 Task: Find a hotel in Kuwait for 8 guests from 12-16 July with a price range of ₹10,000 to ₹16,000, including WiFi and free parking, and self check-in option.
Action: Mouse moved to (503, 114)
Screenshot: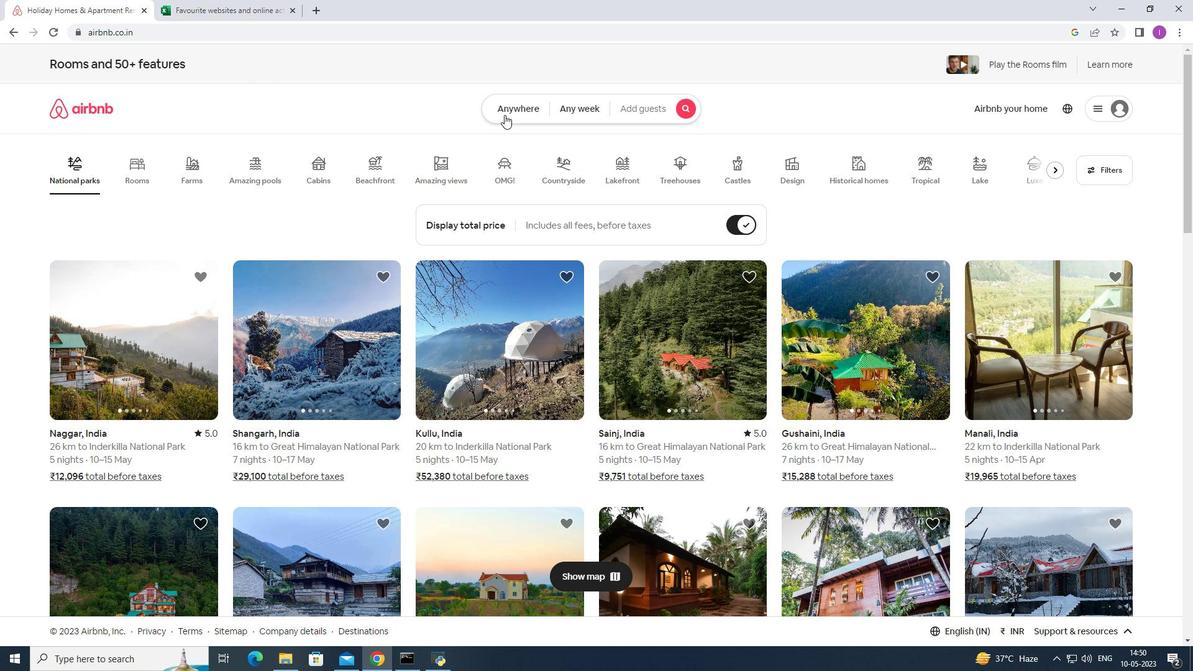 
Action: Mouse pressed left at (503, 114)
Screenshot: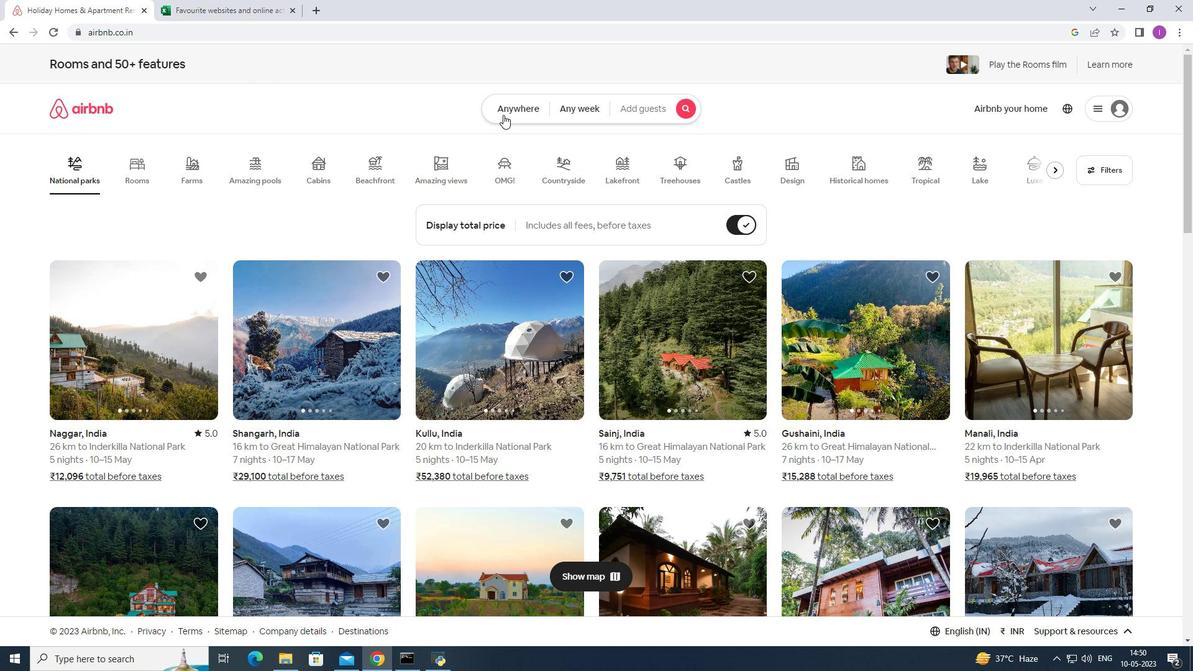 
Action: Mouse moved to (397, 159)
Screenshot: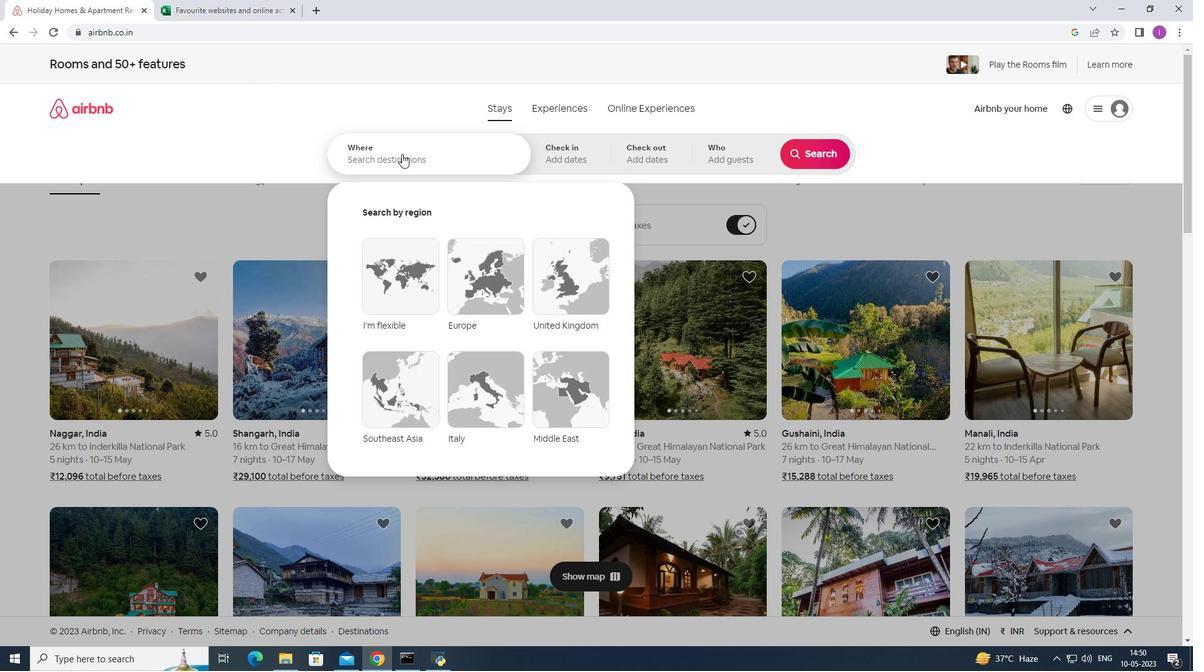 
Action: Mouse pressed left at (397, 159)
Screenshot: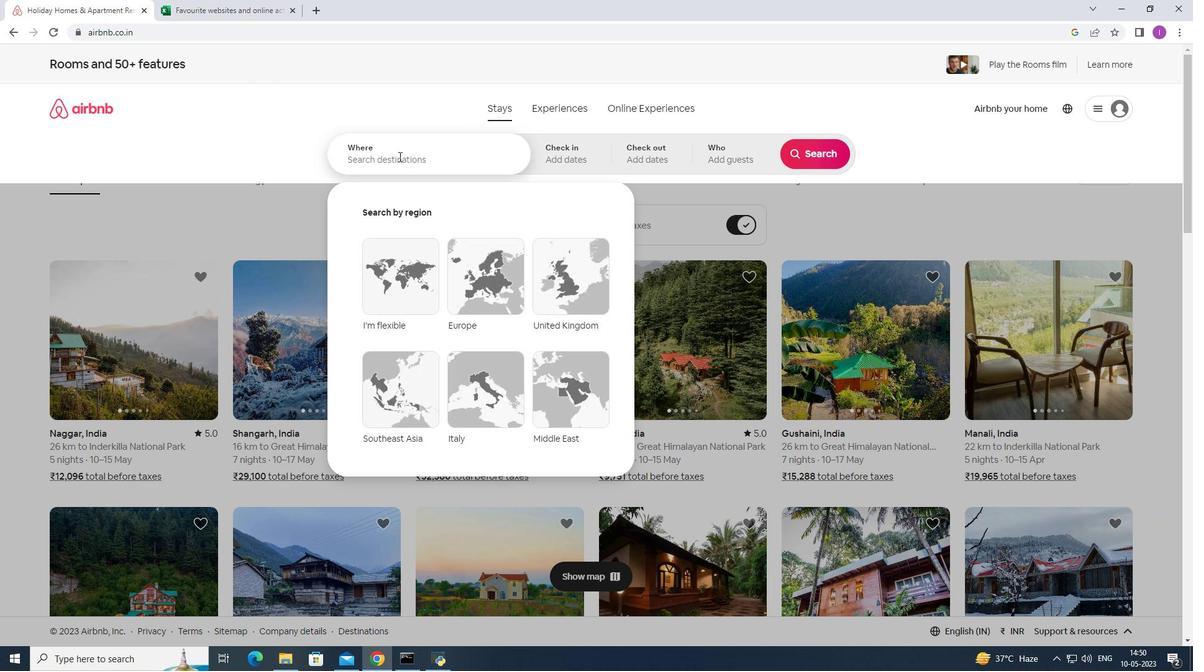 
Action: Mouse moved to (420, 154)
Screenshot: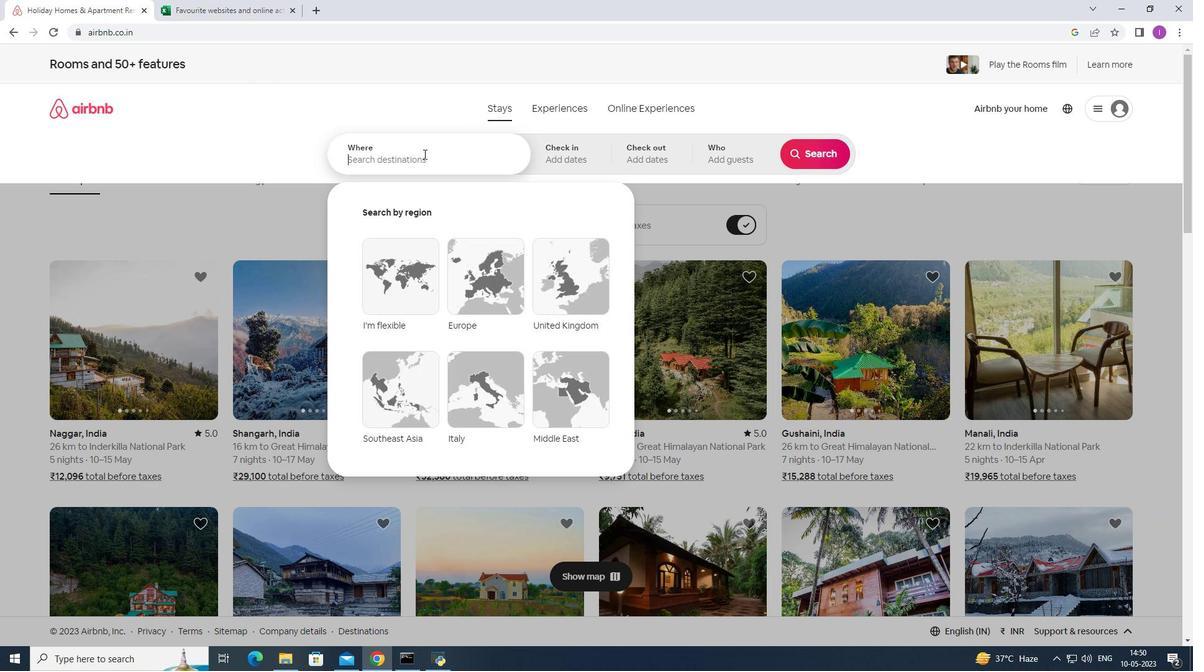
Action: Key pressed <Key.shift>Fa<Key.shift>?a/<Key.shift><Key.shift><Key.shift><Key.shift><Key.shift><Key.shift><Key.shift><Key.shift>Il<Key.backspace><Key.backspace><Key.backspace><Key.shift>?<Key.shift>I<Key.shift>L,<Key.shift>Kuwait
Screenshot: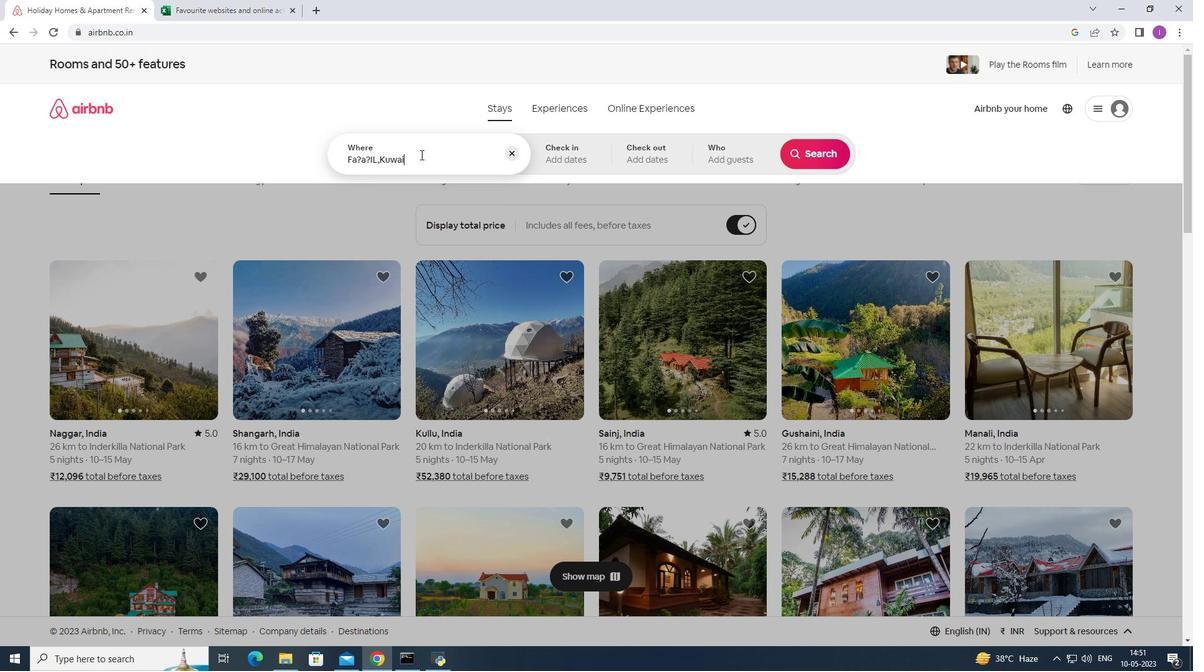 
Action: Mouse moved to (578, 167)
Screenshot: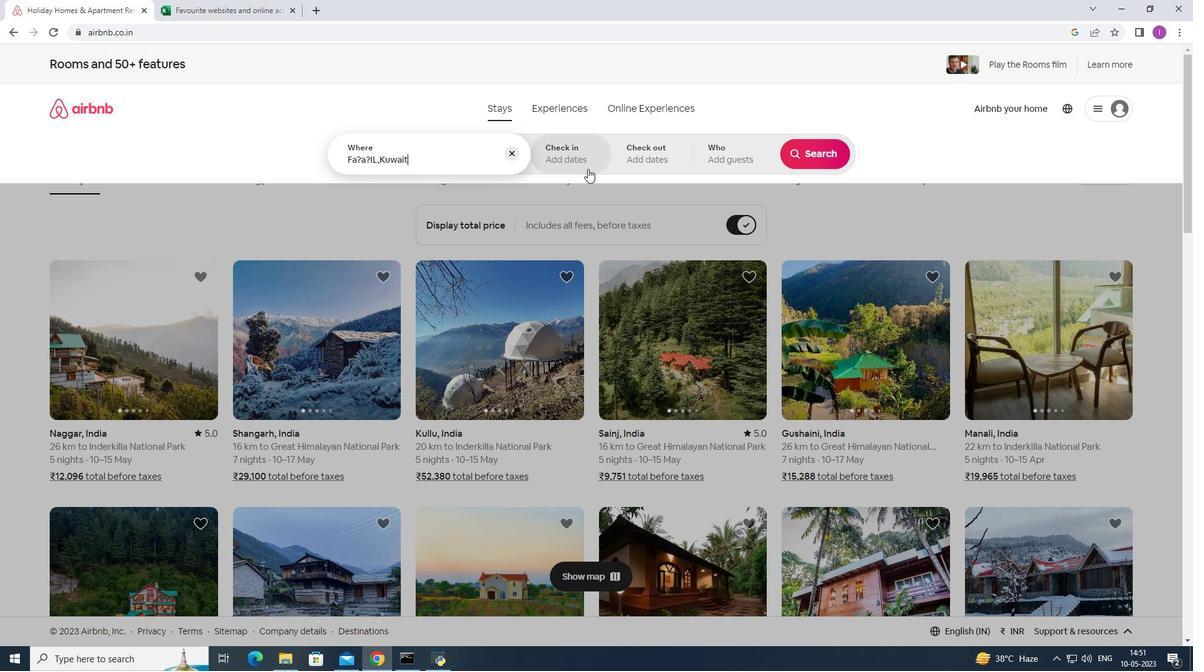 
Action: Mouse pressed left at (578, 167)
Screenshot: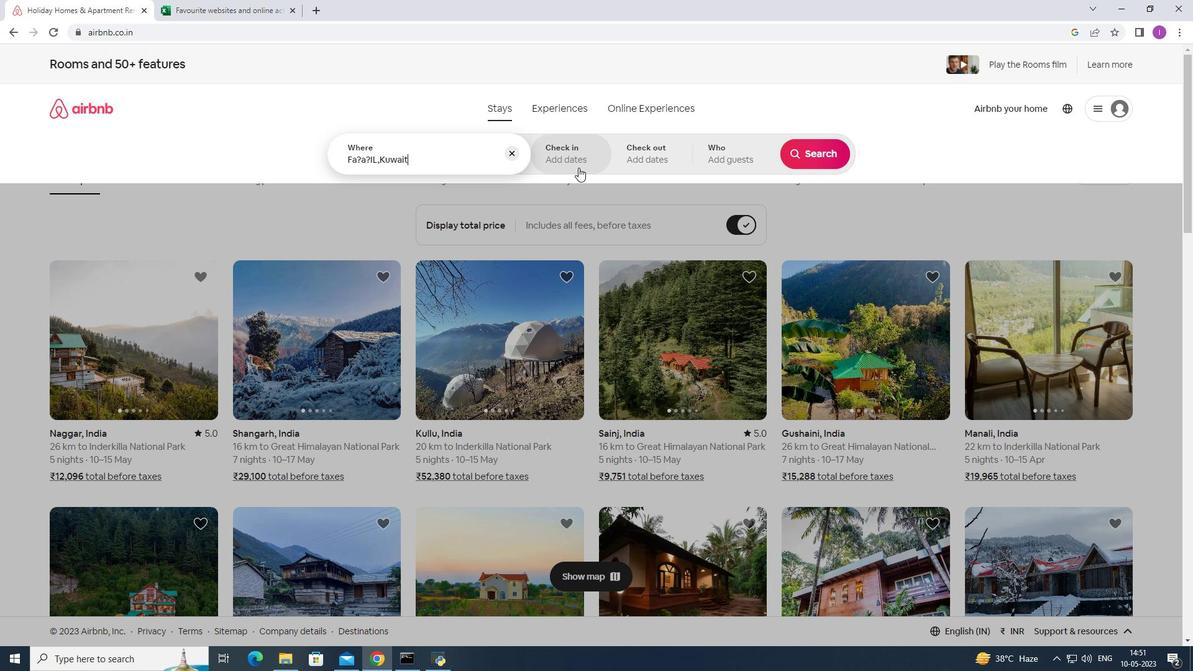 
Action: Mouse moved to (811, 253)
Screenshot: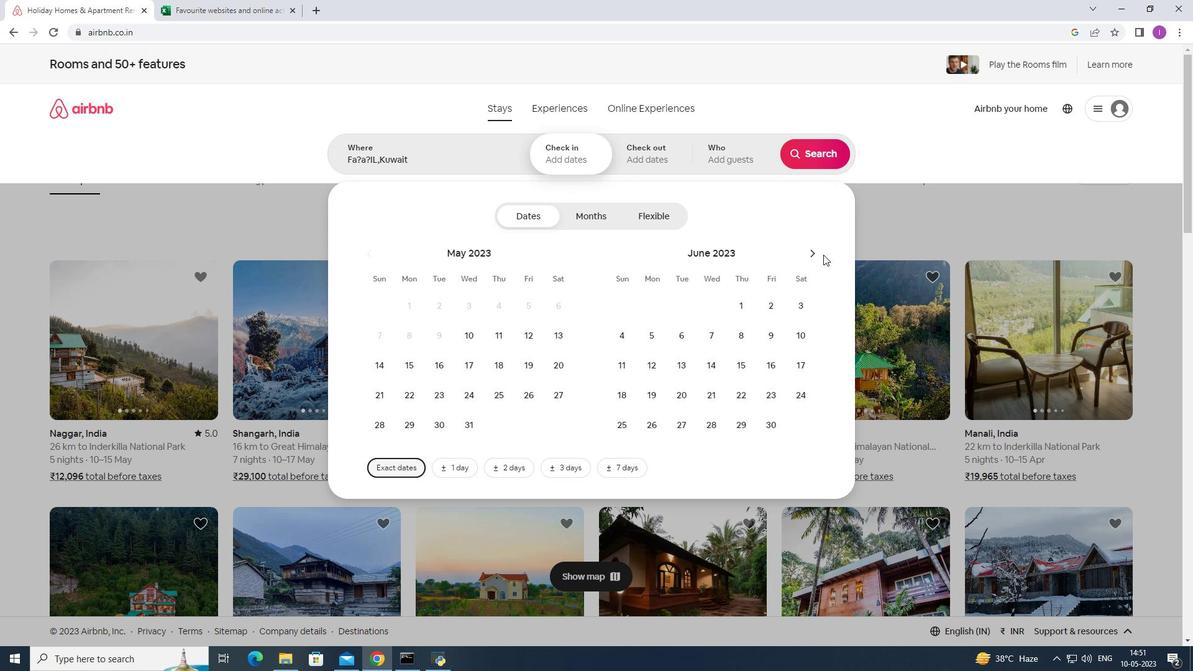 
Action: Mouse pressed left at (811, 253)
Screenshot: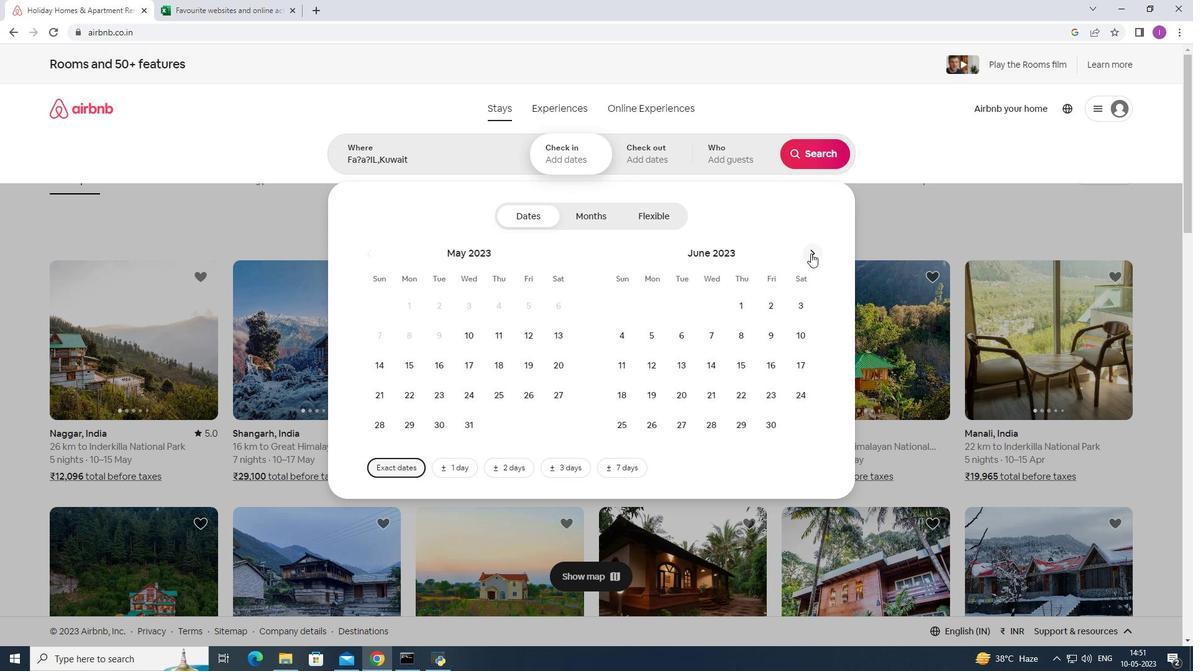 
Action: Mouse moved to (709, 368)
Screenshot: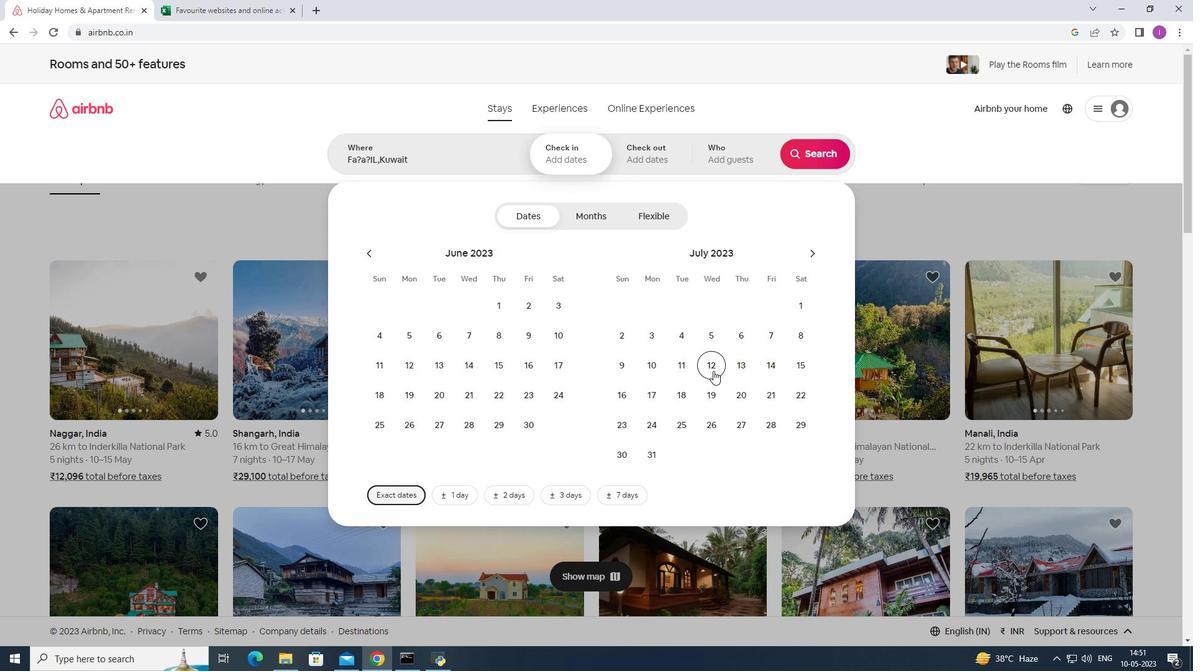 
Action: Mouse pressed left at (709, 368)
Screenshot: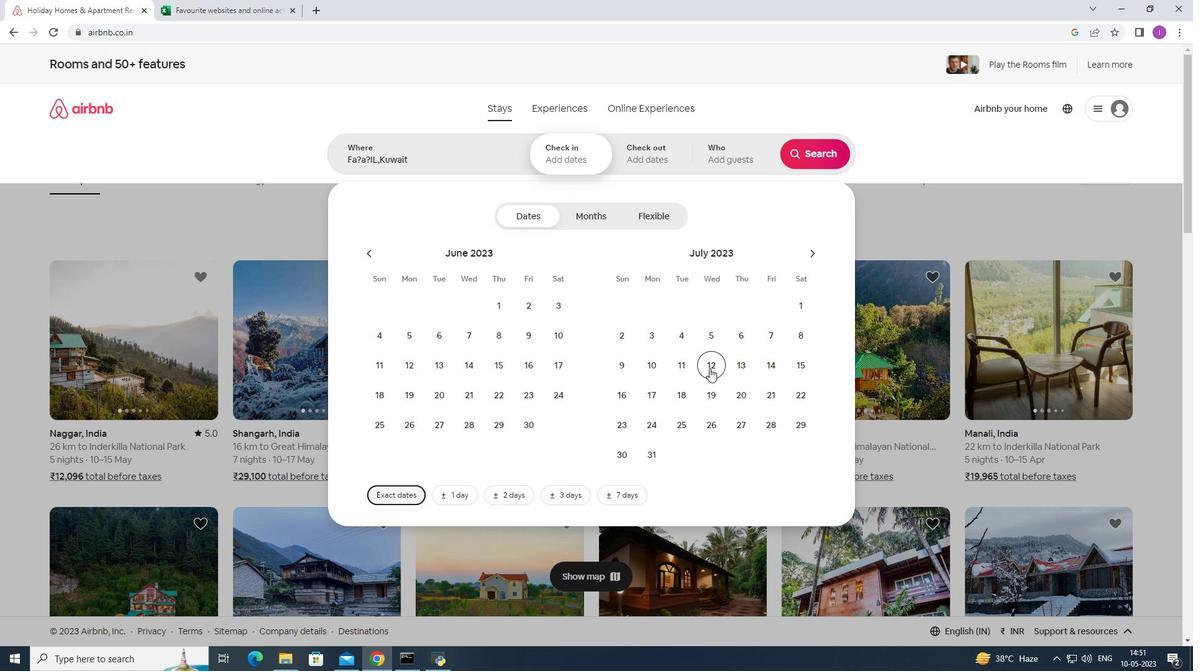 
Action: Mouse moved to (622, 394)
Screenshot: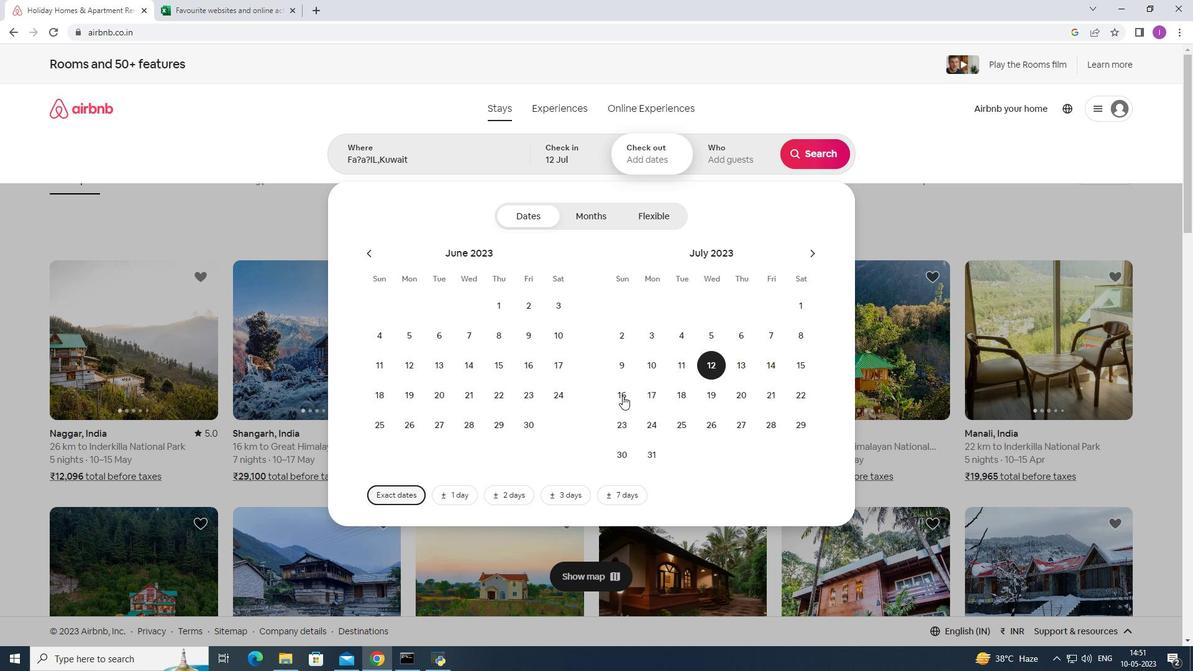 
Action: Mouse pressed left at (622, 394)
Screenshot: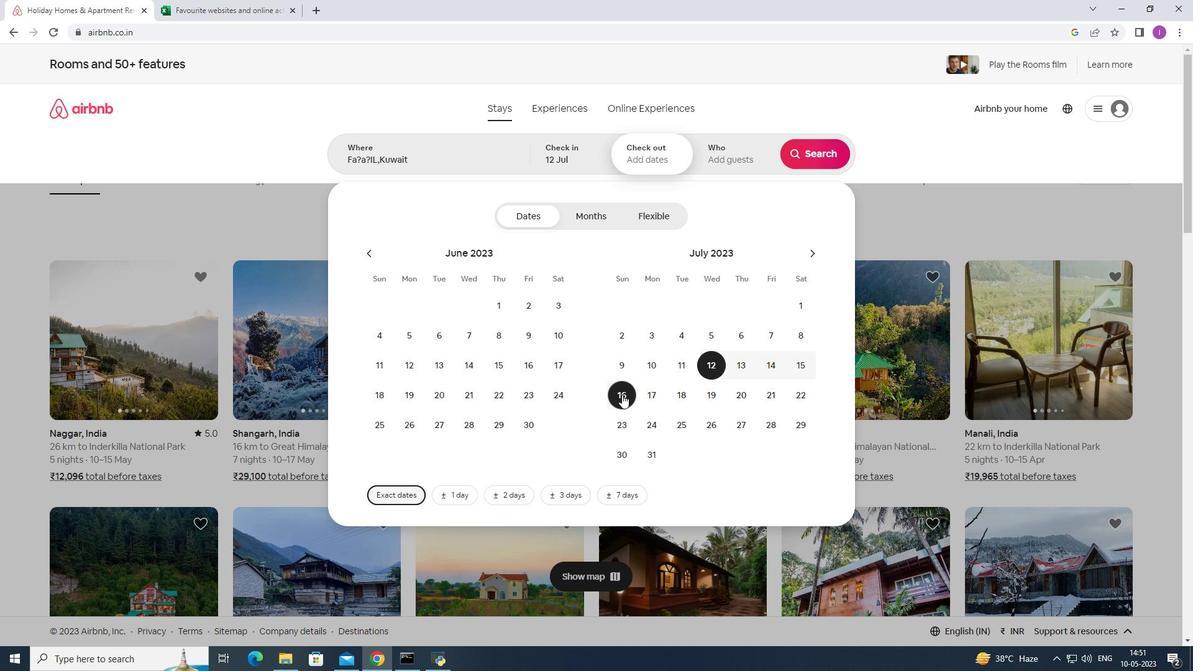 
Action: Mouse moved to (720, 165)
Screenshot: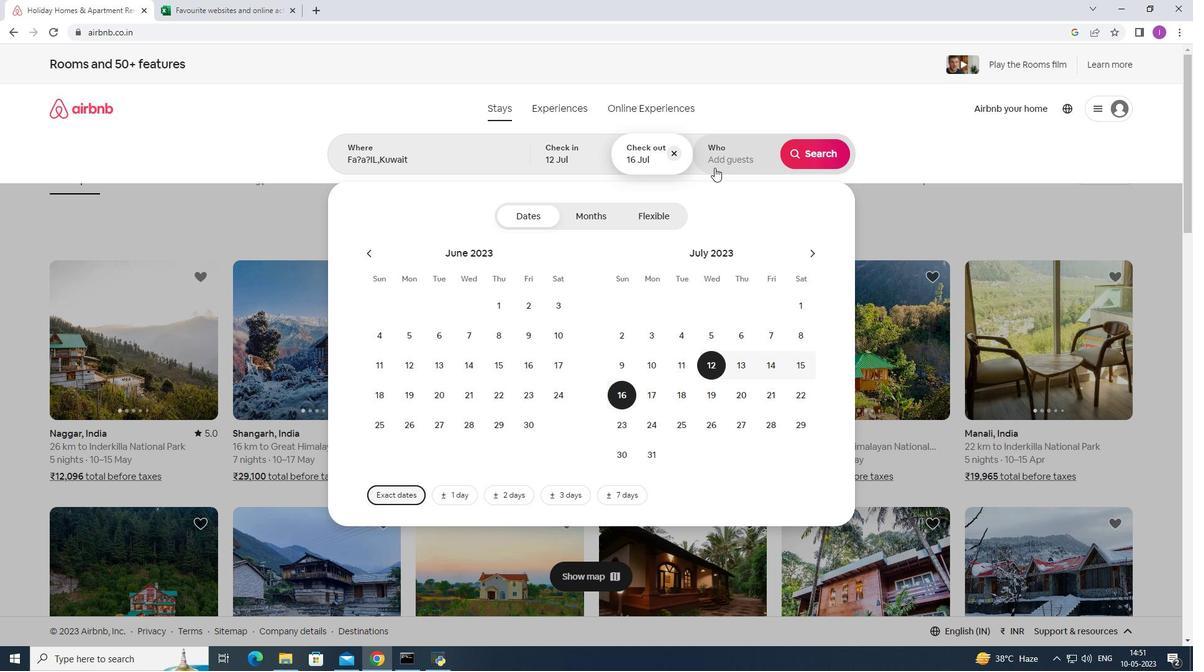 
Action: Mouse pressed left at (720, 165)
Screenshot: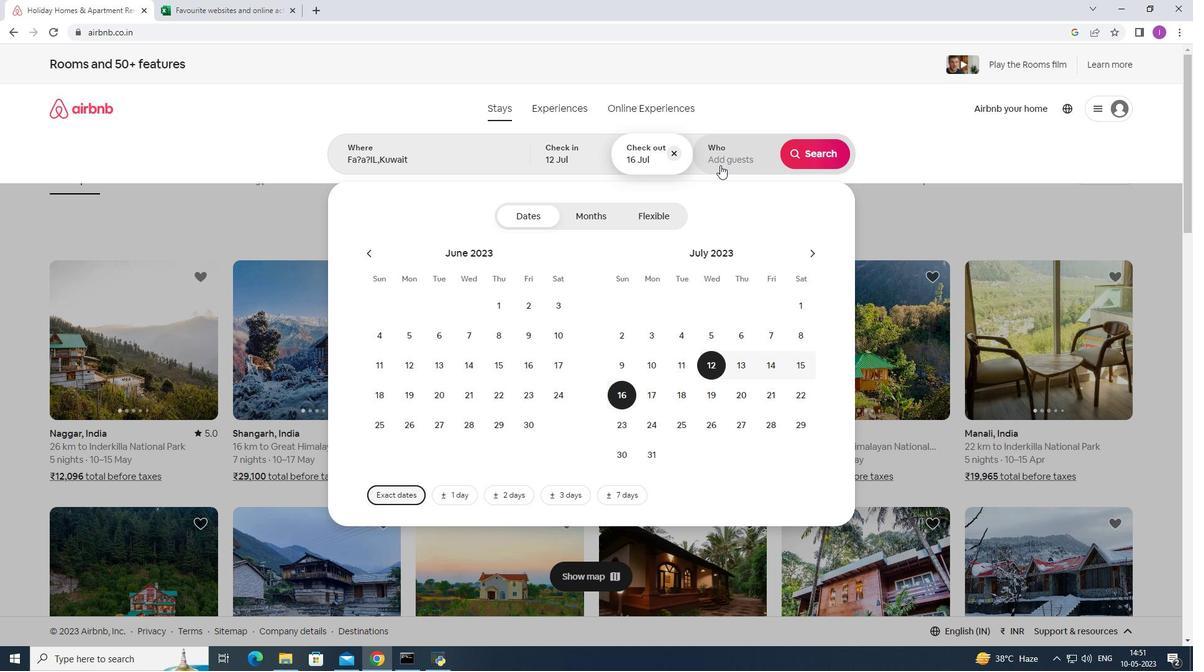 
Action: Mouse moved to (819, 220)
Screenshot: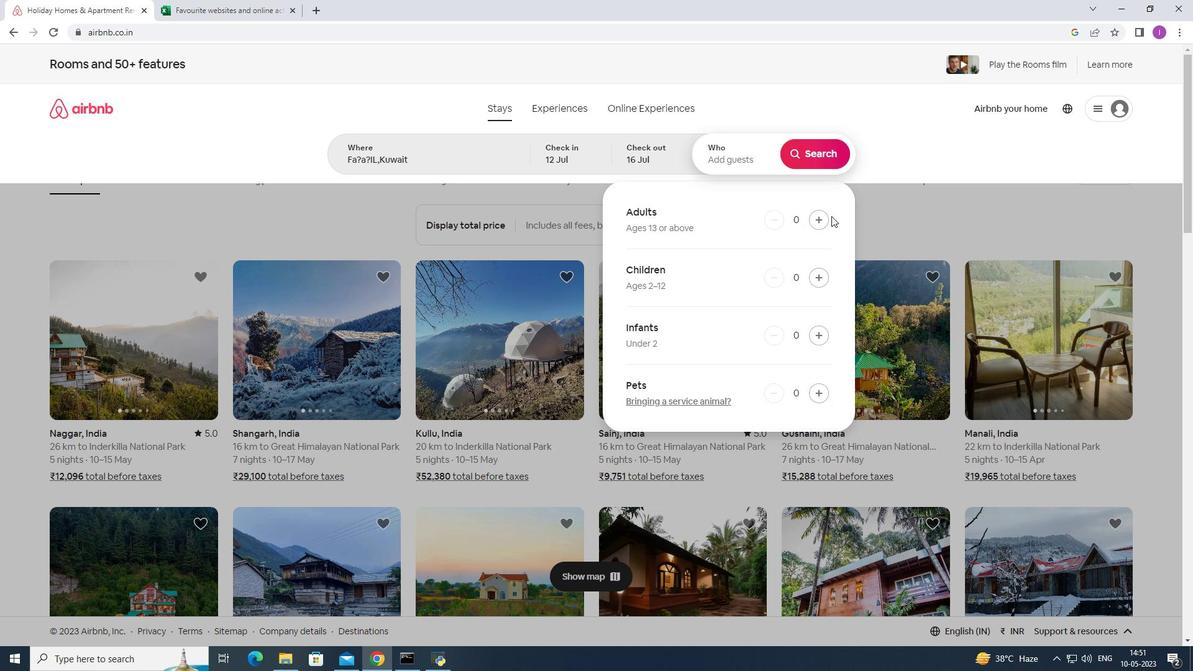 
Action: Mouse pressed left at (819, 220)
Screenshot: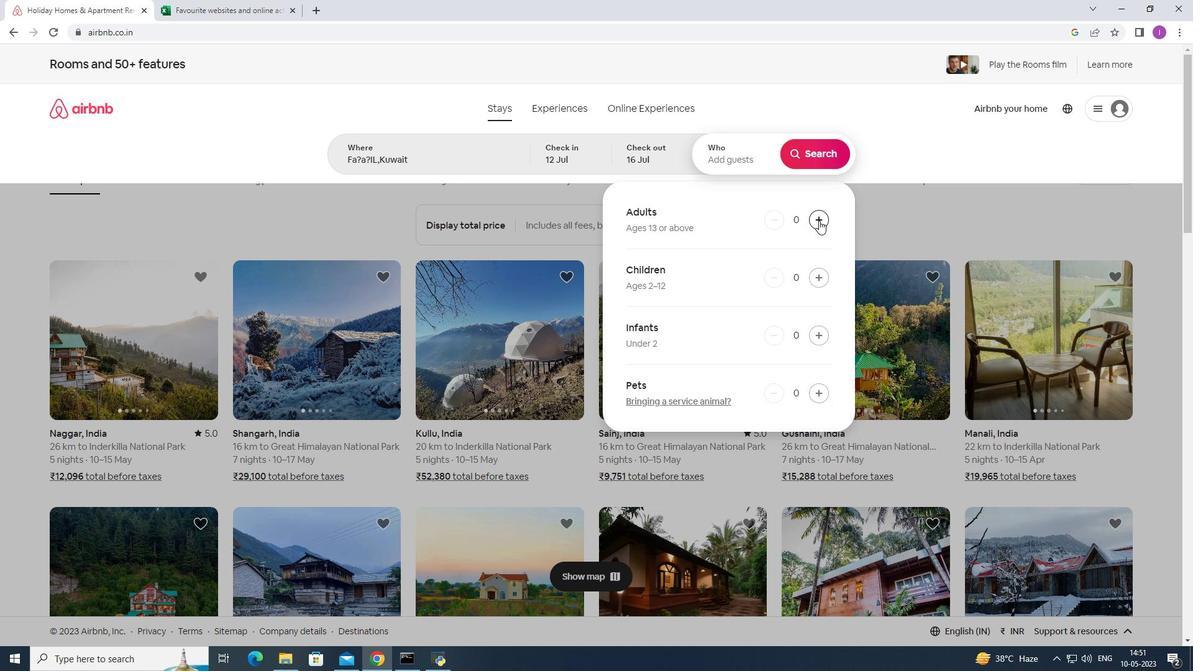 
Action: Mouse moved to (819, 224)
Screenshot: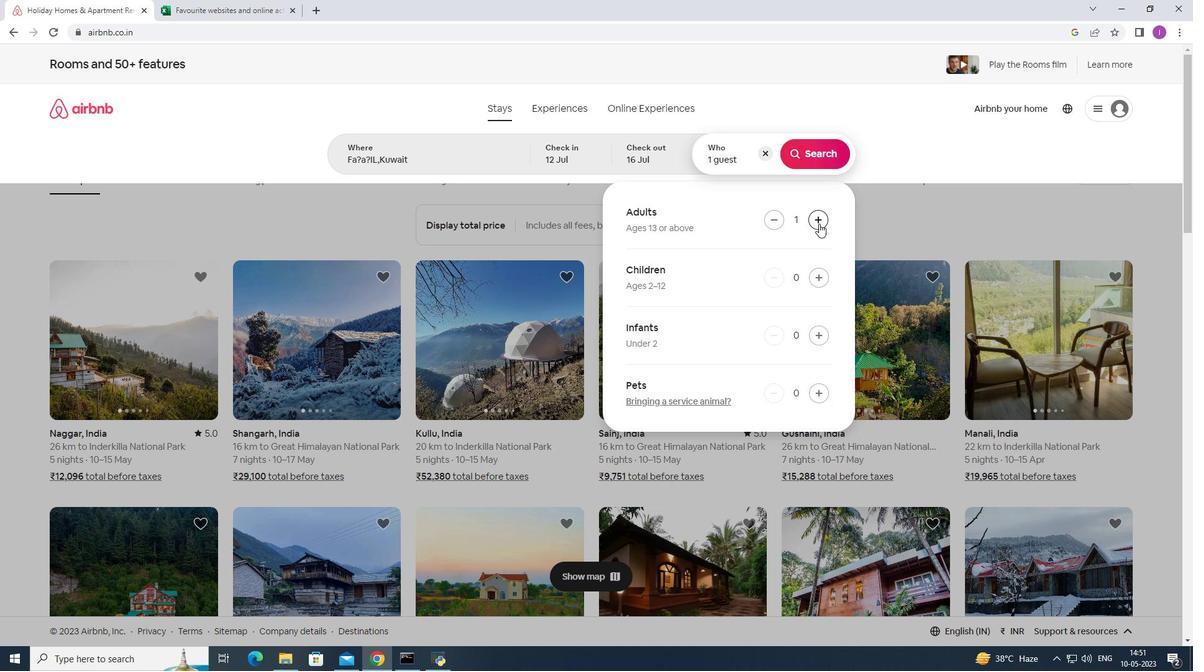 
Action: Mouse pressed left at (819, 224)
Screenshot: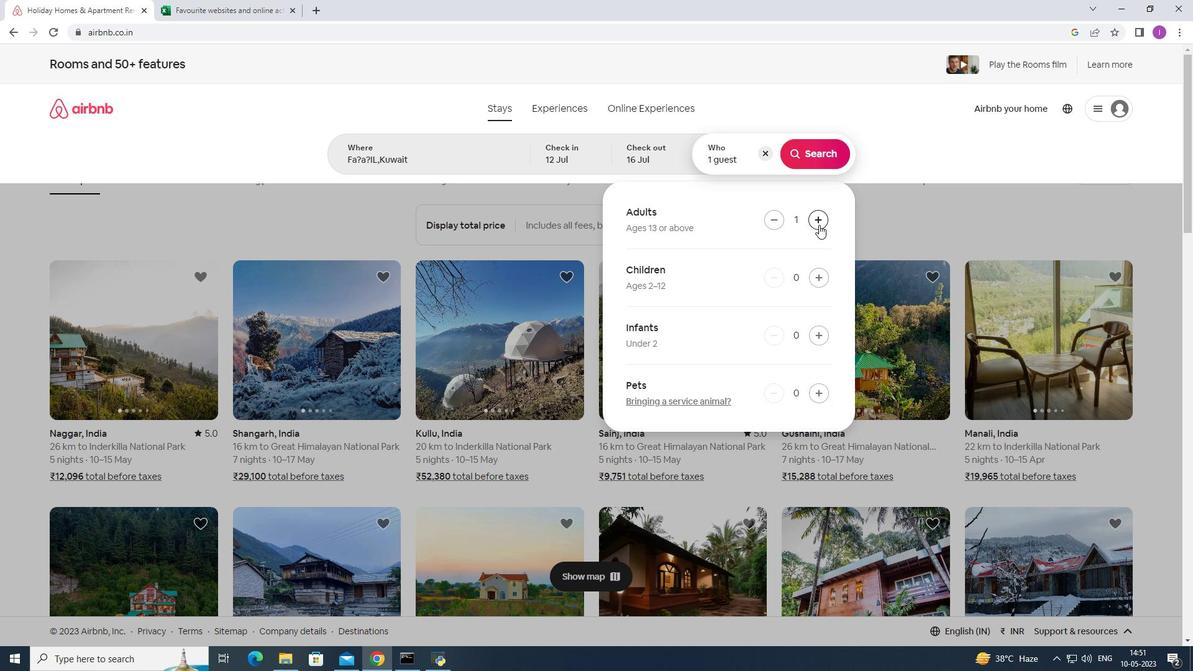 
Action: Mouse pressed left at (819, 224)
Screenshot: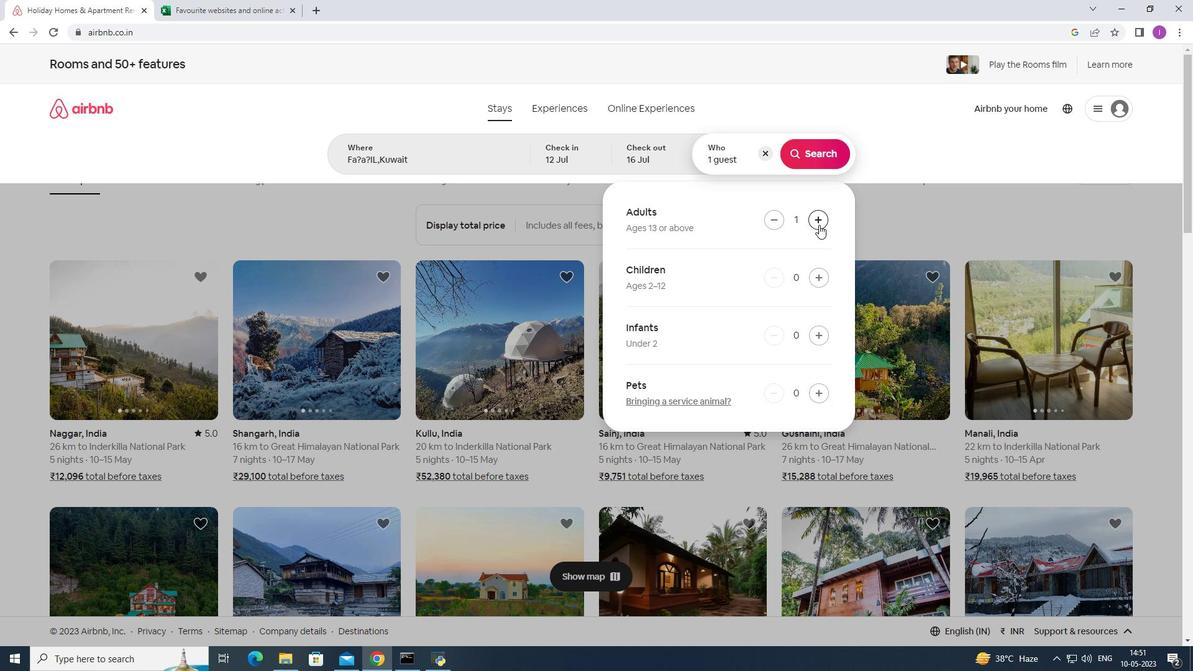 
Action: Mouse pressed left at (819, 224)
Screenshot: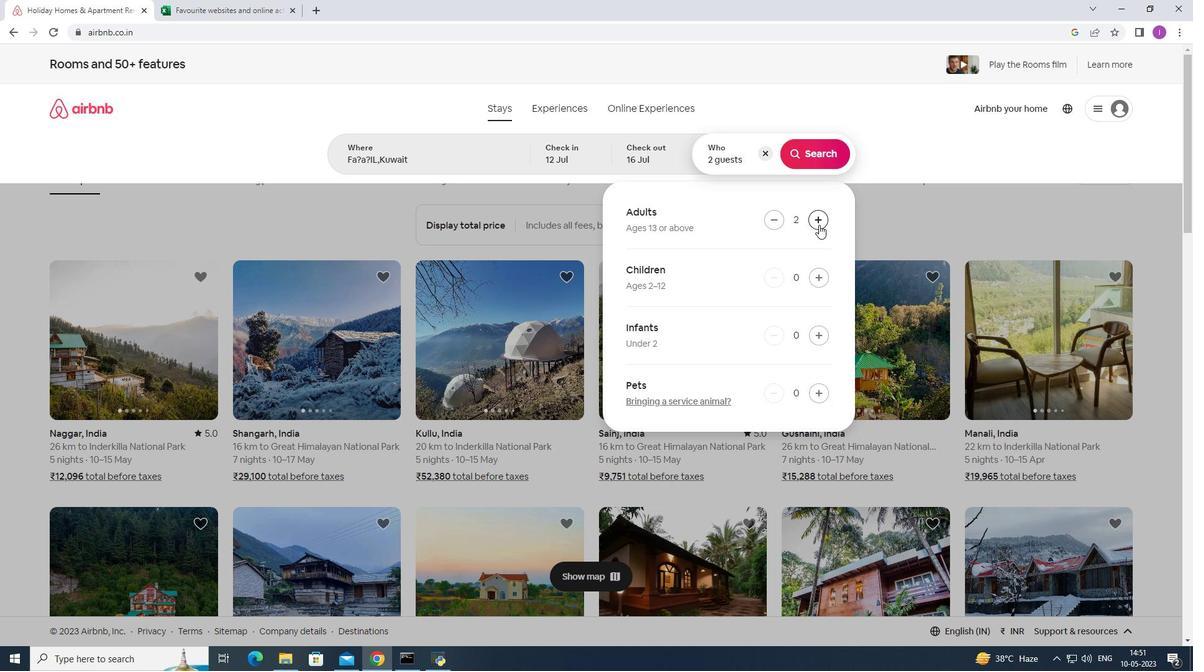 
Action: Mouse pressed left at (819, 224)
Screenshot: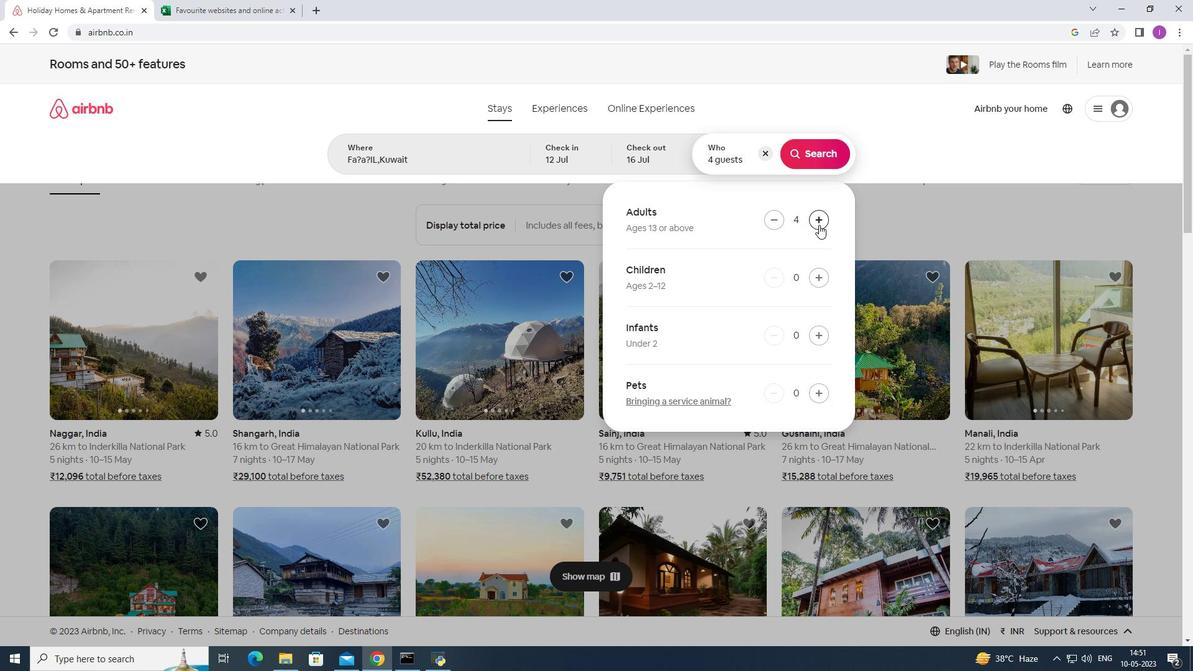 
Action: Mouse pressed left at (819, 224)
Screenshot: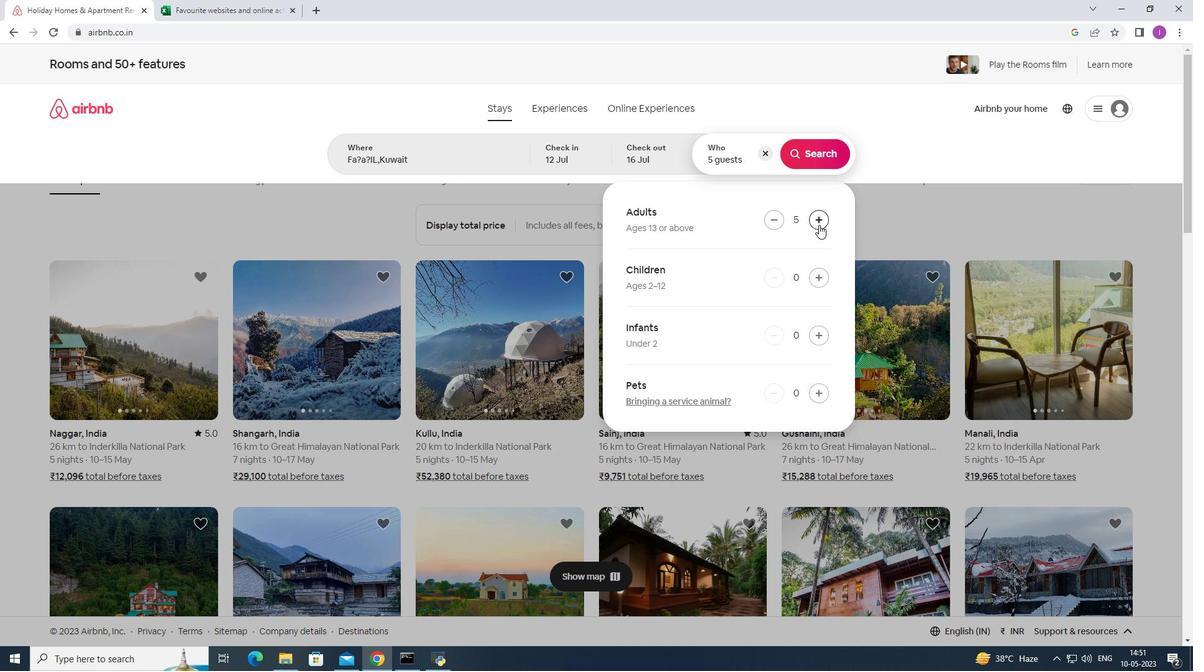 
Action: Mouse pressed left at (819, 224)
Screenshot: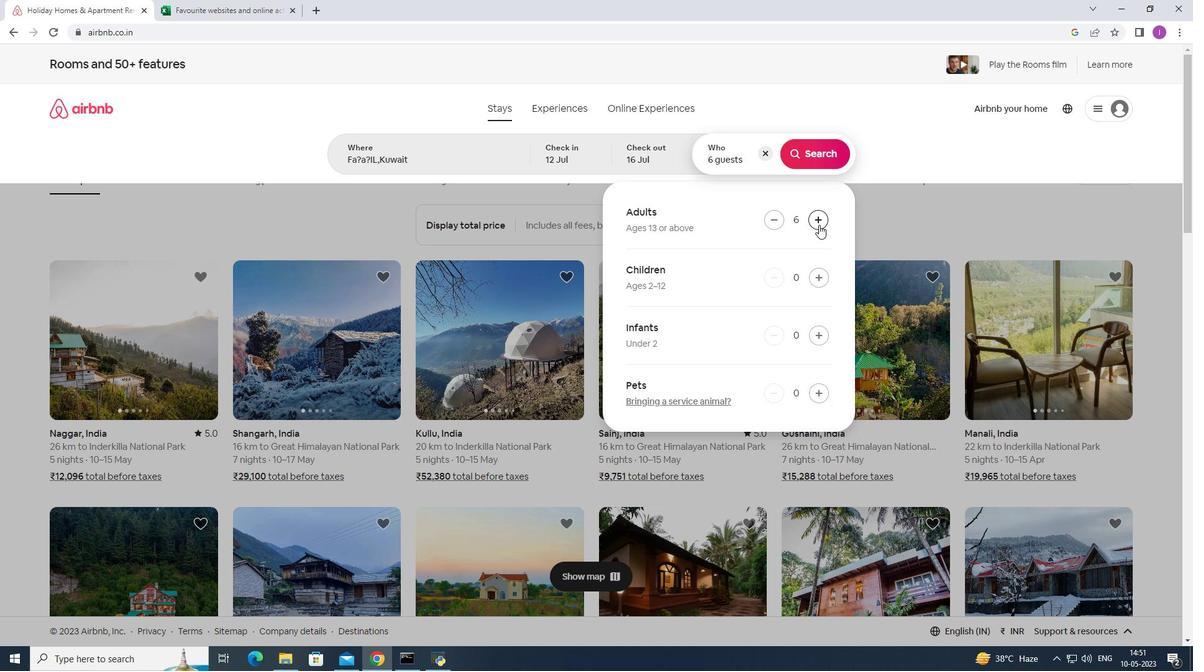 
Action: Mouse moved to (819, 217)
Screenshot: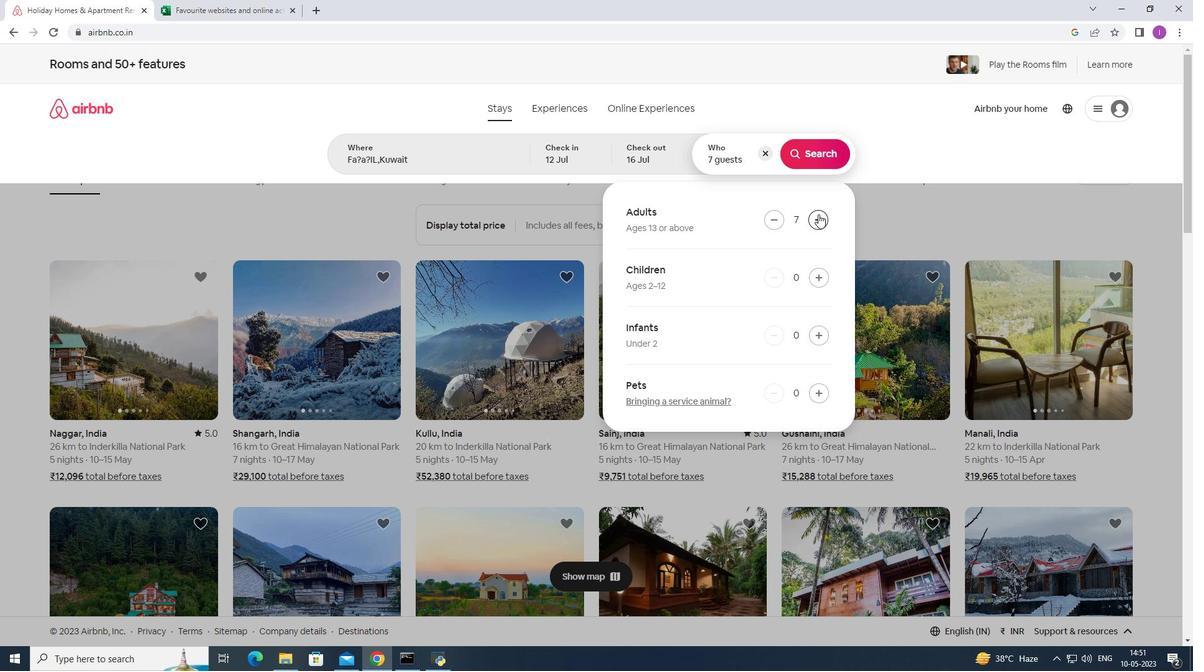 
Action: Mouse pressed left at (819, 217)
Screenshot: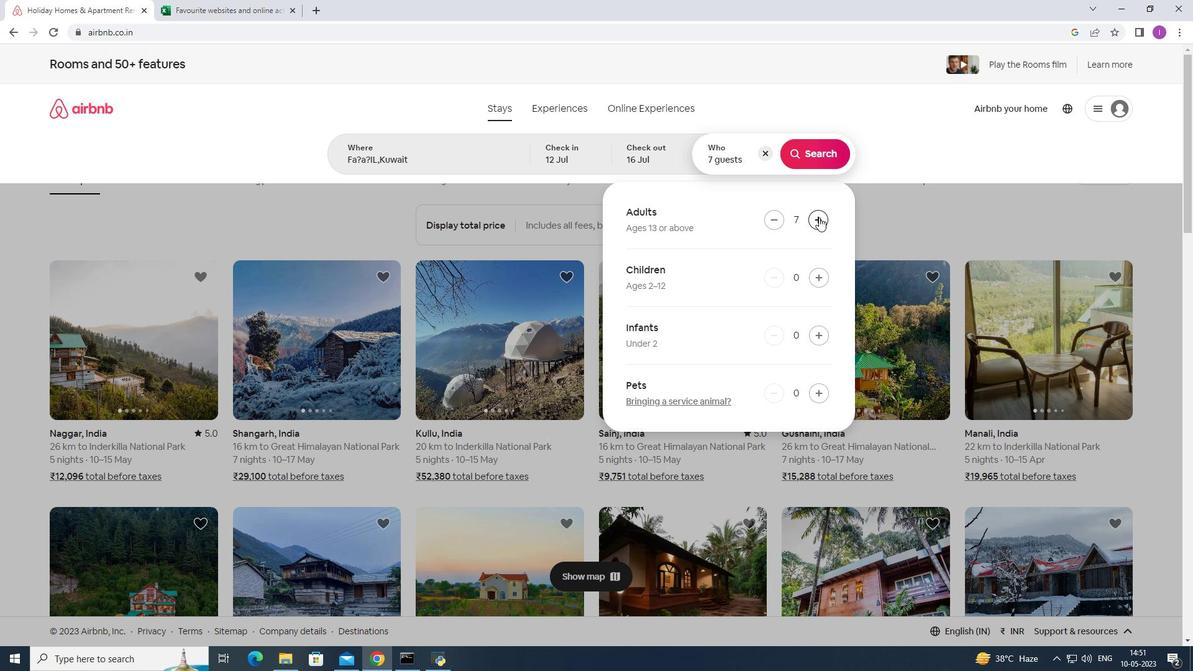 
Action: Mouse moved to (809, 146)
Screenshot: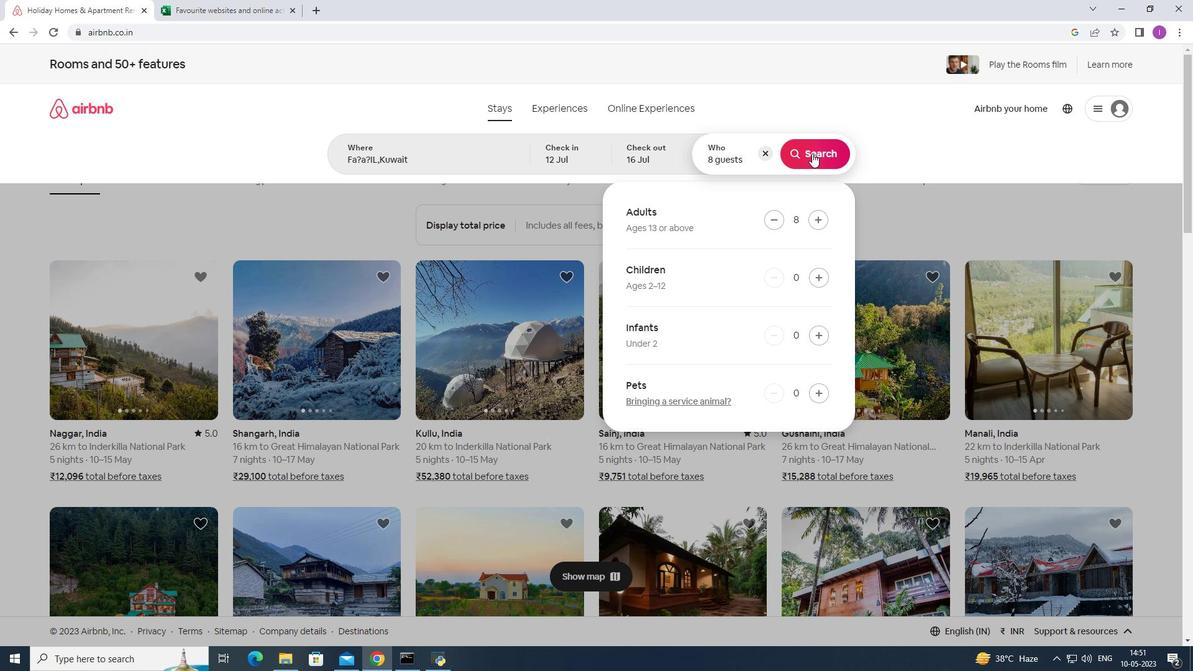 
Action: Mouse pressed left at (809, 146)
Screenshot: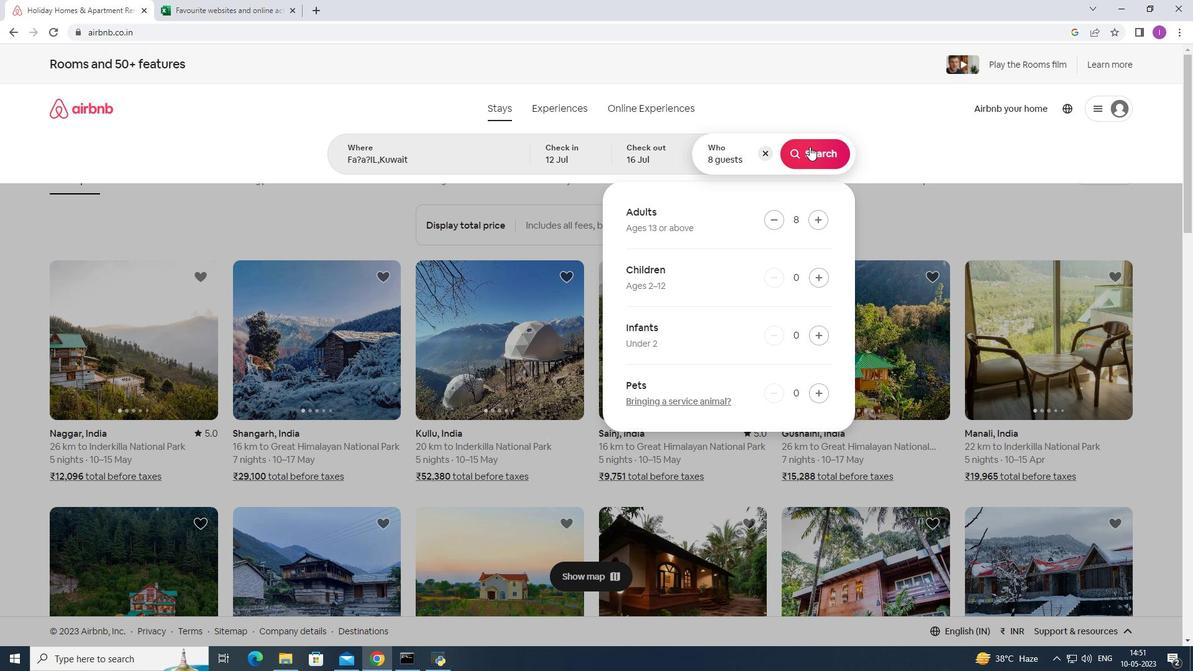 
Action: Mouse moved to (1139, 122)
Screenshot: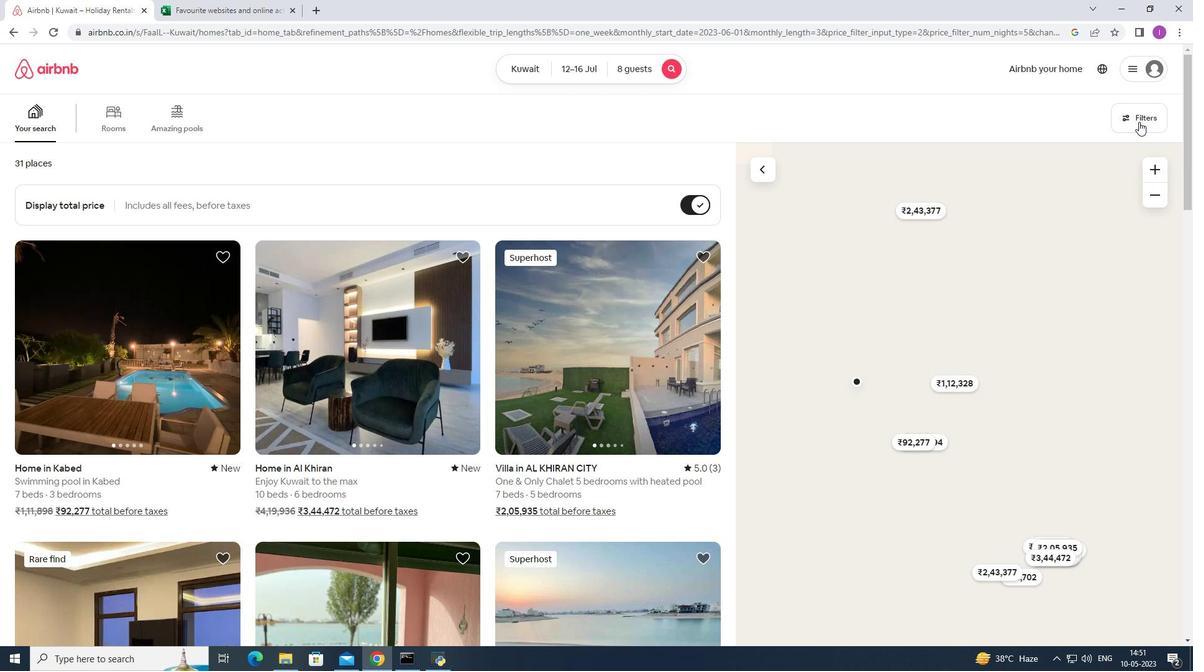 
Action: Mouse pressed left at (1139, 122)
Screenshot: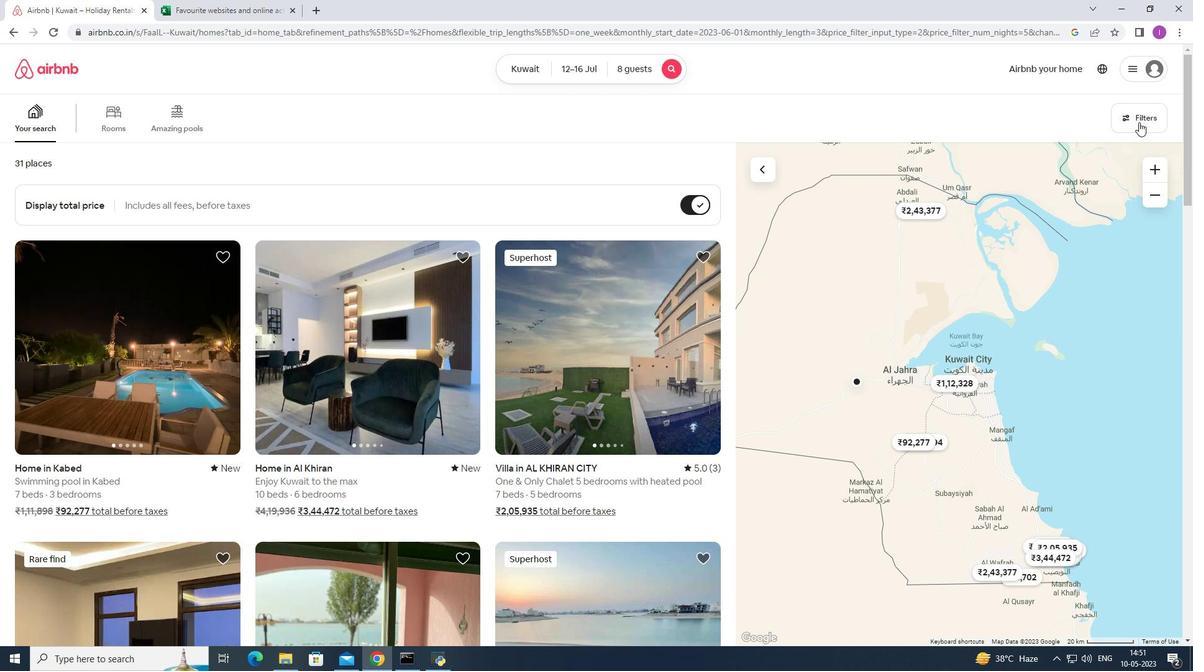 
Action: Mouse moved to (679, 420)
Screenshot: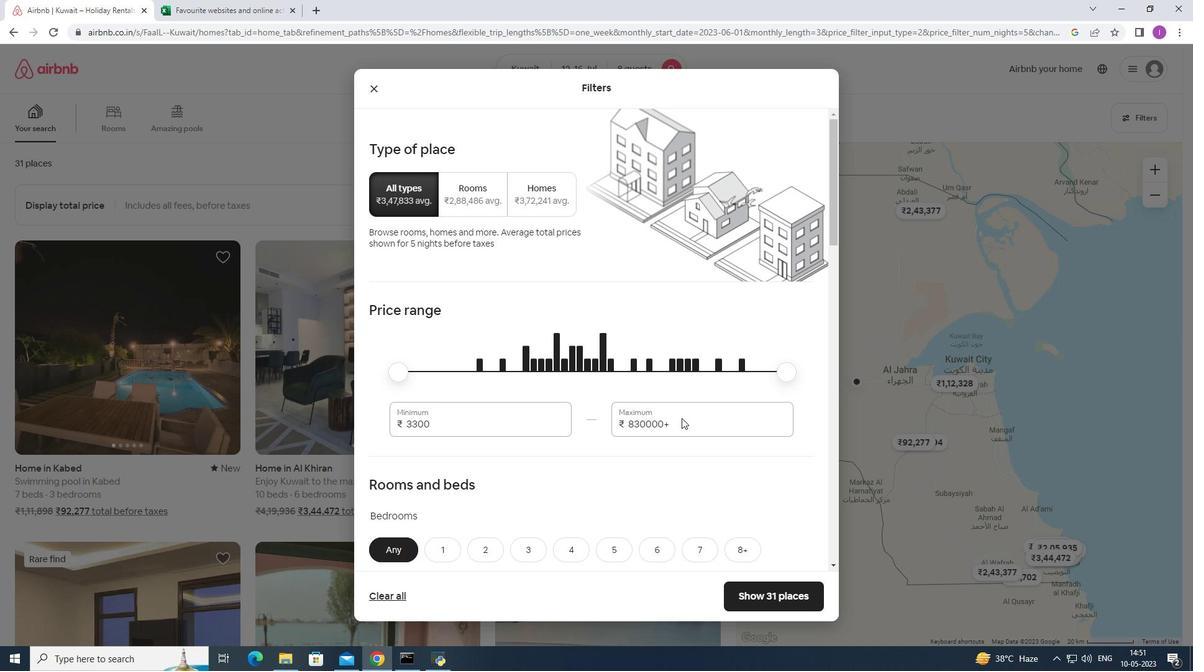 
Action: Mouse pressed left at (679, 420)
Screenshot: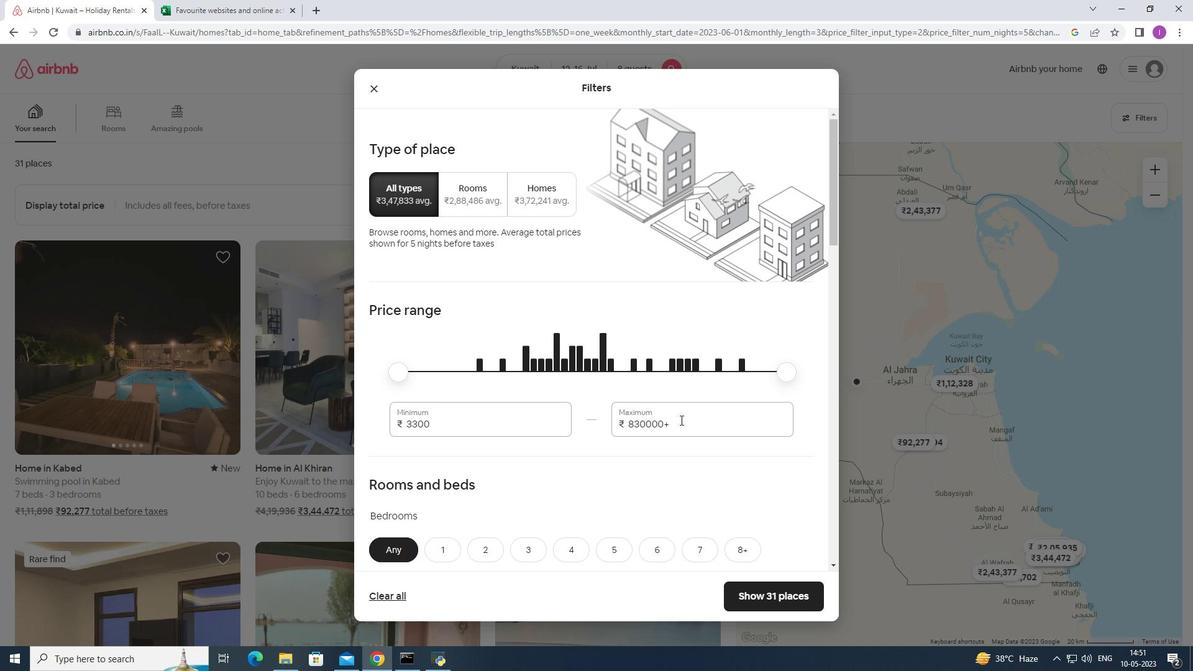
Action: Mouse moved to (639, 418)
Screenshot: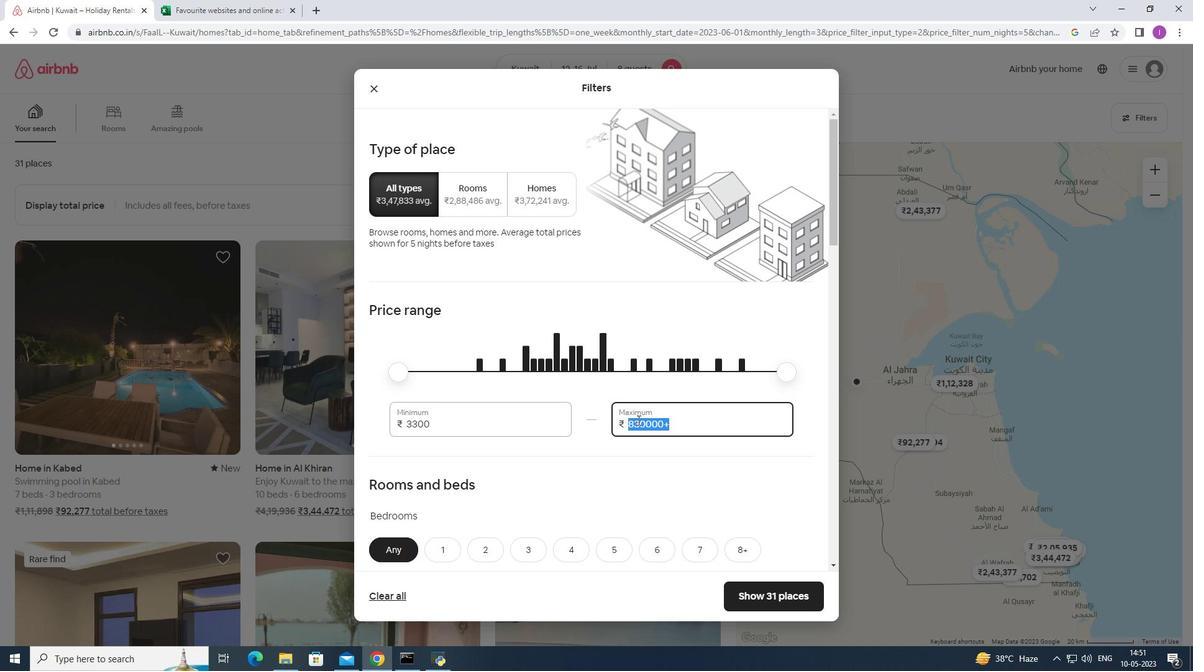 
Action: Key pressed 1
Screenshot: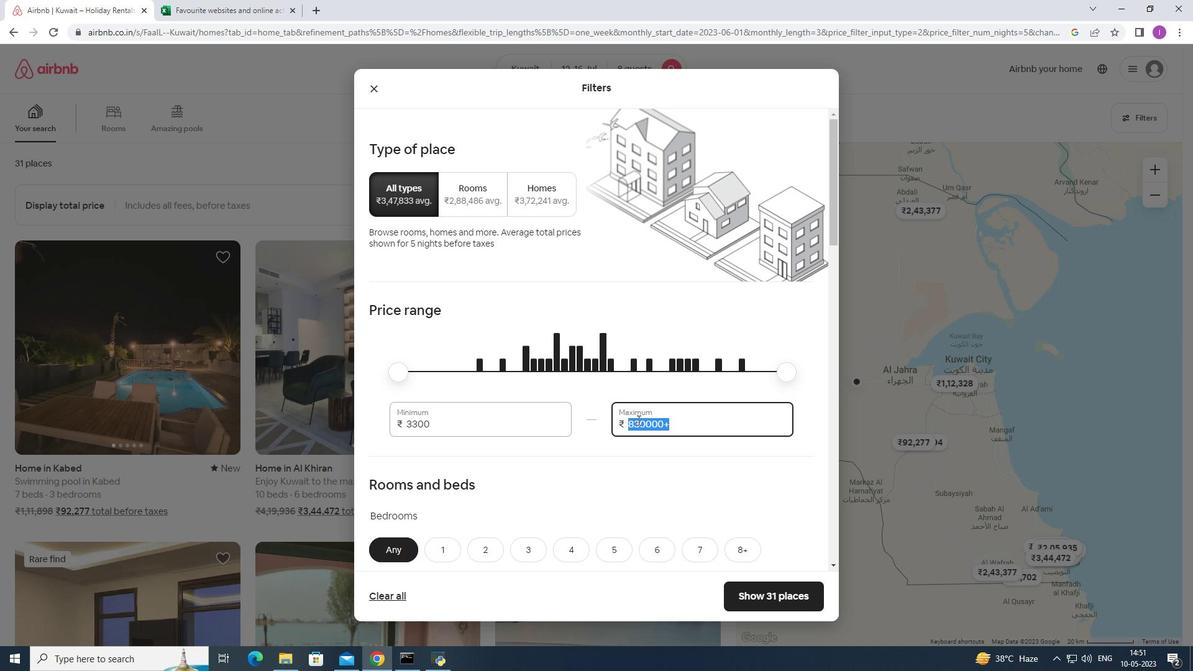 
Action: Mouse moved to (644, 415)
Screenshot: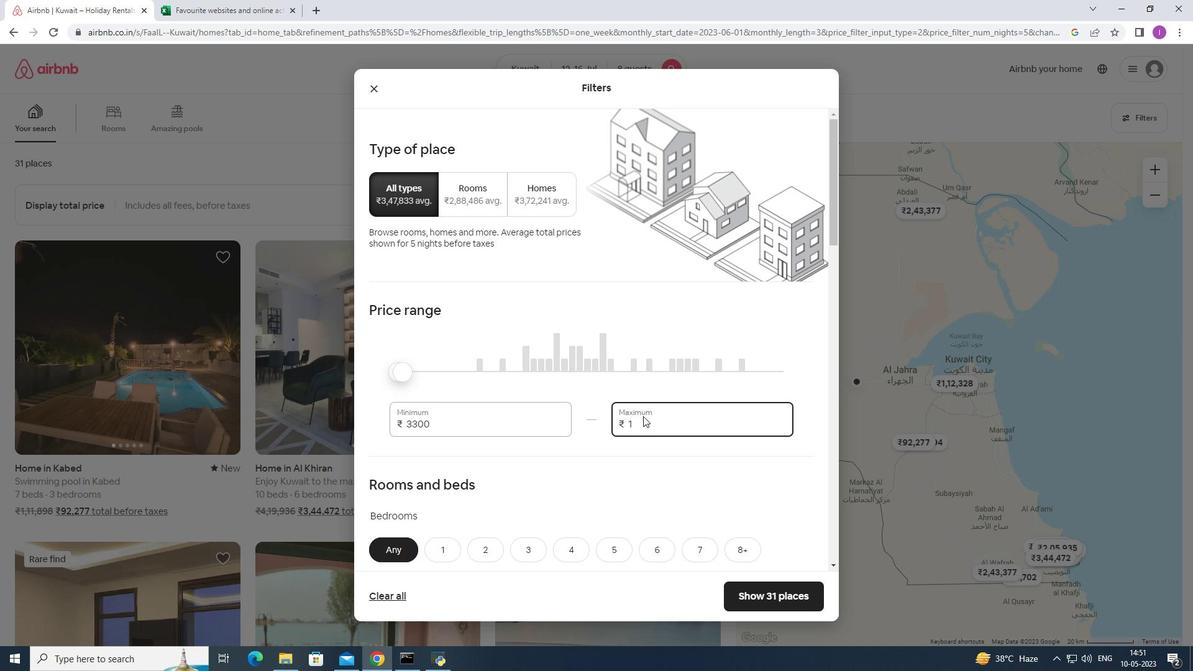 
Action: Key pressed 6
Screenshot: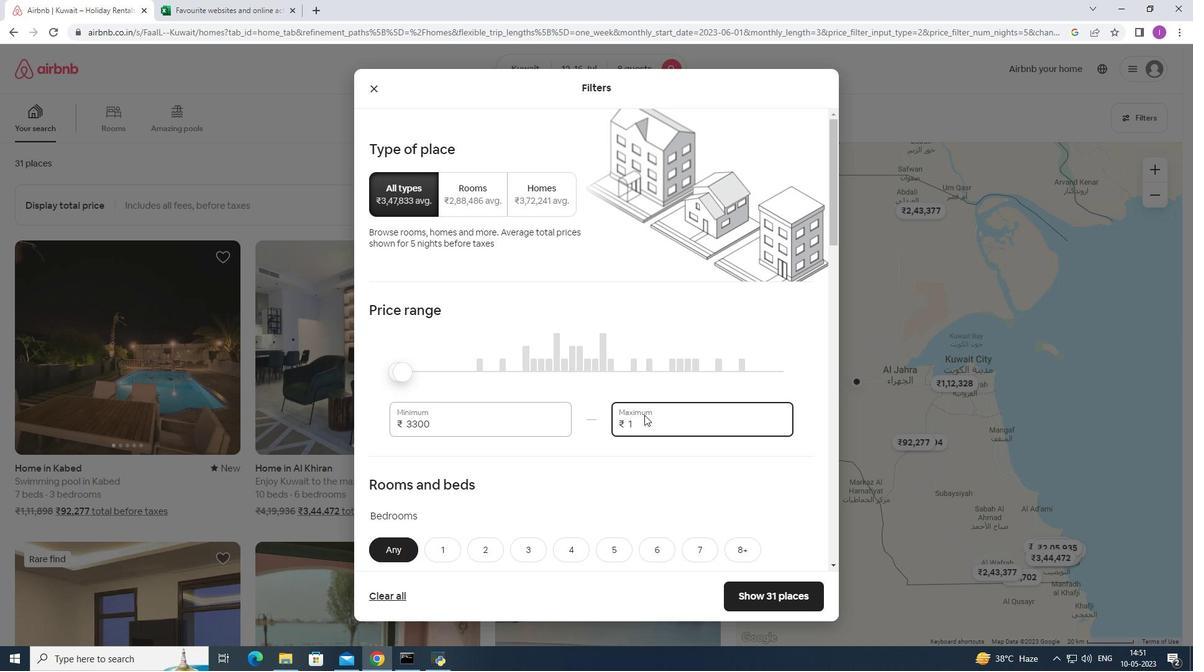 
Action: Mouse moved to (645, 414)
Screenshot: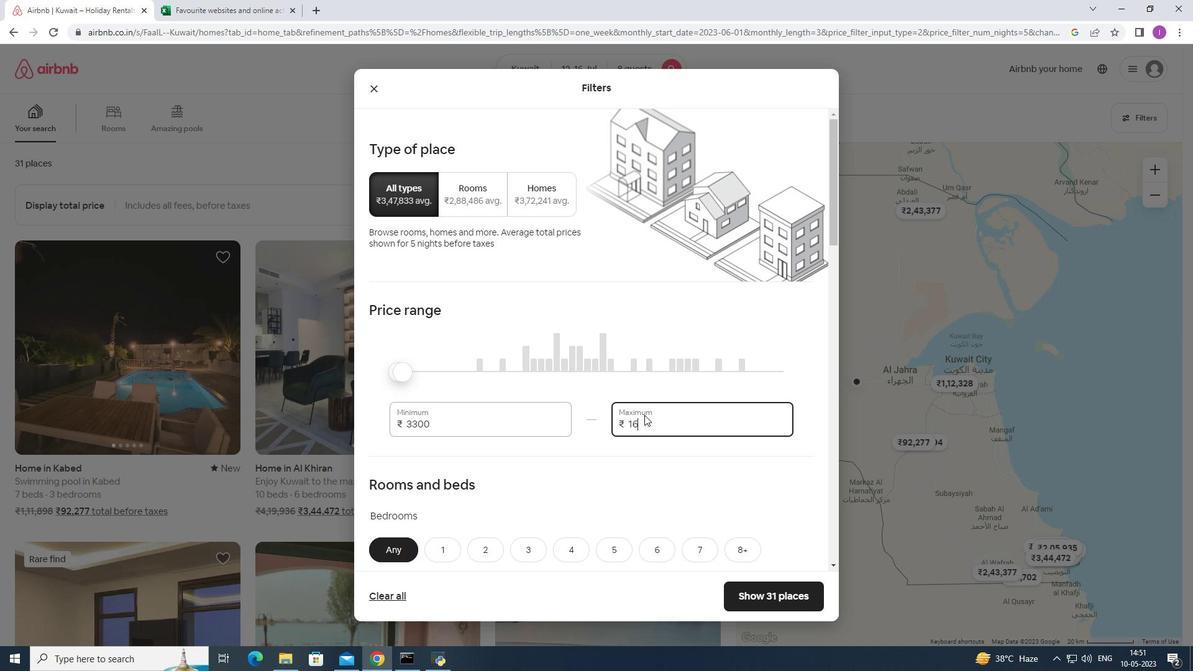 
Action: Key pressed 0
Screenshot: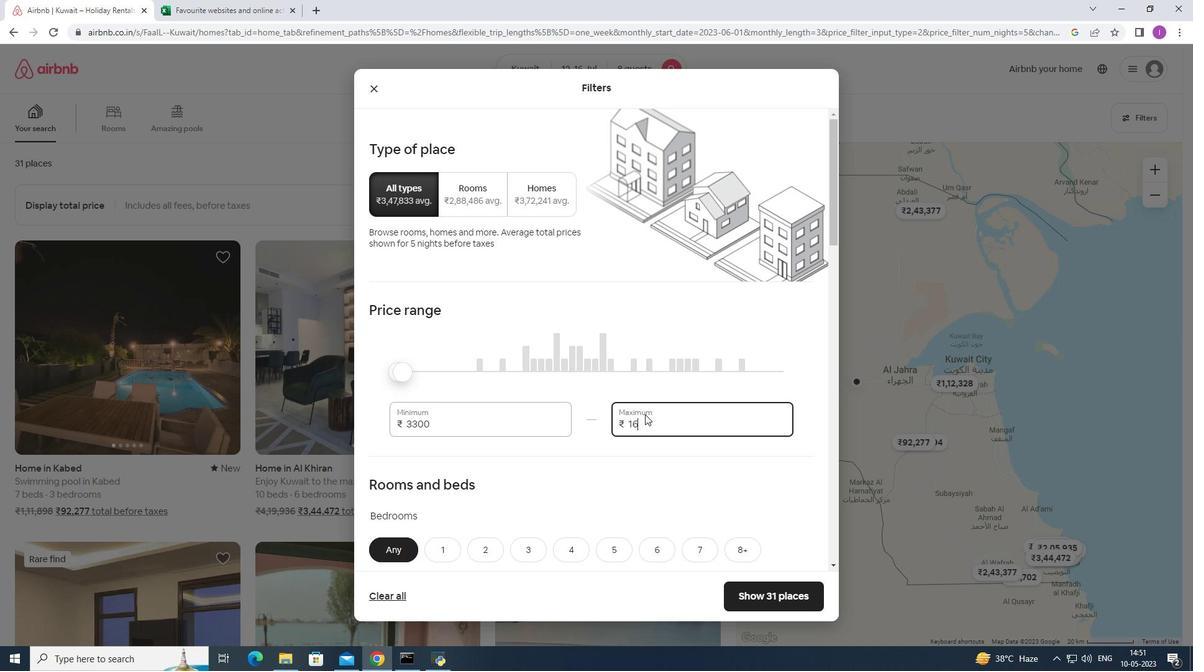 
Action: Mouse moved to (651, 412)
Screenshot: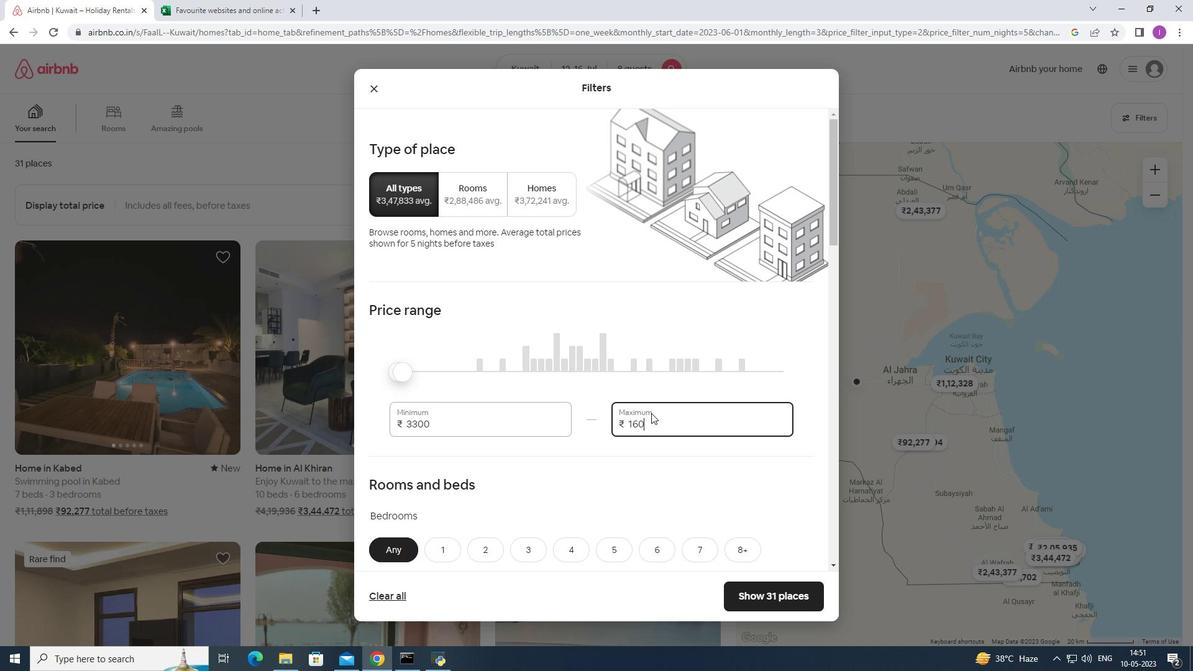 
Action: Key pressed 0
Screenshot: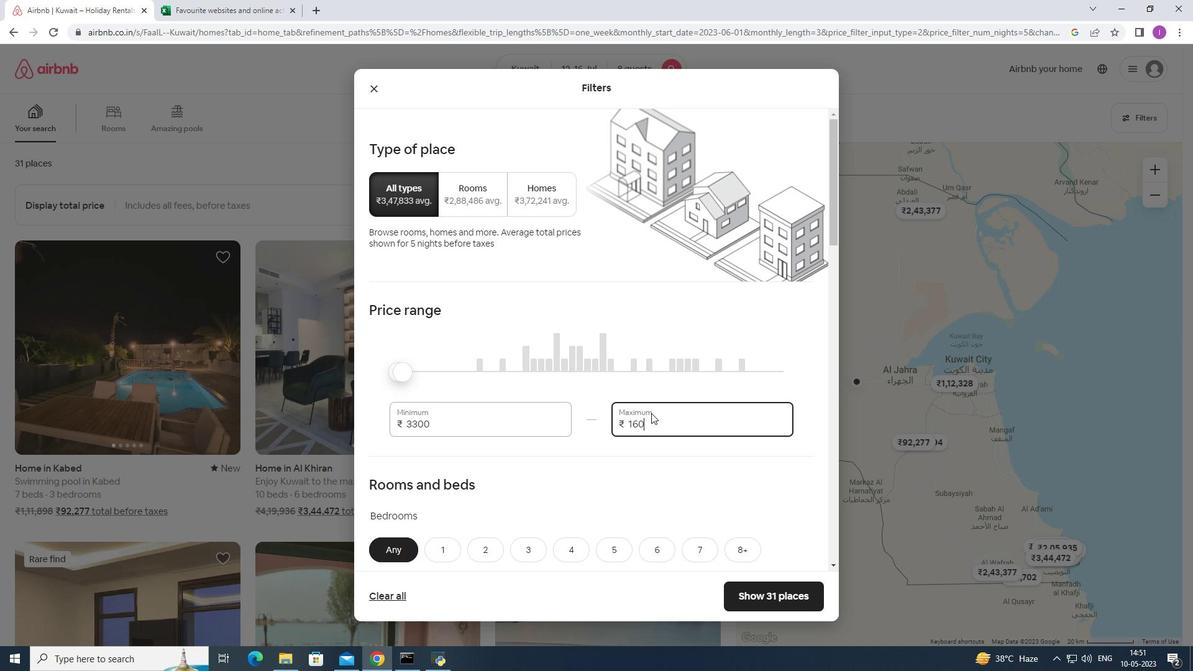 
Action: Mouse moved to (655, 414)
Screenshot: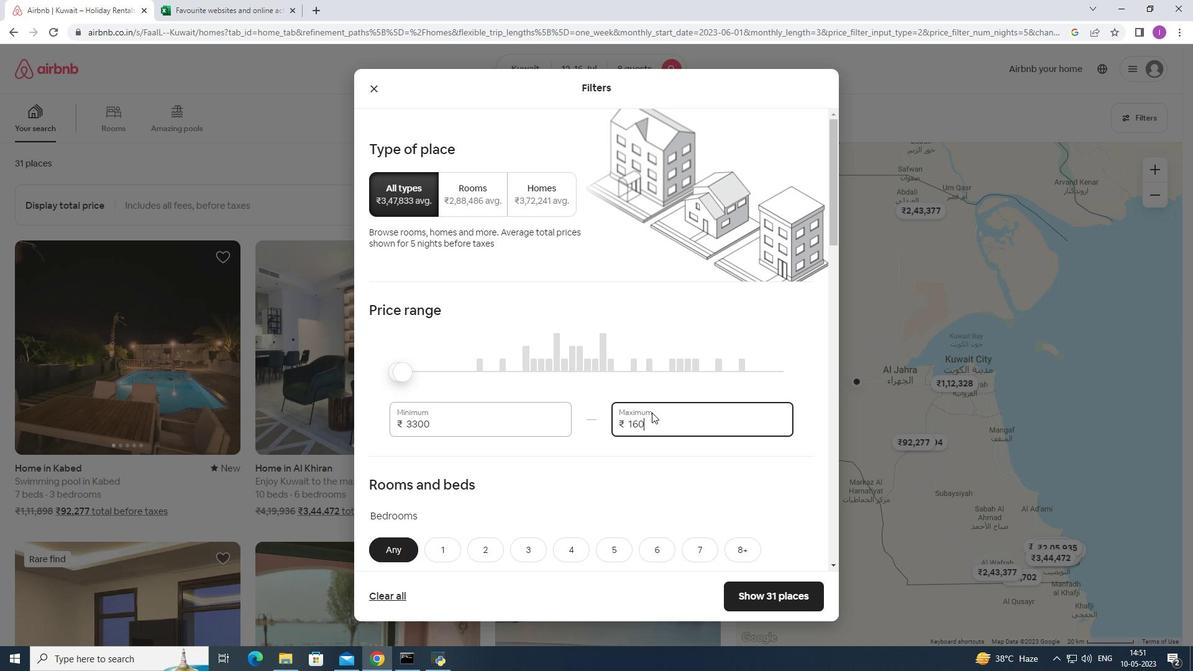 
Action: Key pressed 0
Screenshot: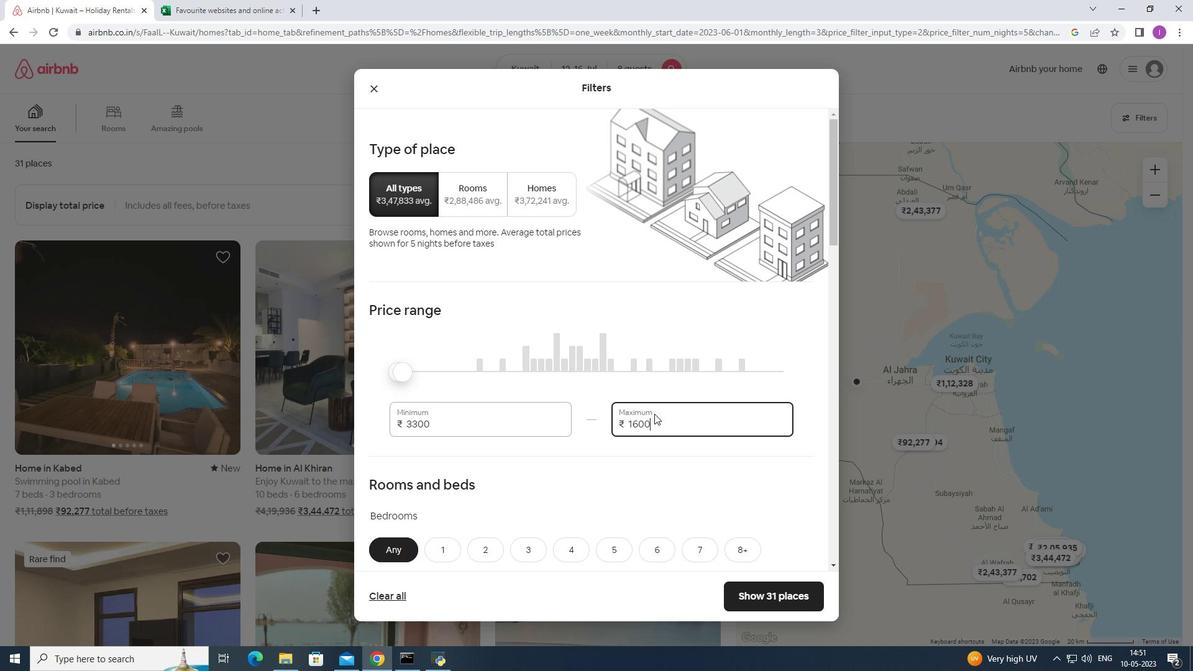 
Action: Mouse moved to (552, 456)
Screenshot: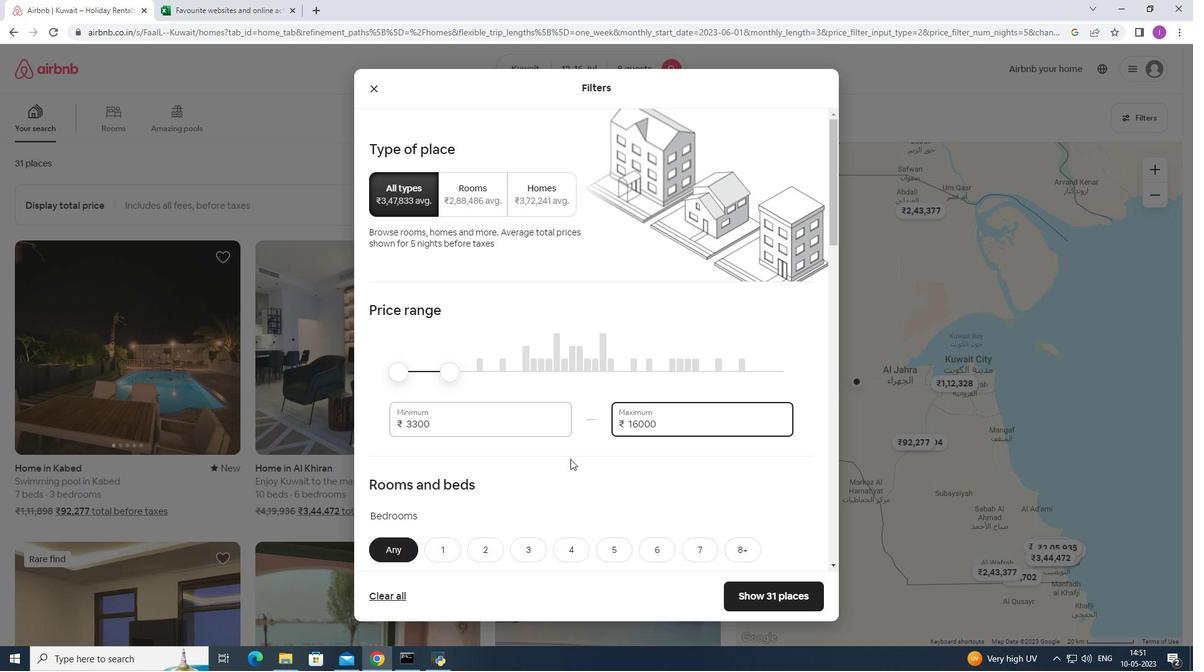 
Action: Mouse scrolled (552, 456) with delta (0, 0)
Screenshot: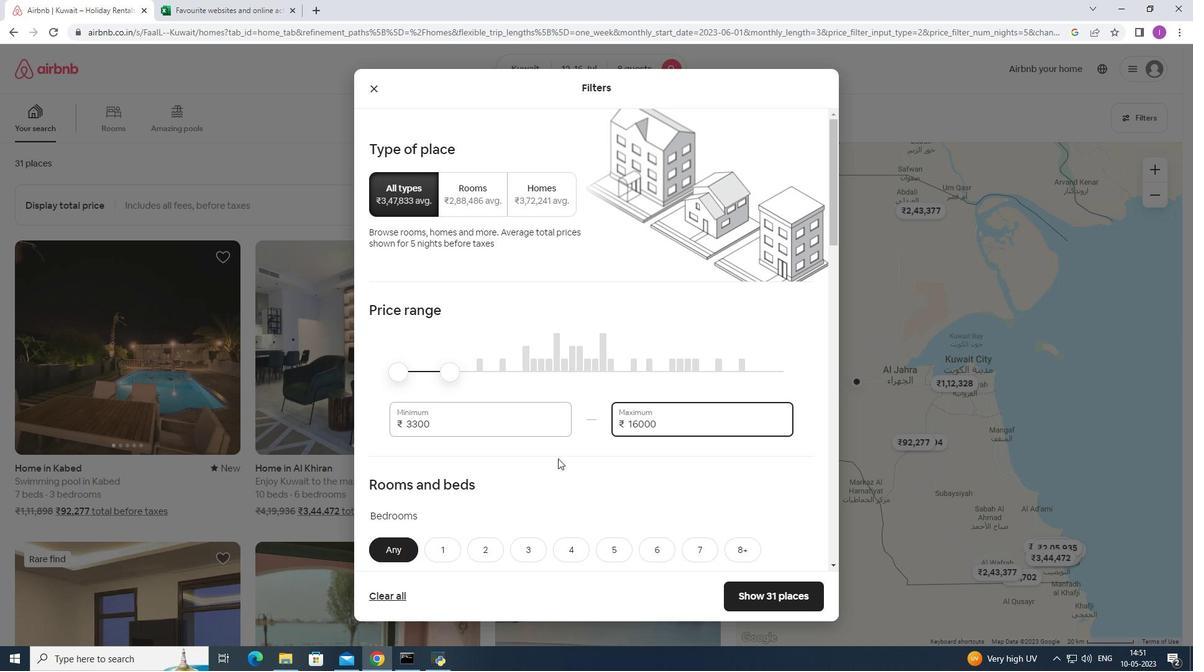 
Action: Mouse moved to (552, 456)
Screenshot: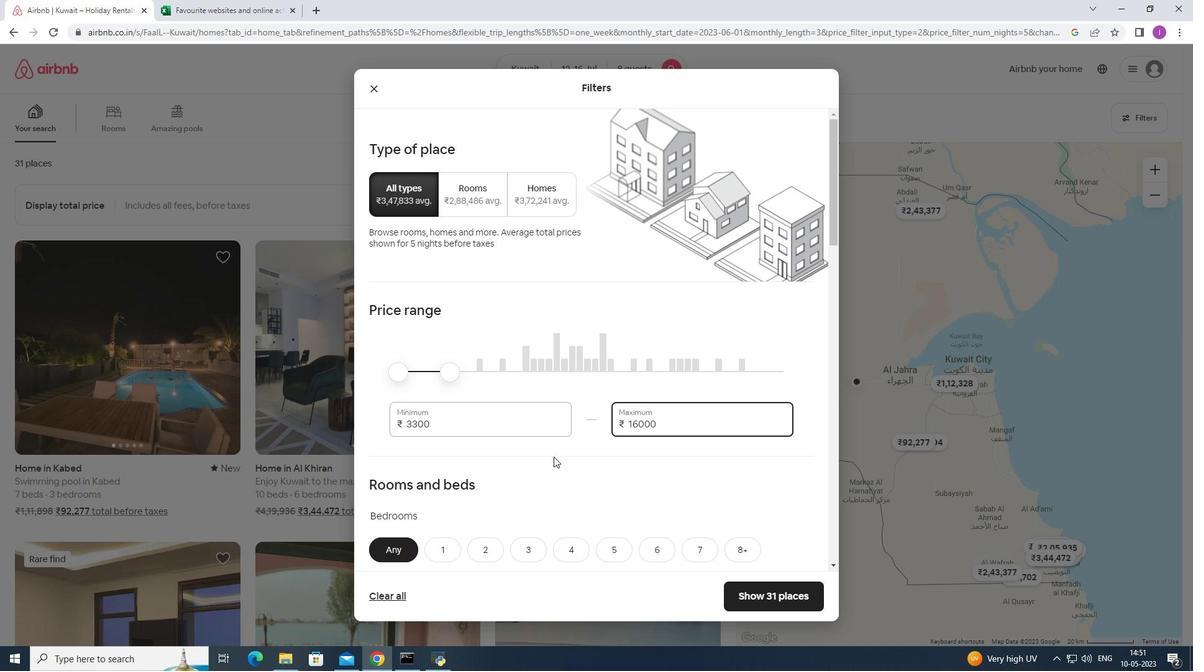 
Action: Mouse scrolled (552, 455) with delta (0, 0)
Screenshot: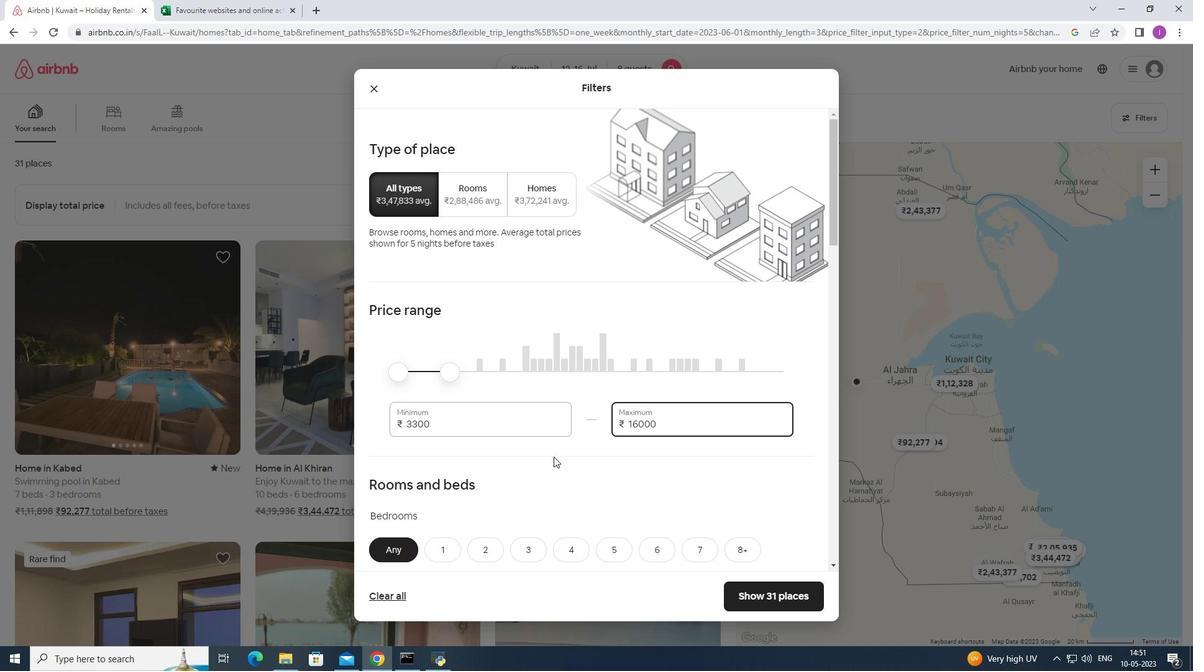 
Action: Mouse moved to (552, 454)
Screenshot: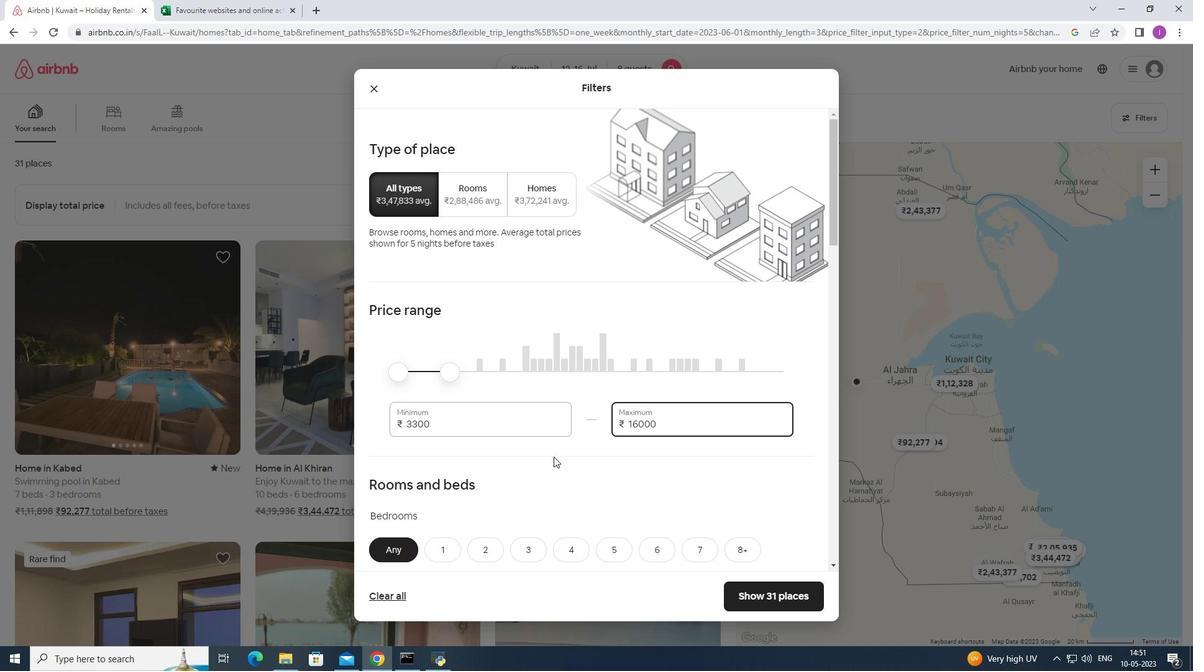 
Action: Mouse scrolled (552, 454) with delta (0, 0)
Screenshot: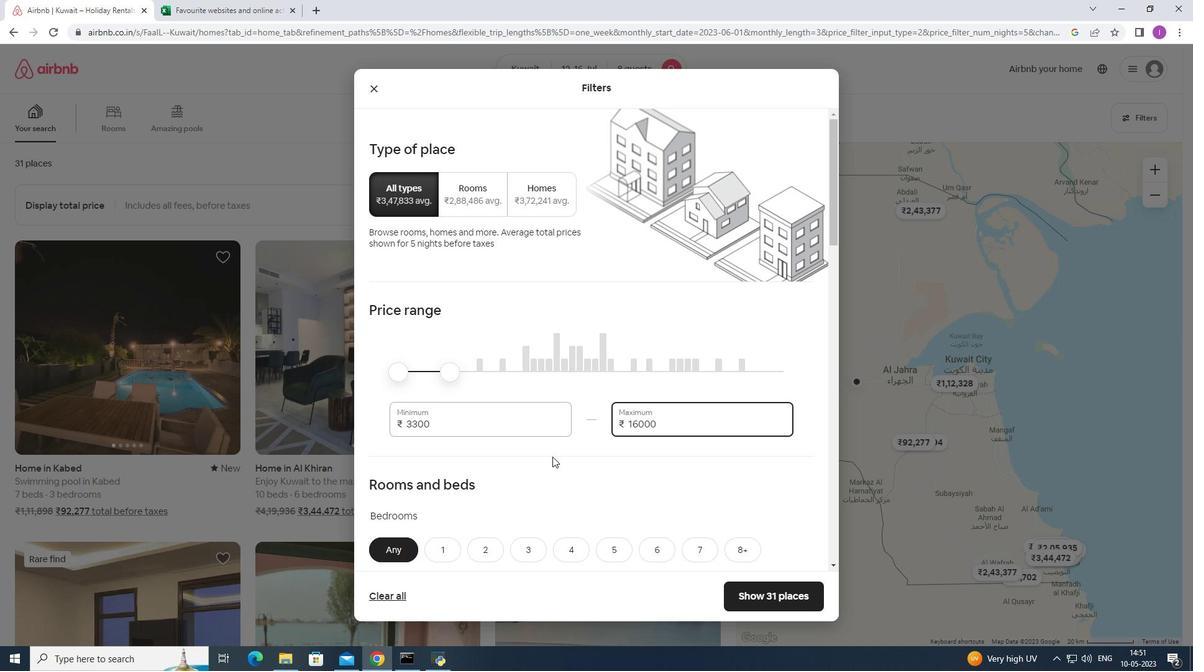 
Action: Mouse moved to (450, 238)
Screenshot: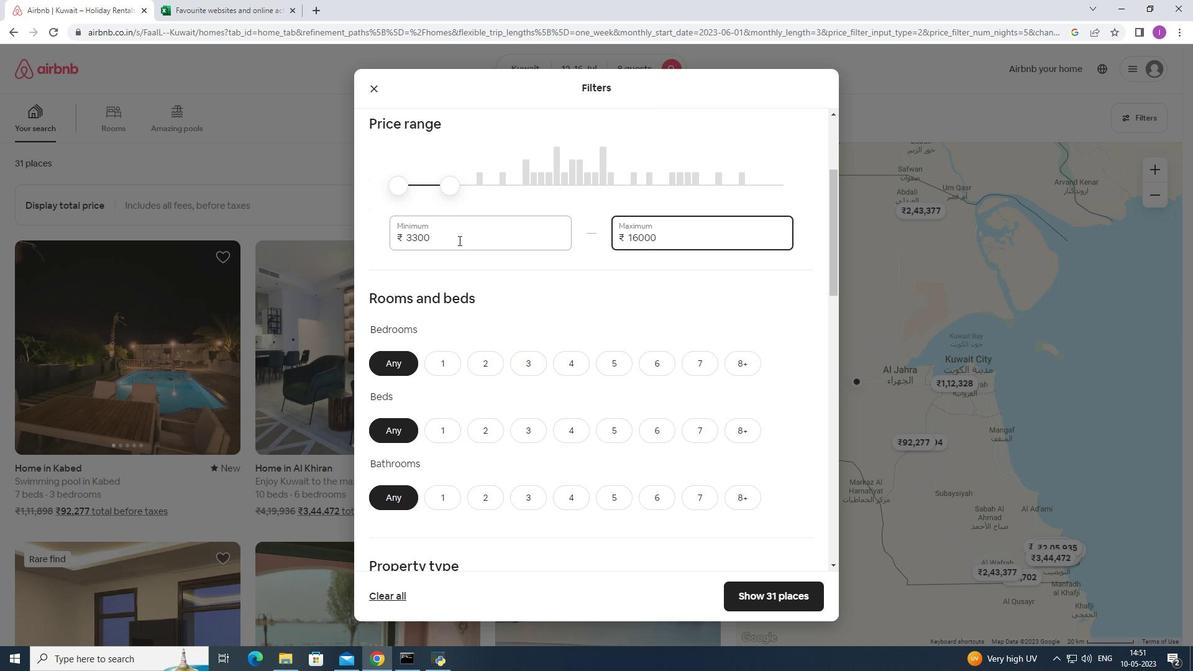 
Action: Mouse pressed left at (450, 238)
Screenshot: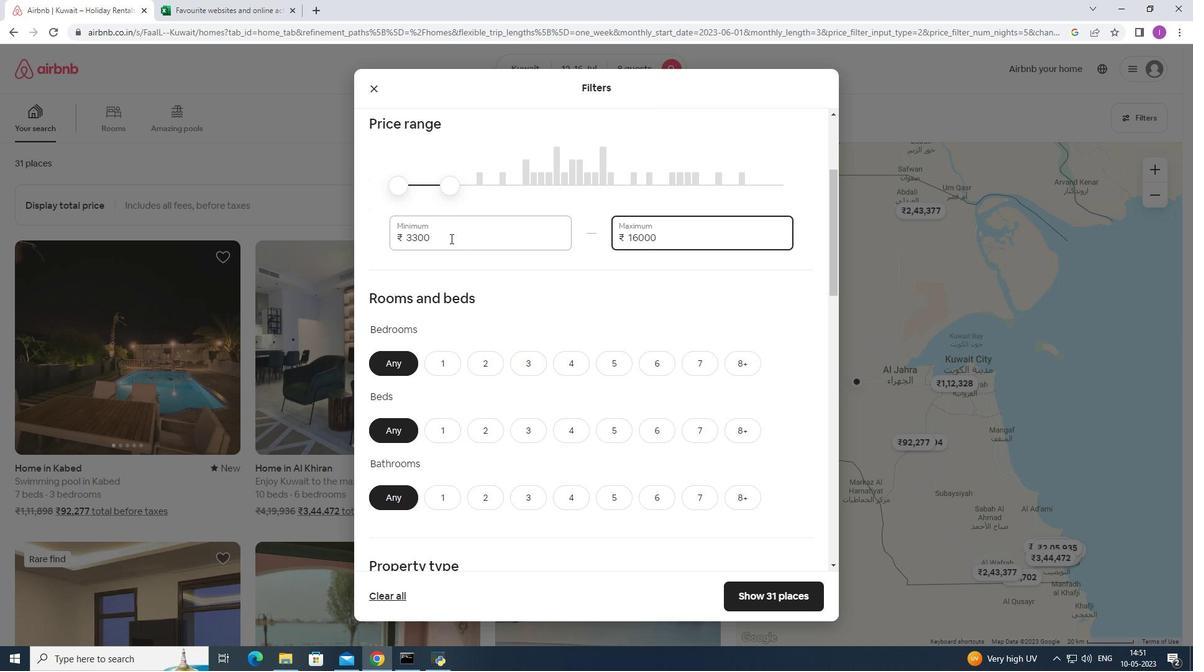 
Action: Mouse moved to (538, 249)
Screenshot: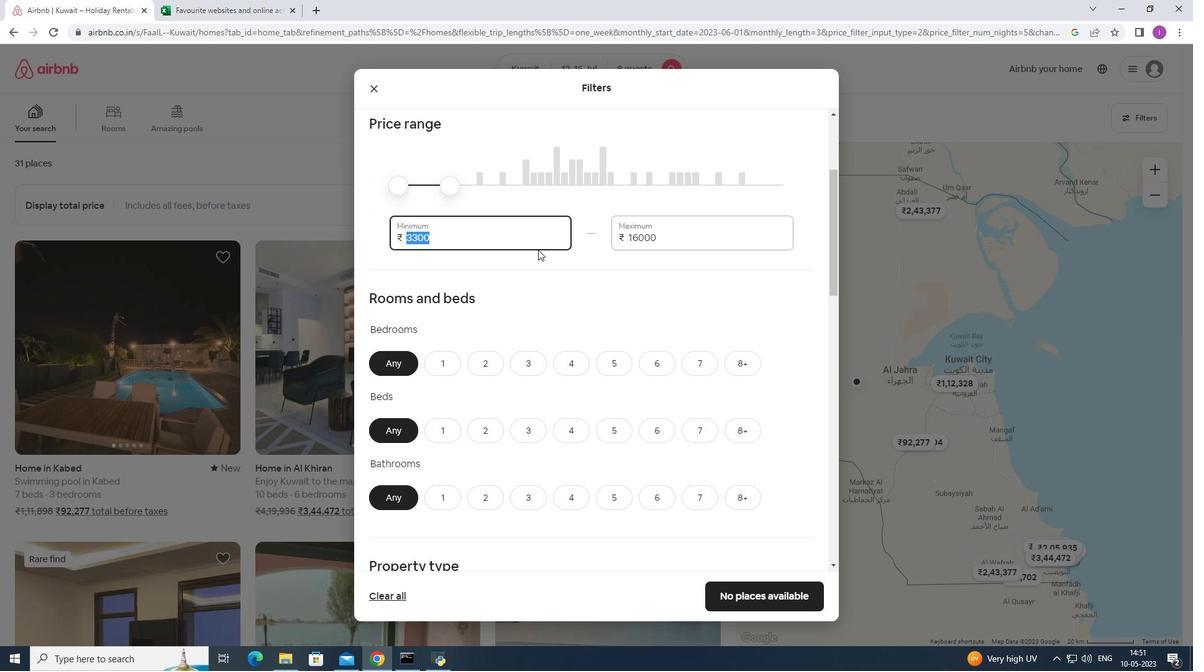 
Action: Key pressed 1
Screenshot: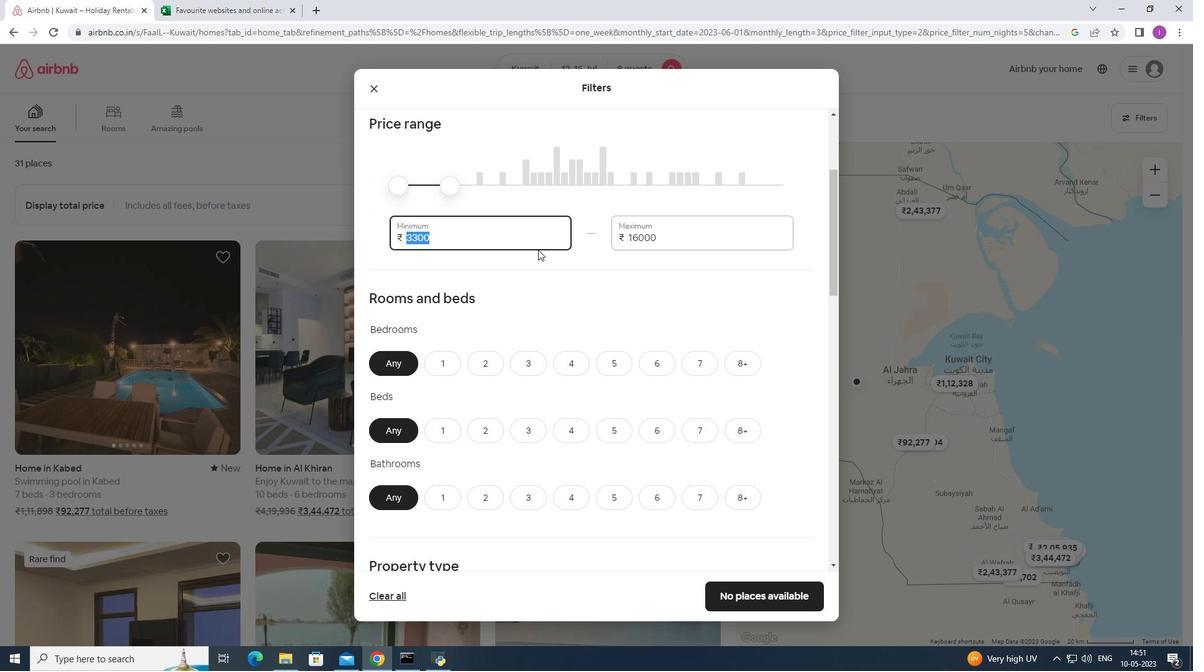 
Action: Mouse moved to (539, 249)
Screenshot: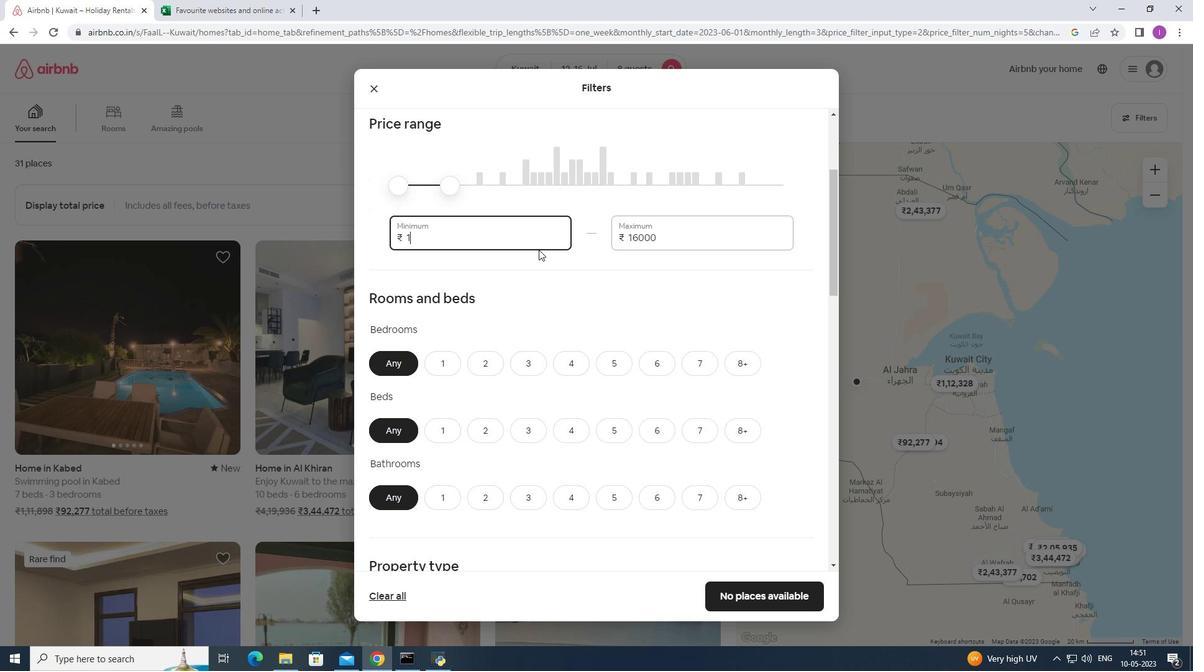 
Action: Key pressed 0000
Screenshot: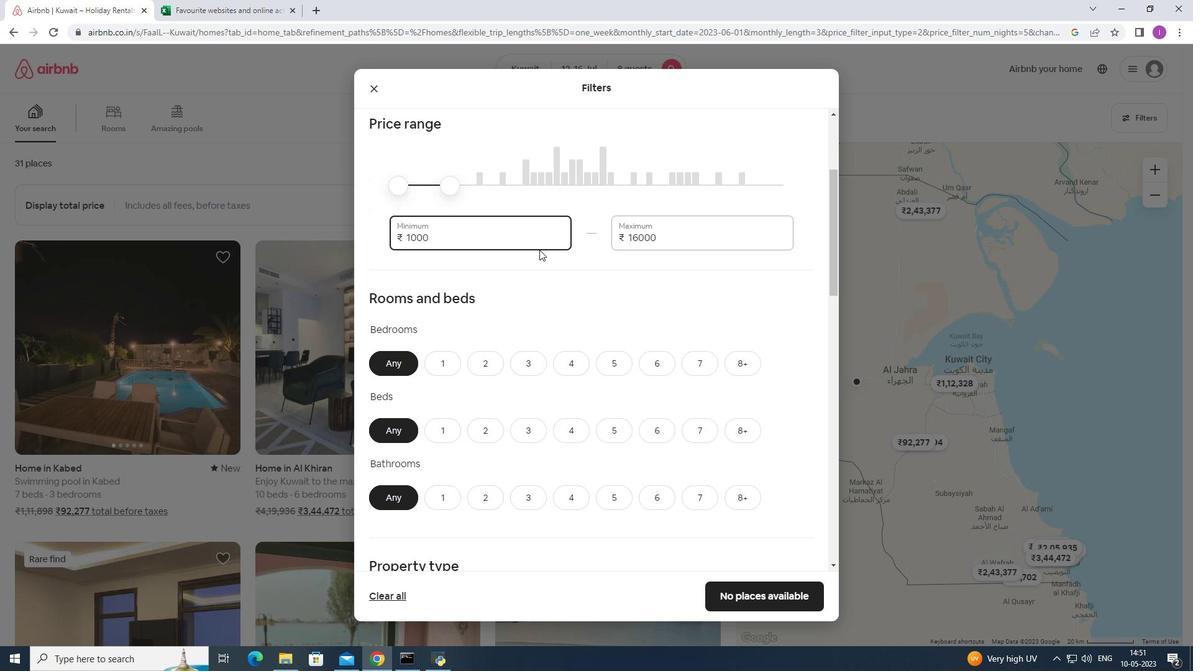 
Action: Mouse moved to (495, 270)
Screenshot: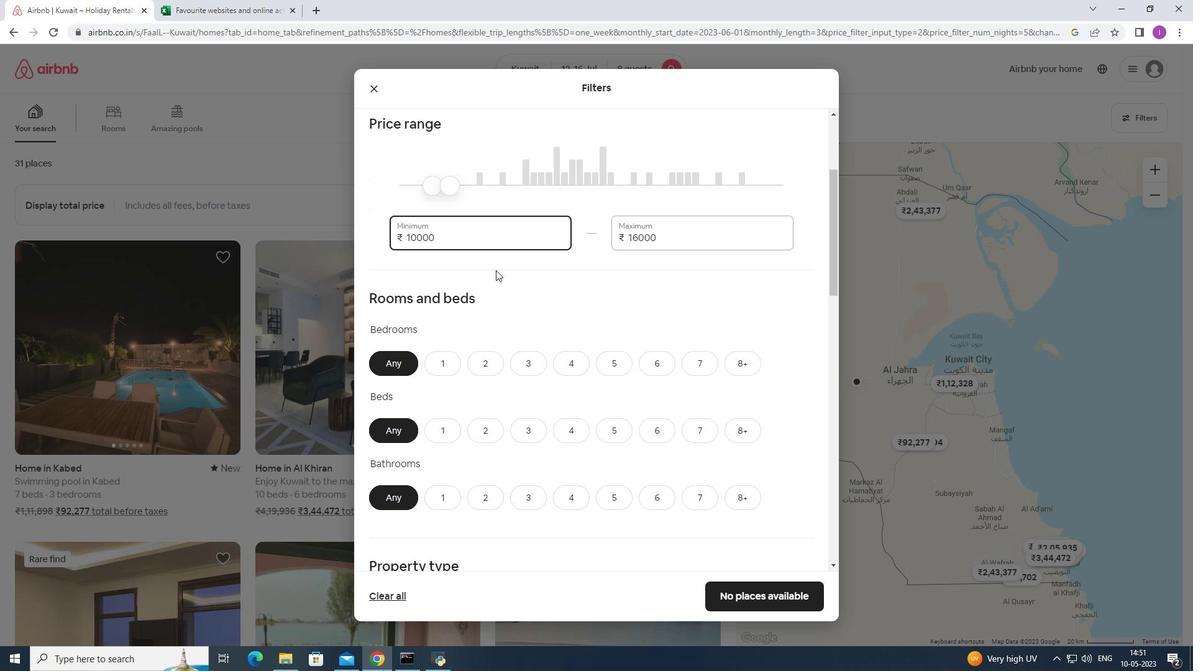
Action: Mouse scrolled (495, 270) with delta (0, 0)
Screenshot: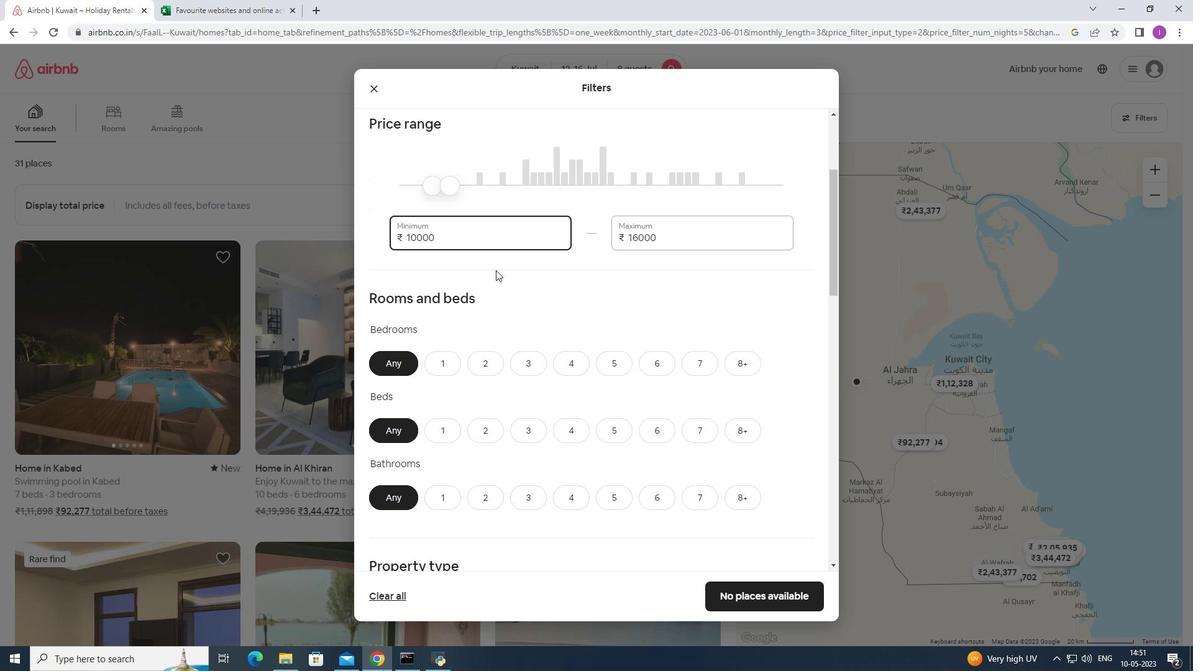 
Action: Mouse moved to (494, 271)
Screenshot: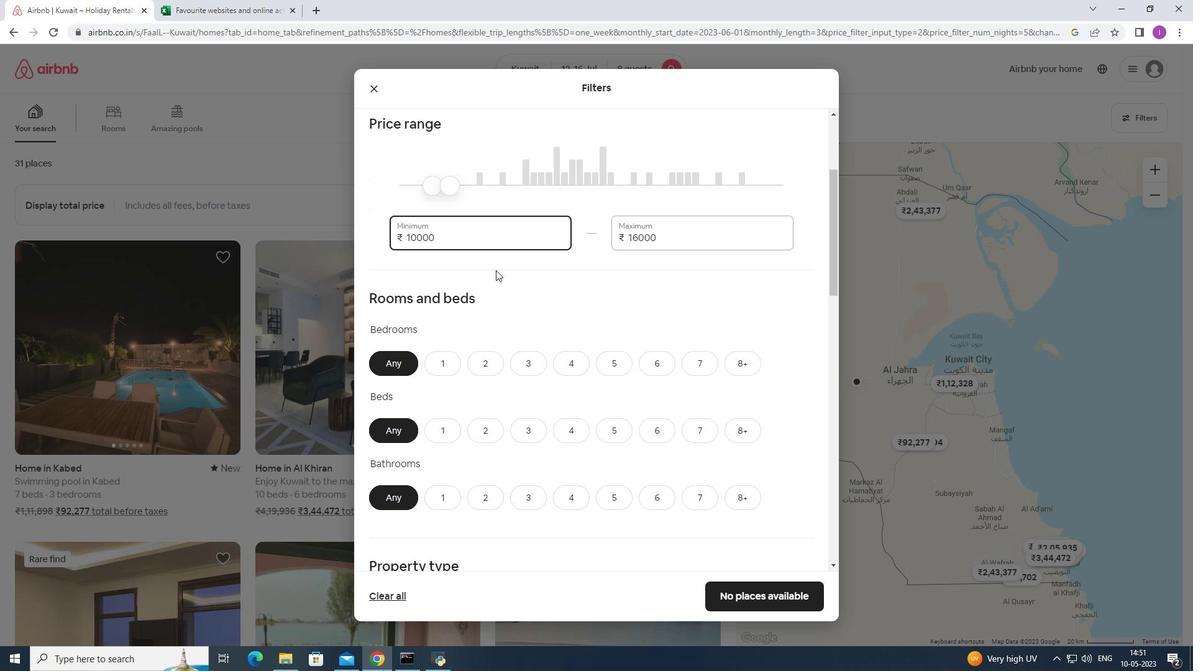 
Action: Mouse scrolled (494, 270) with delta (0, 0)
Screenshot: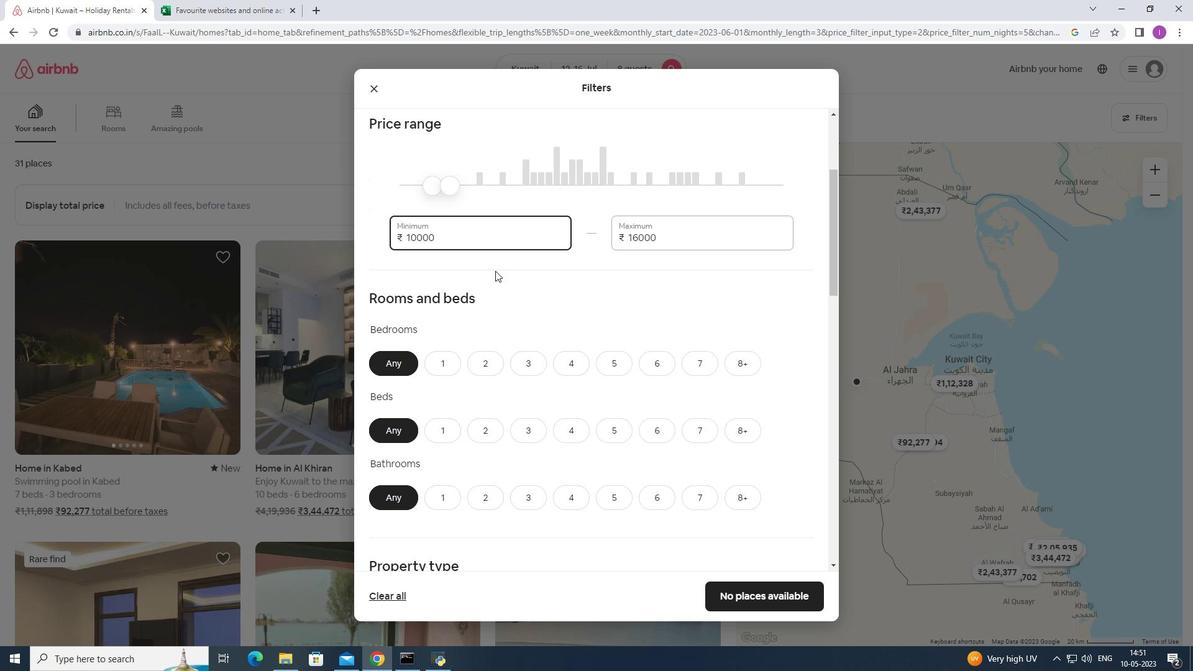 
Action: Mouse moved to (485, 269)
Screenshot: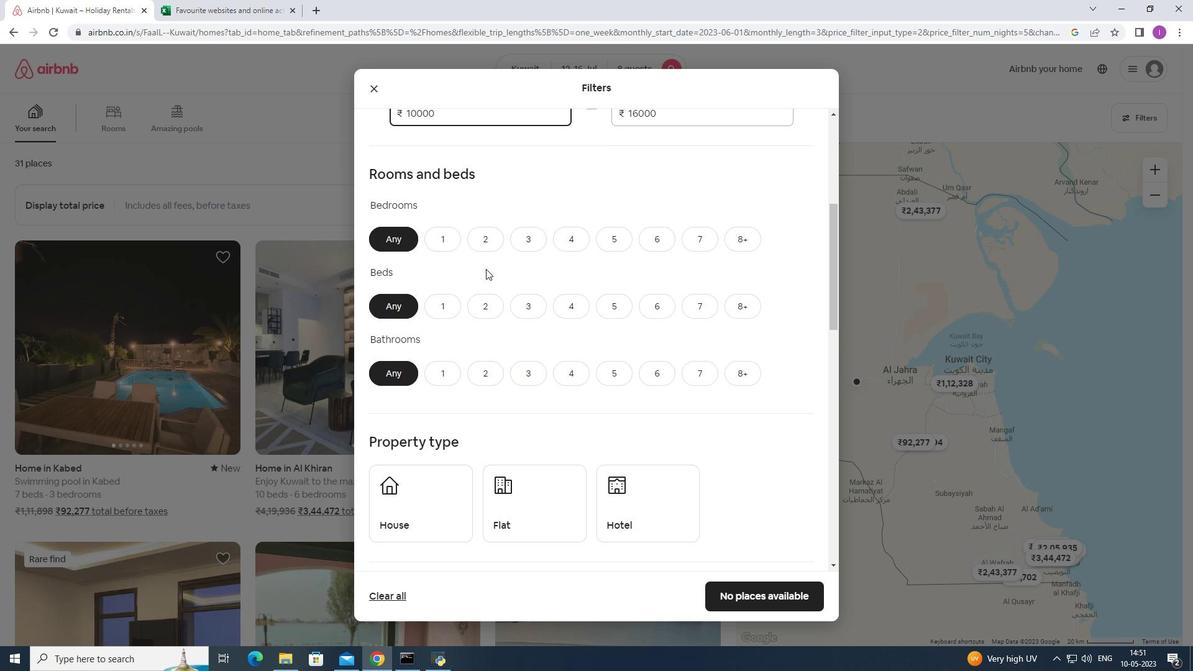 
Action: Mouse scrolled (485, 269) with delta (0, 0)
Screenshot: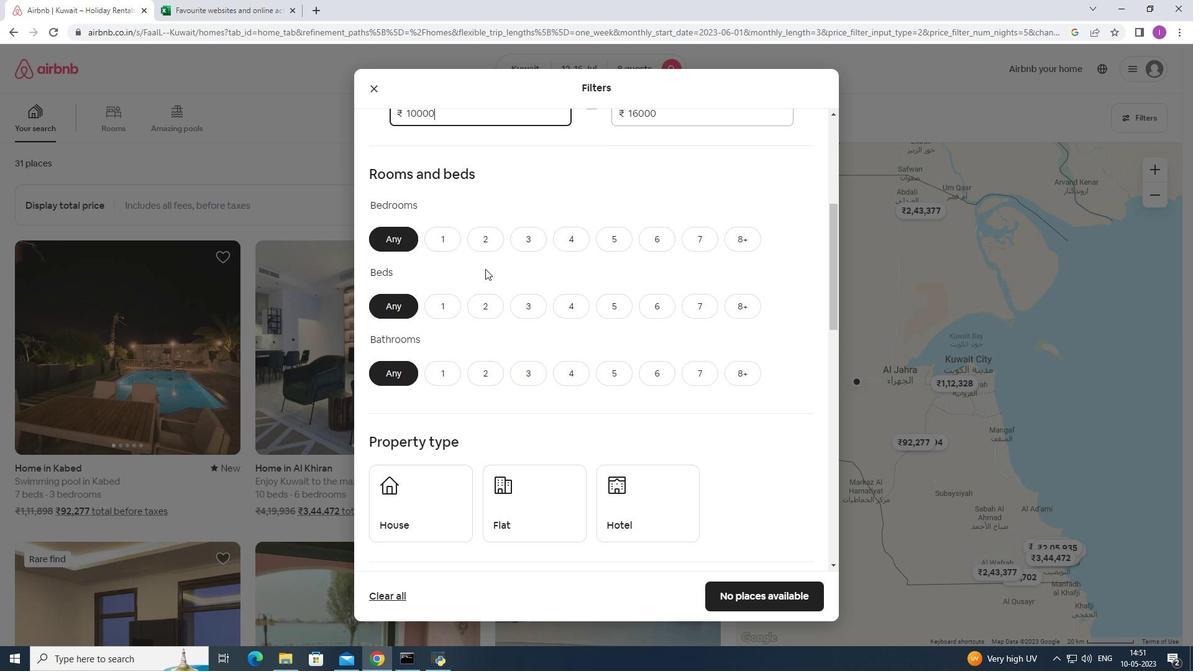 
Action: Mouse scrolled (485, 268) with delta (0, 0)
Screenshot: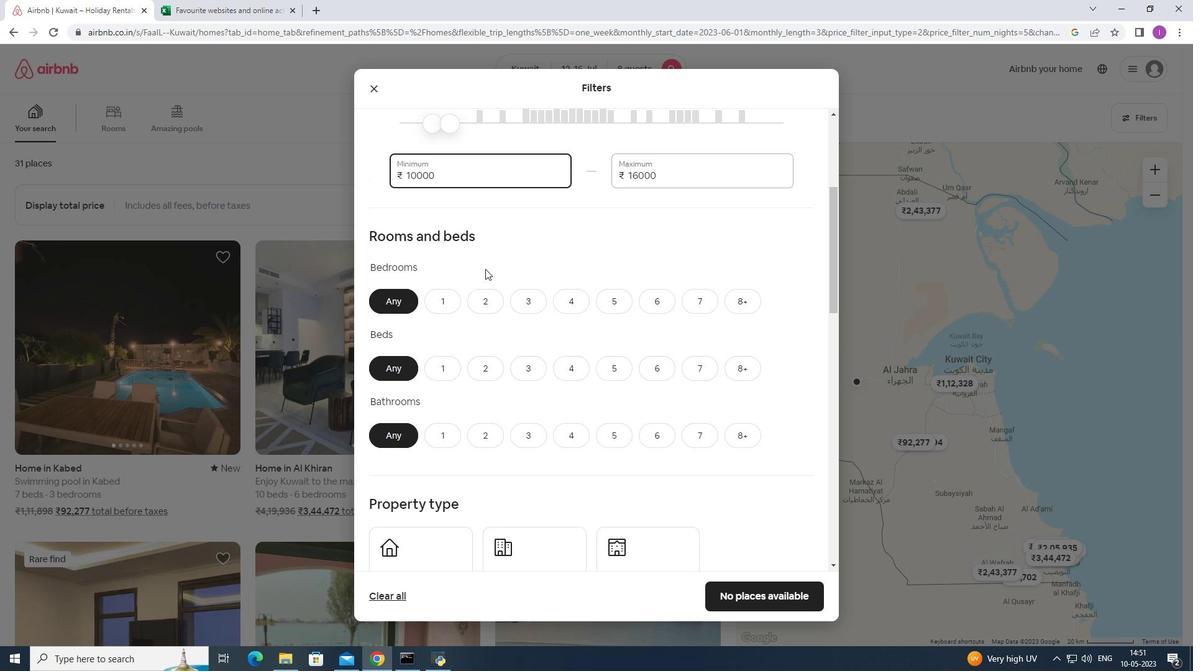 
Action: Mouse moved to (513, 263)
Screenshot: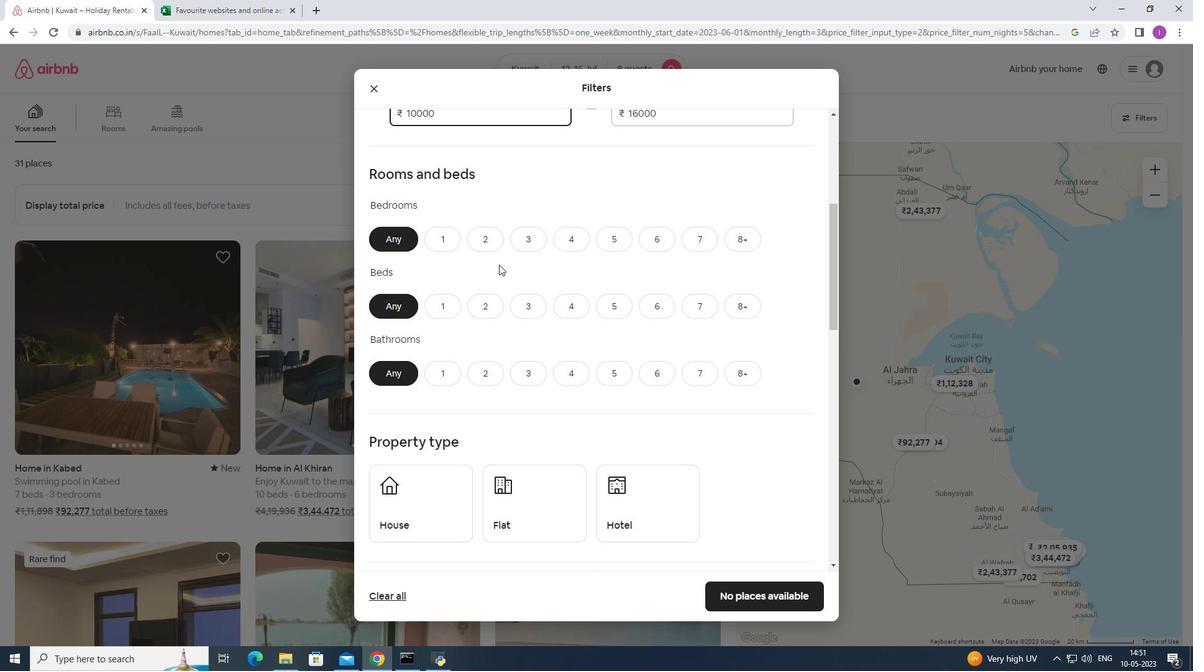 
Action: Mouse scrolled (513, 262) with delta (0, 0)
Screenshot: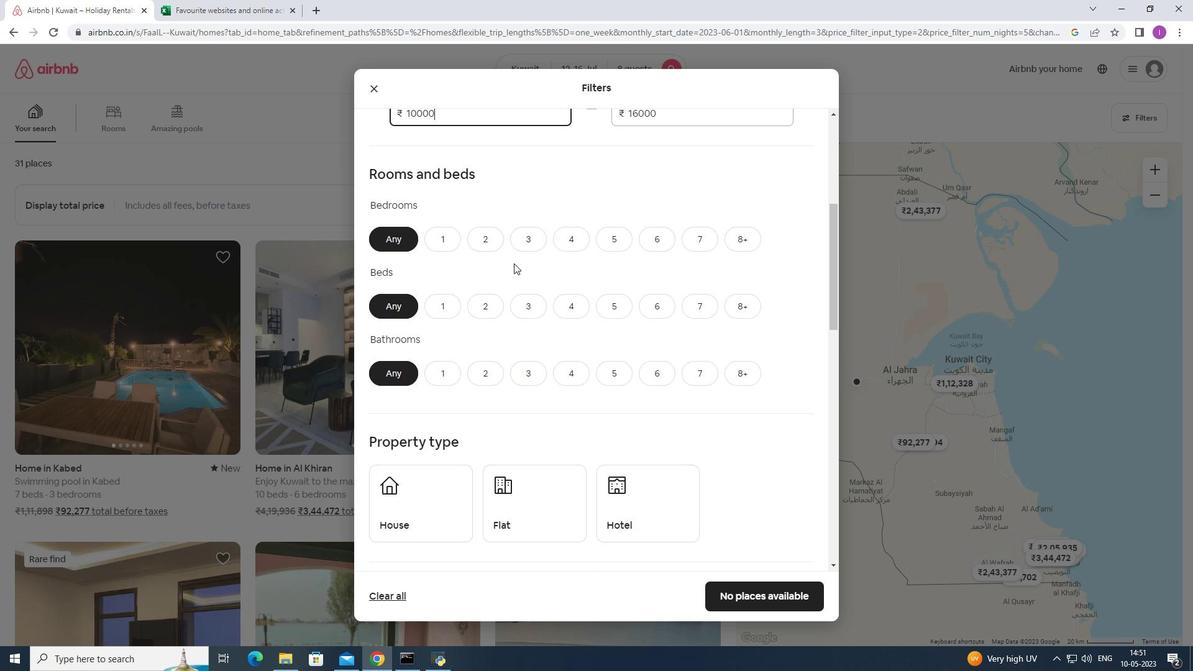 
Action: Mouse moved to (748, 180)
Screenshot: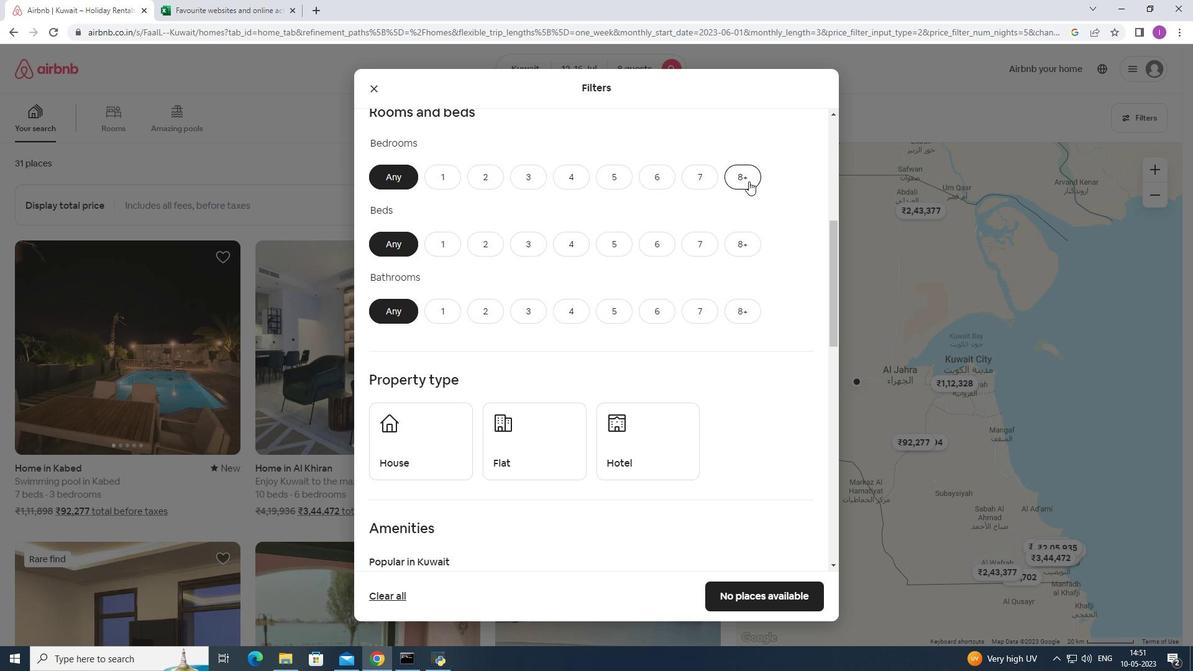 
Action: Mouse pressed left at (748, 180)
Screenshot: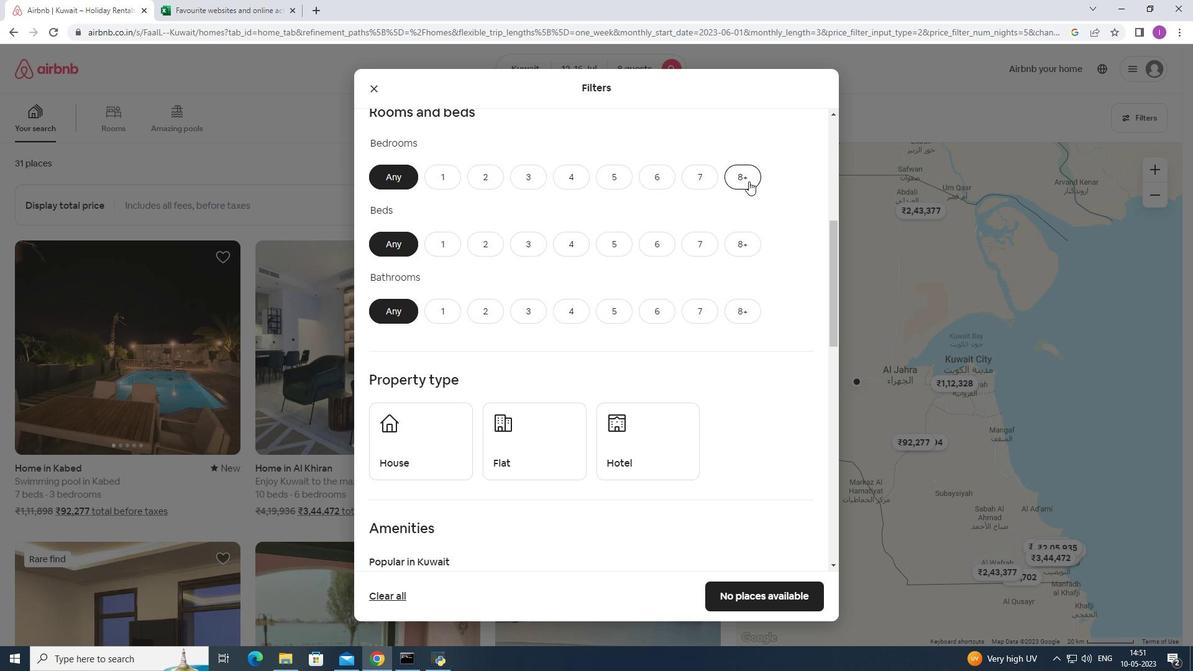 
Action: Mouse moved to (749, 242)
Screenshot: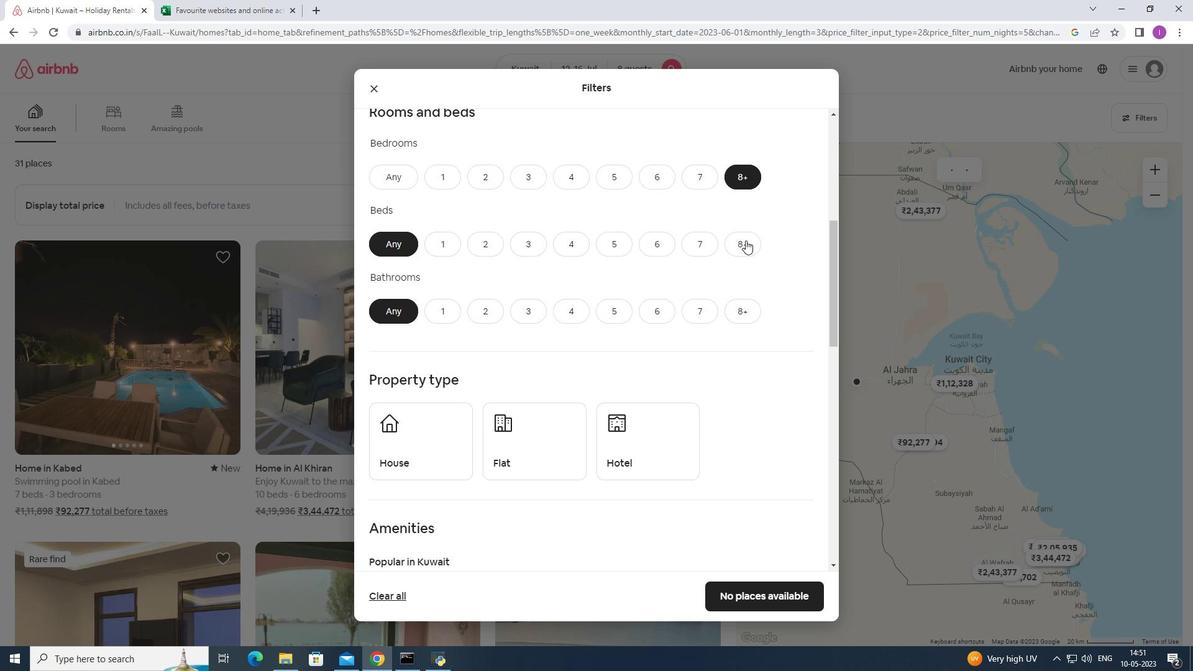 
Action: Mouse pressed left at (749, 242)
Screenshot: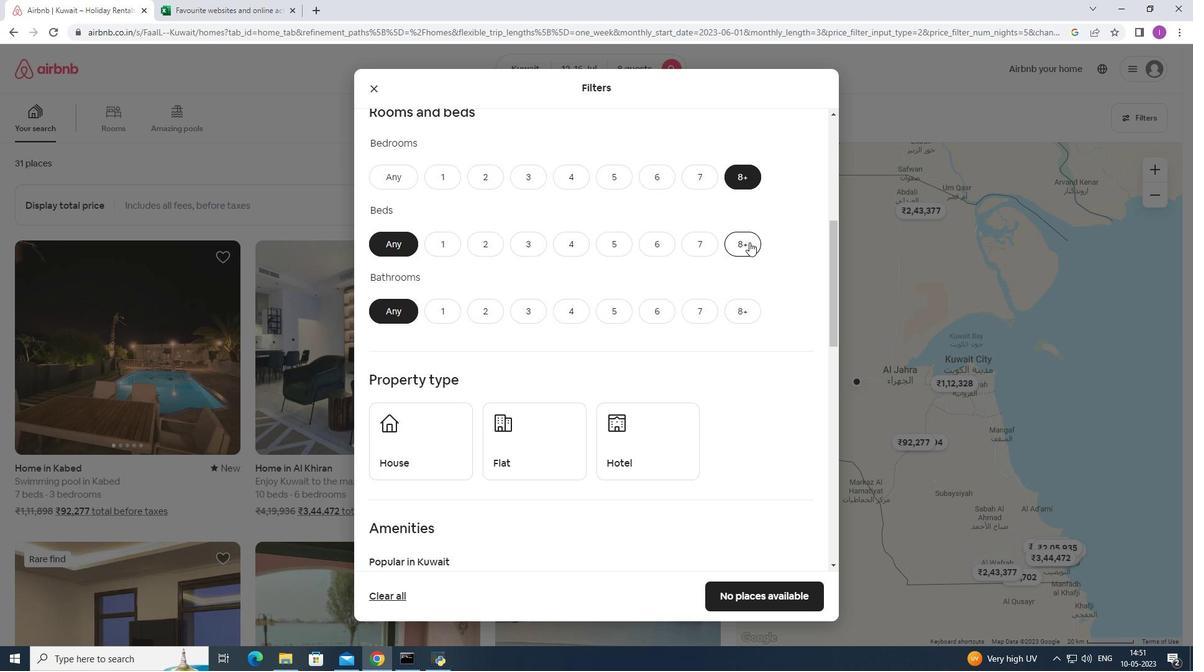 
Action: Mouse moved to (751, 316)
Screenshot: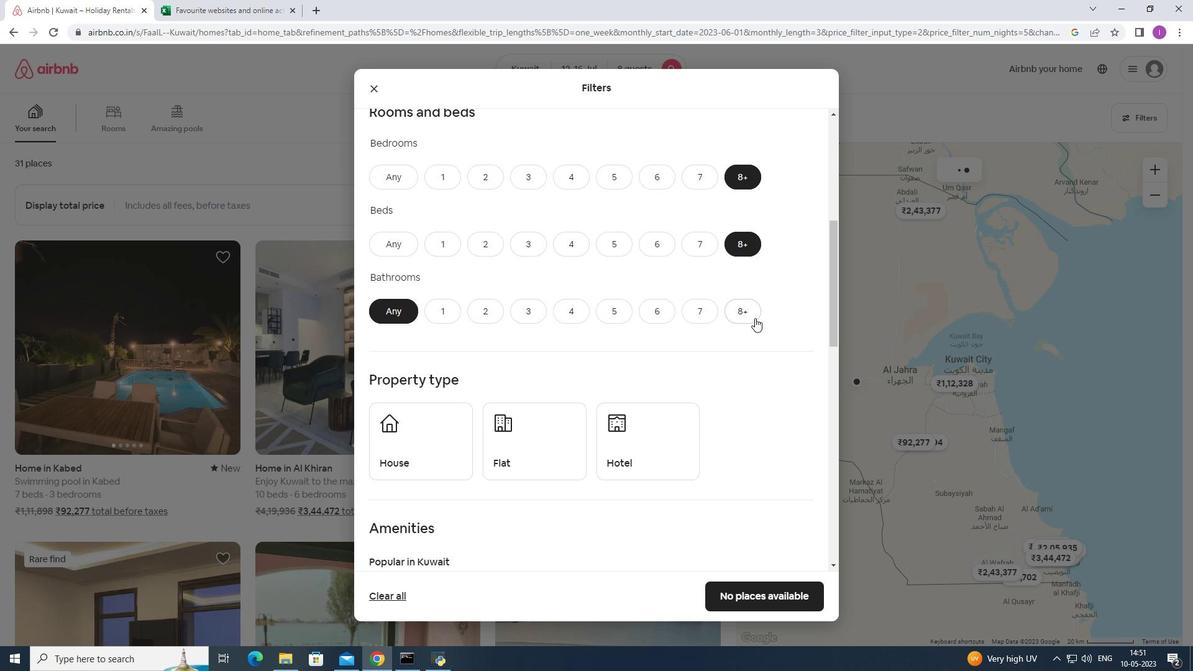 
Action: Mouse pressed left at (751, 316)
Screenshot: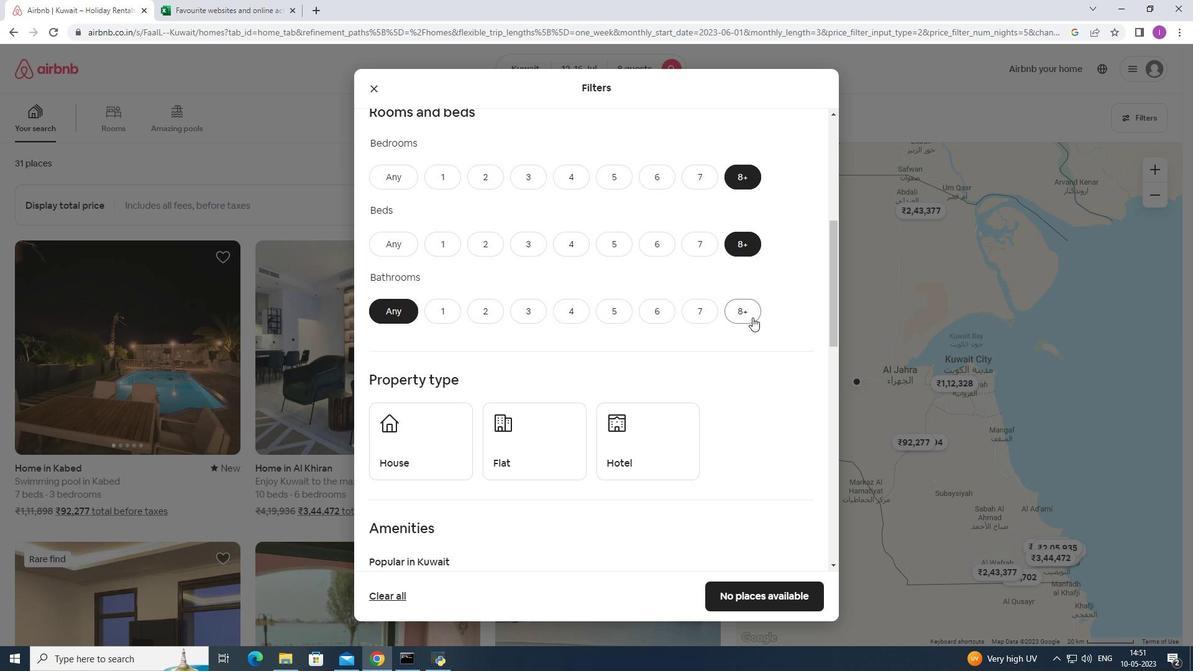 
Action: Mouse moved to (664, 359)
Screenshot: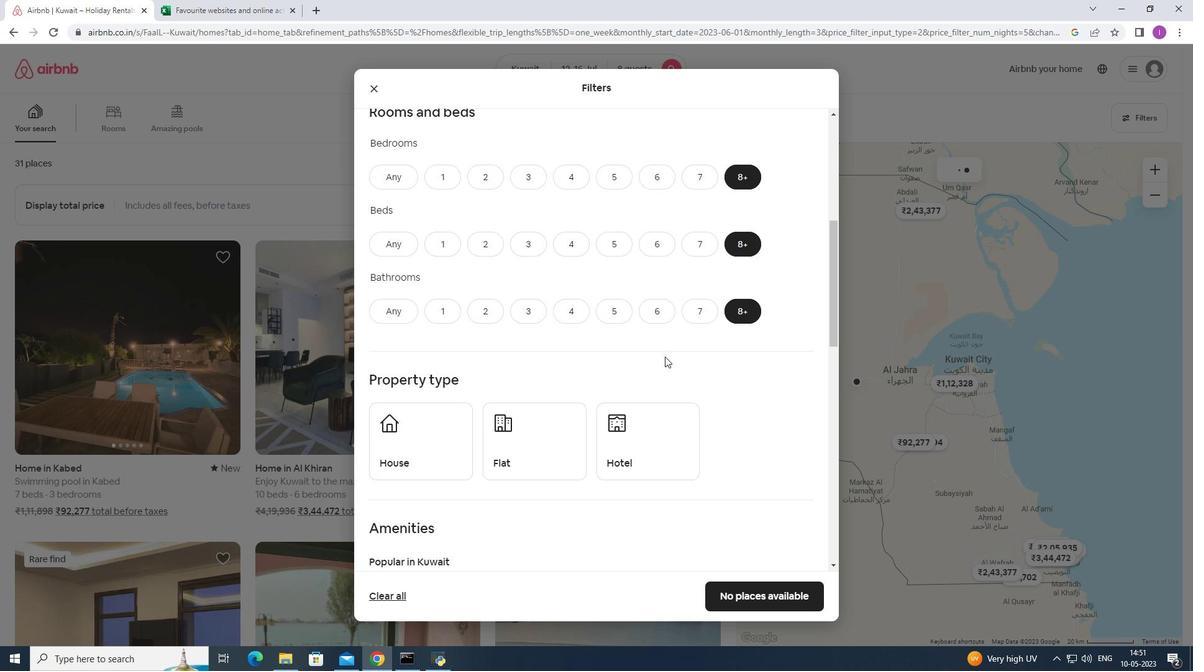
Action: Mouse scrolled (664, 358) with delta (0, 0)
Screenshot: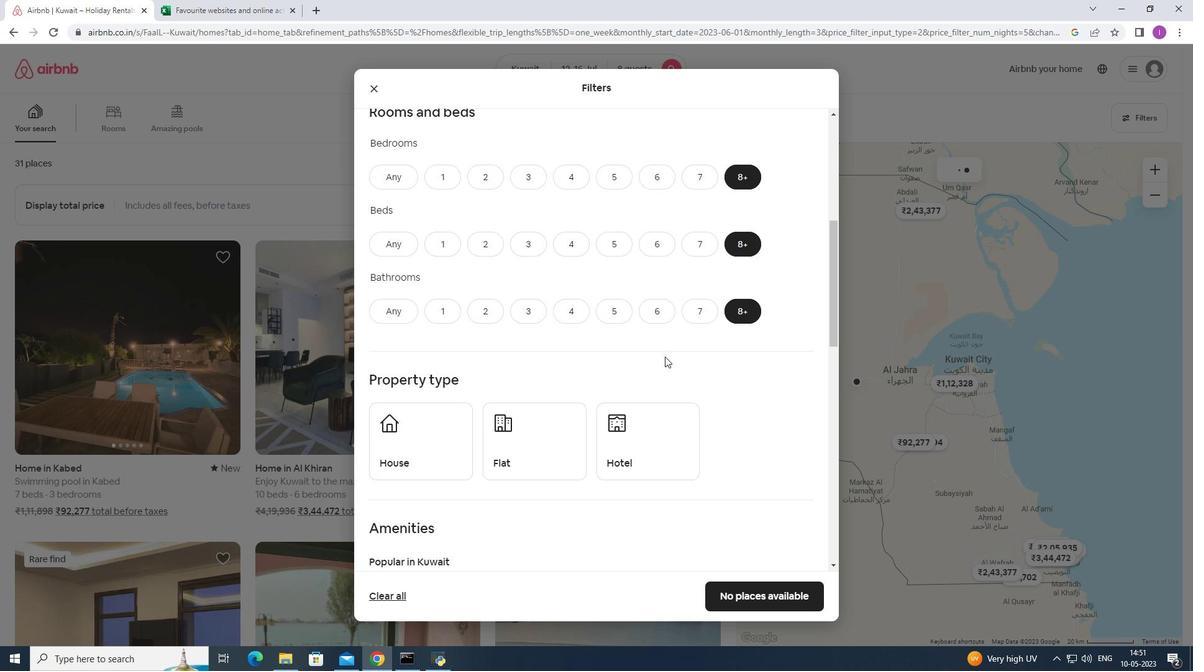 
Action: Mouse scrolled (664, 358) with delta (0, 0)
Screenshot: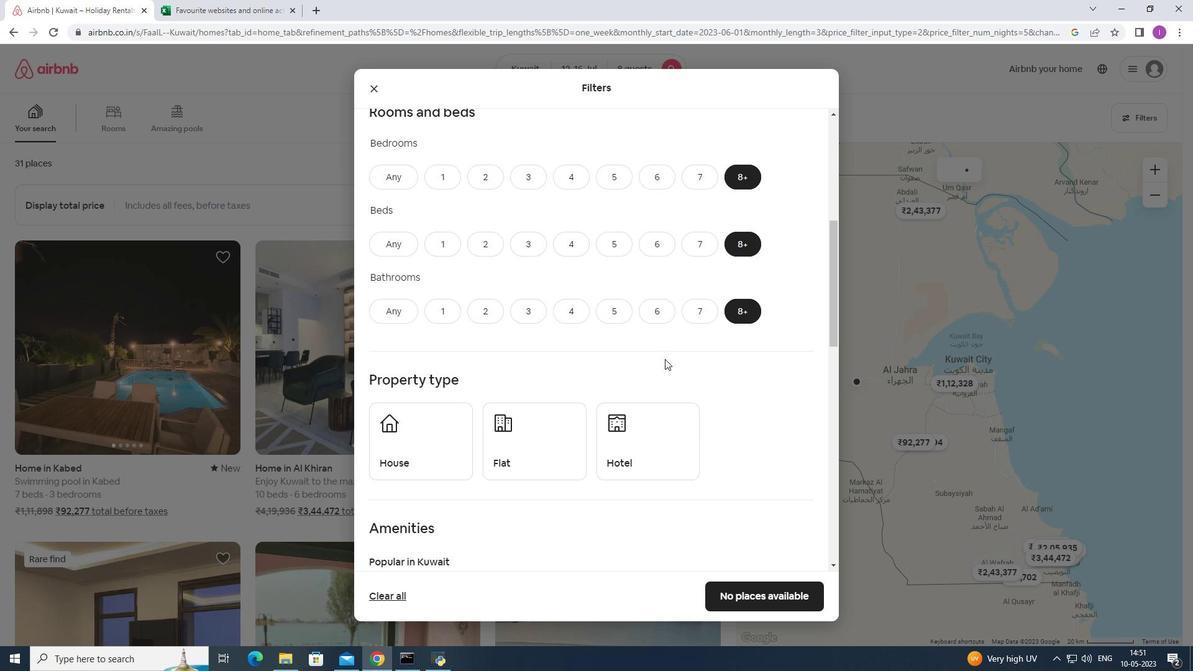 
Action: Mouse moved to (453, 328)
Screenshot: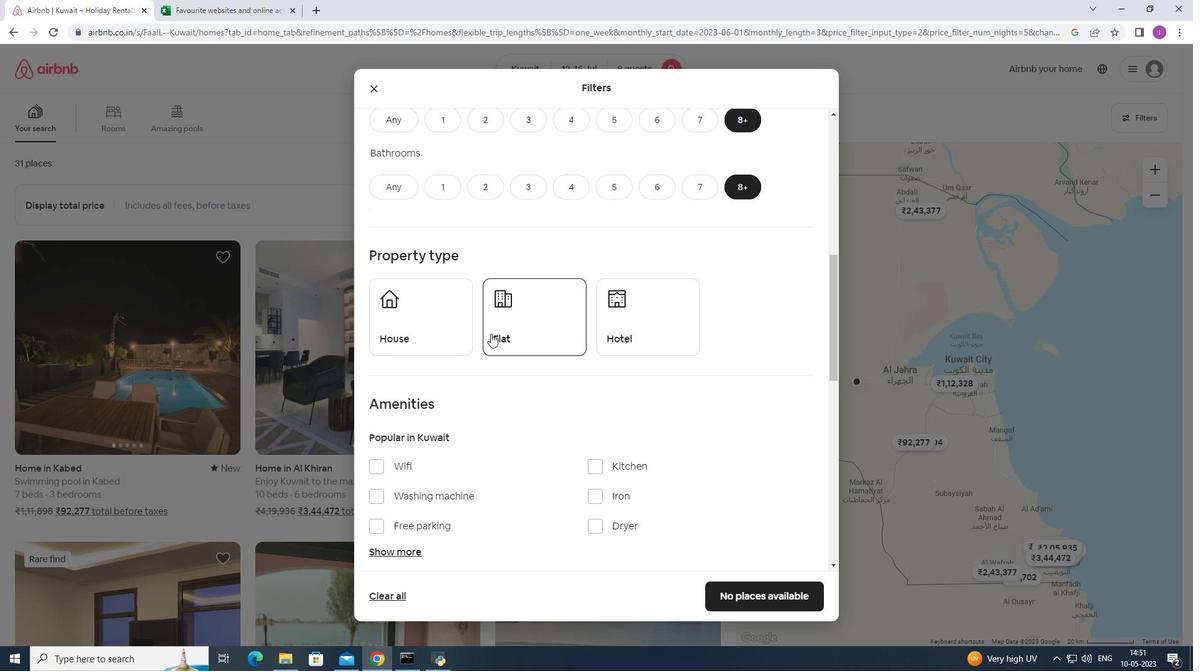 
Action: Mouse pressed left at (453, 328)
Screenshot: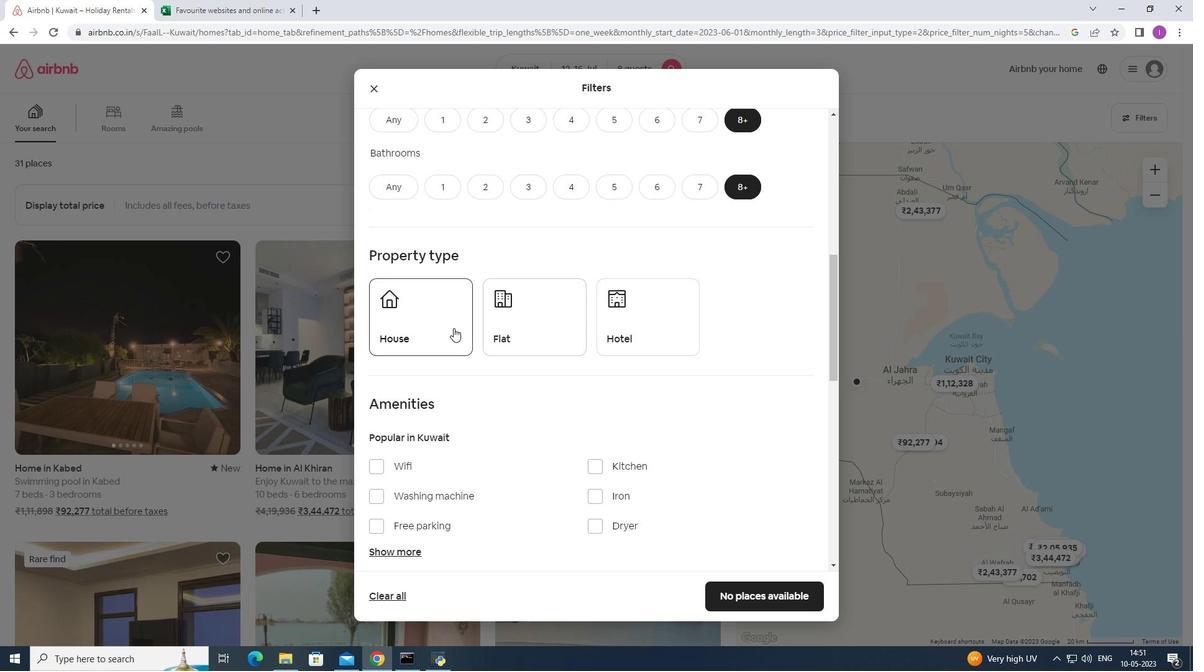 
Action: Mouse moved to (526, 325)
Screenshot: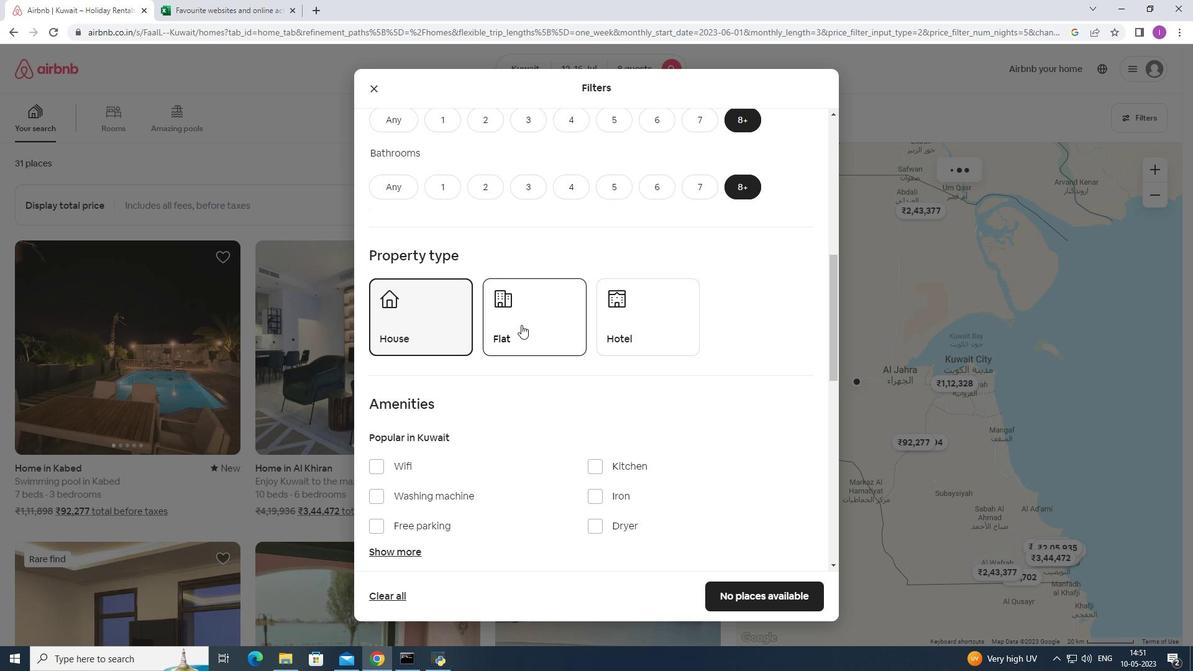 
Action: Mouse pressed left at (526, 325)
Screenshot: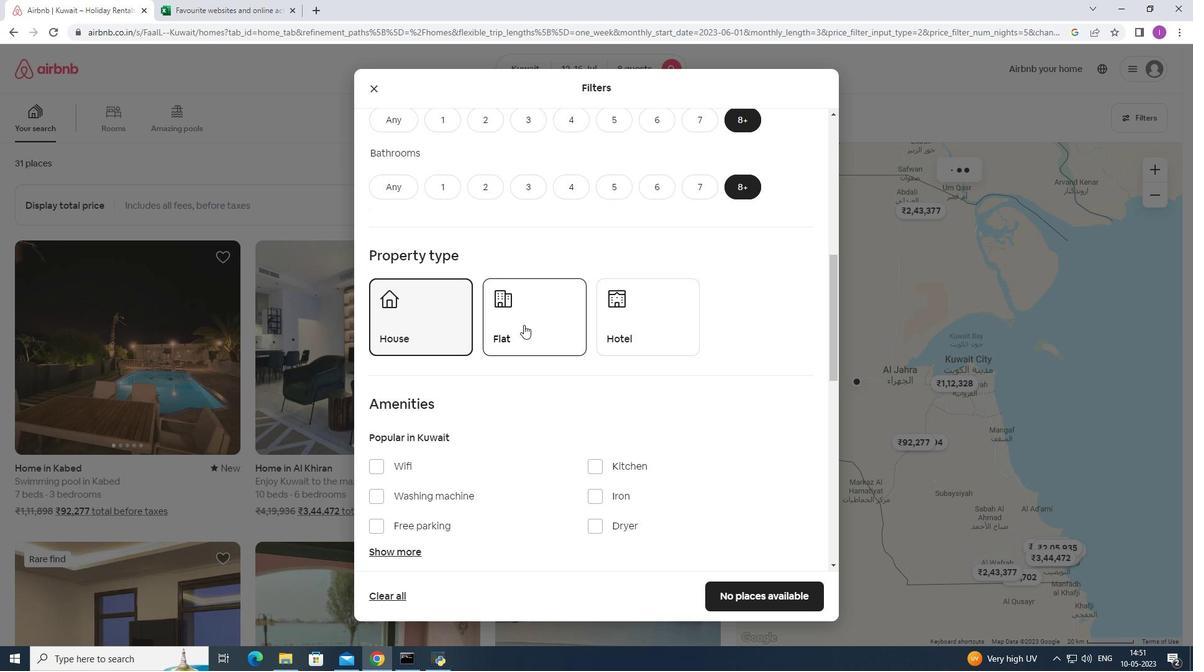 
Action: Mouse moved to (623, 326)
Screenshot: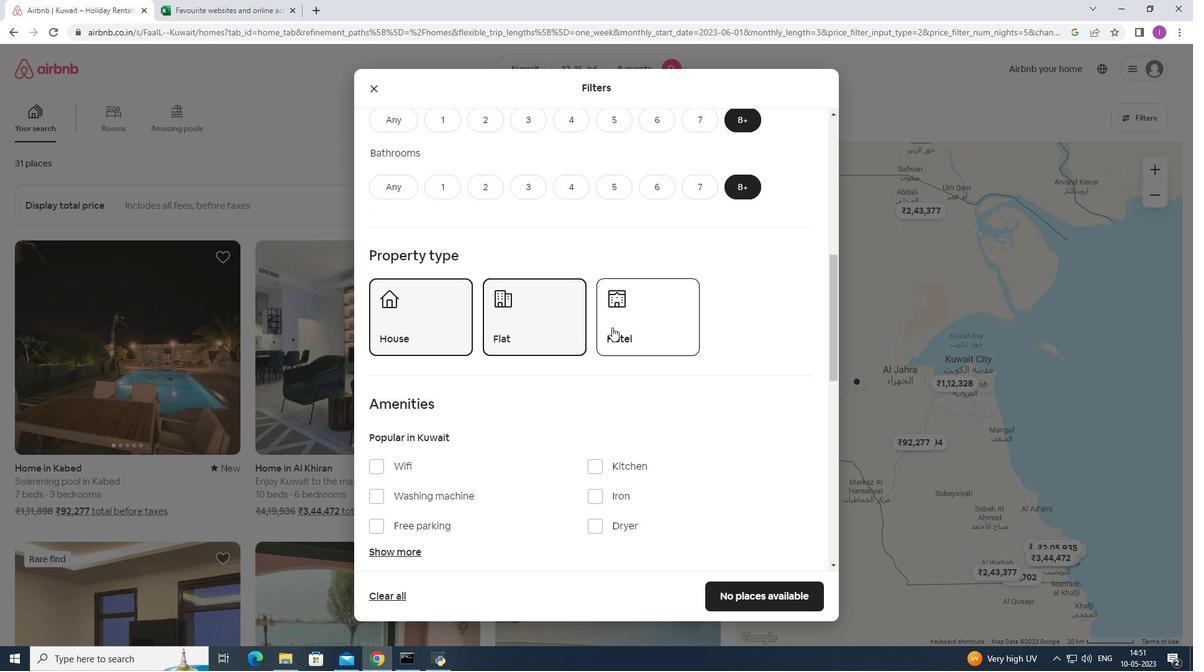 
Action: Mouse pressed left at (623, 326)
Screenshot: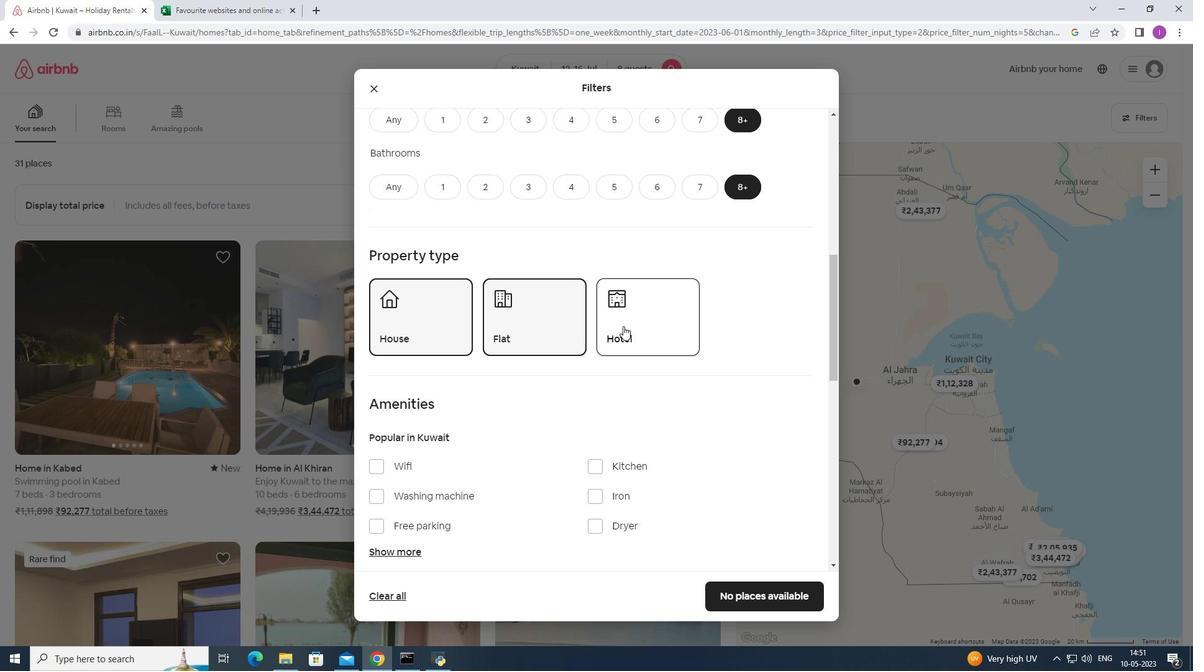 
Action: Mouse moved to (412, 354)
Screenshot: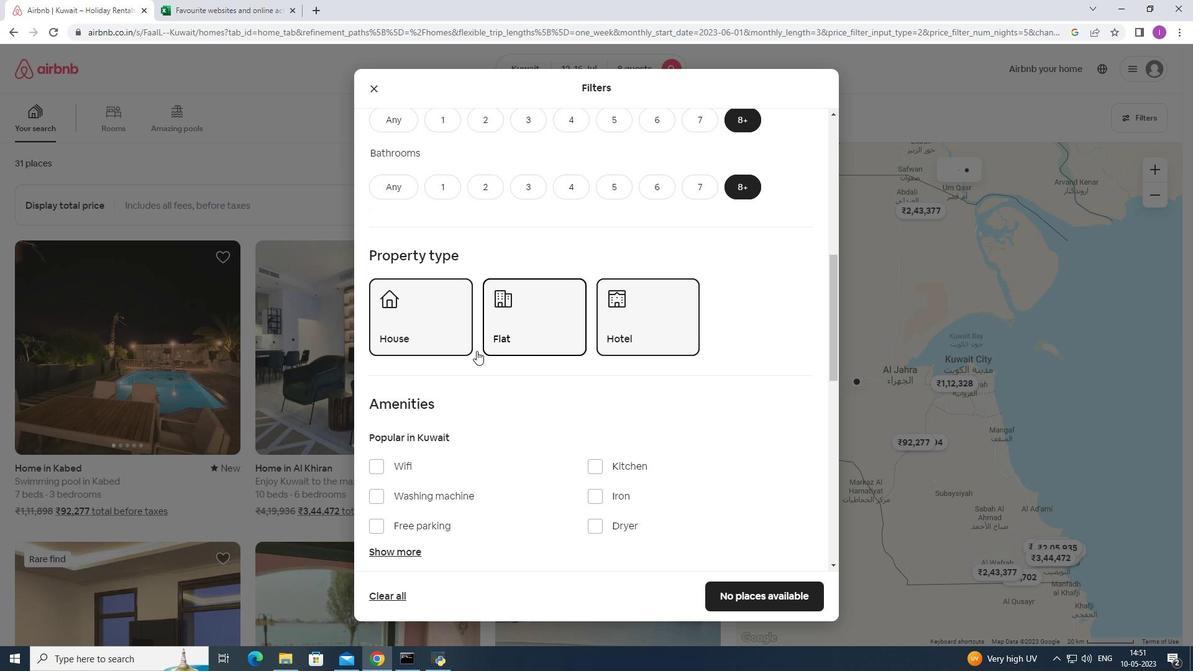 
Action: Mouse scrolled (412, 353) with delta (0, 0)
Screenshot: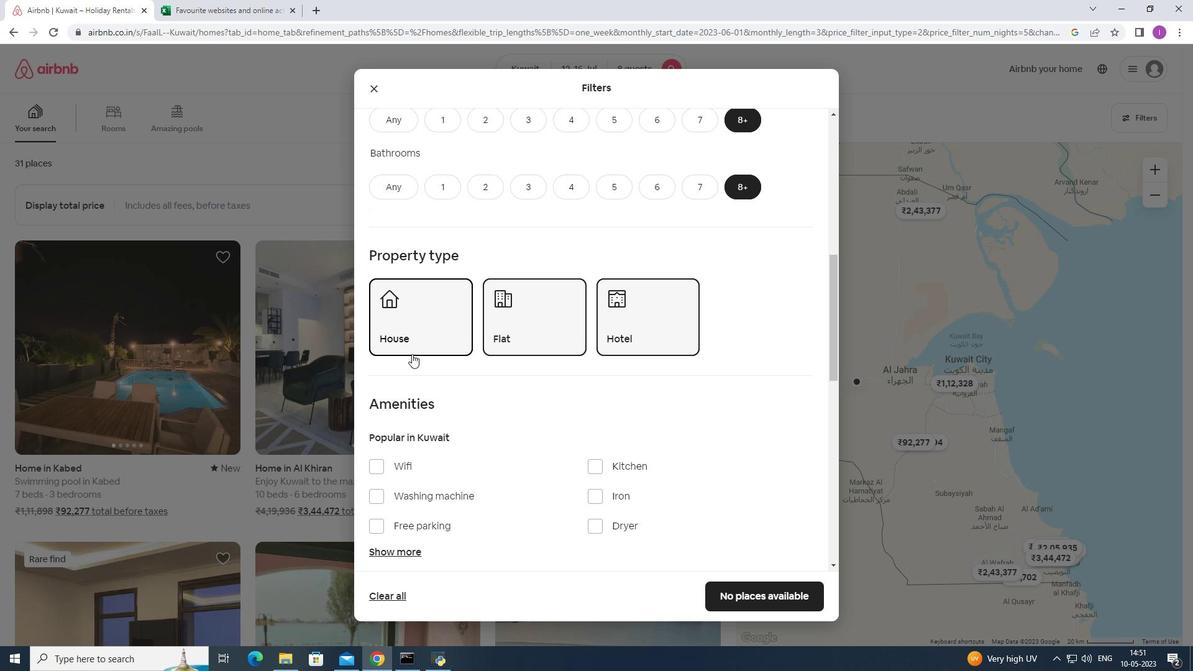 
Action: Mouse scrolled (412, 353) with delta (0, 0)
Screenshot: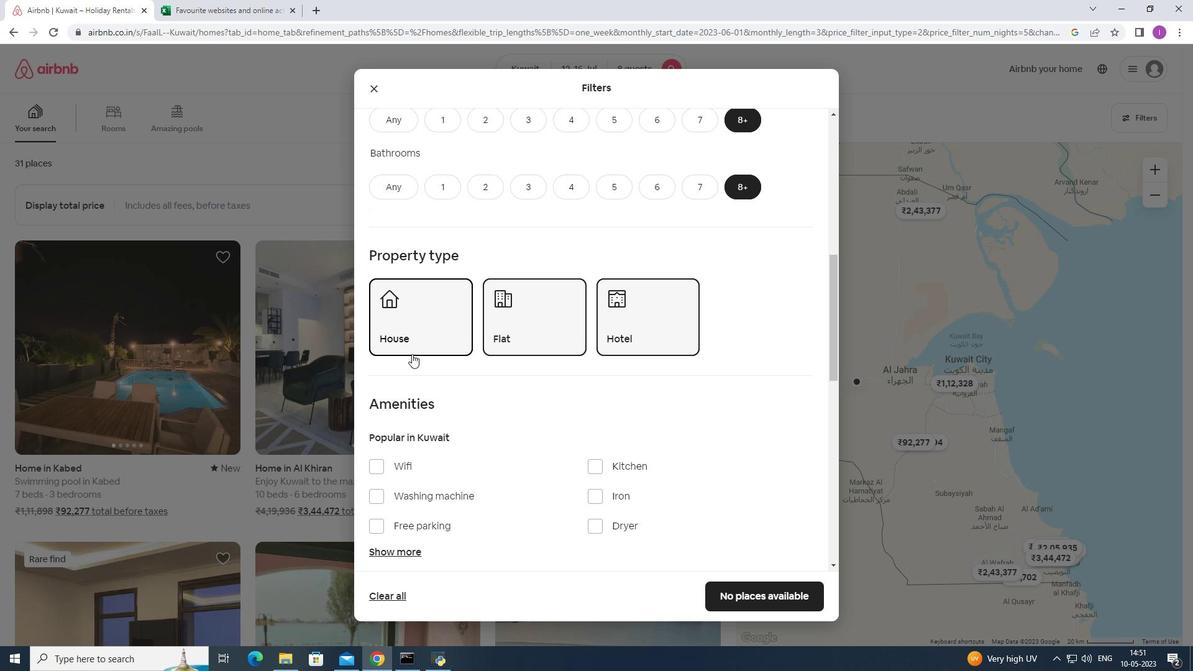 
Action: Mouse scrolled (412, 353) with delta (0, 0)
Screenshot: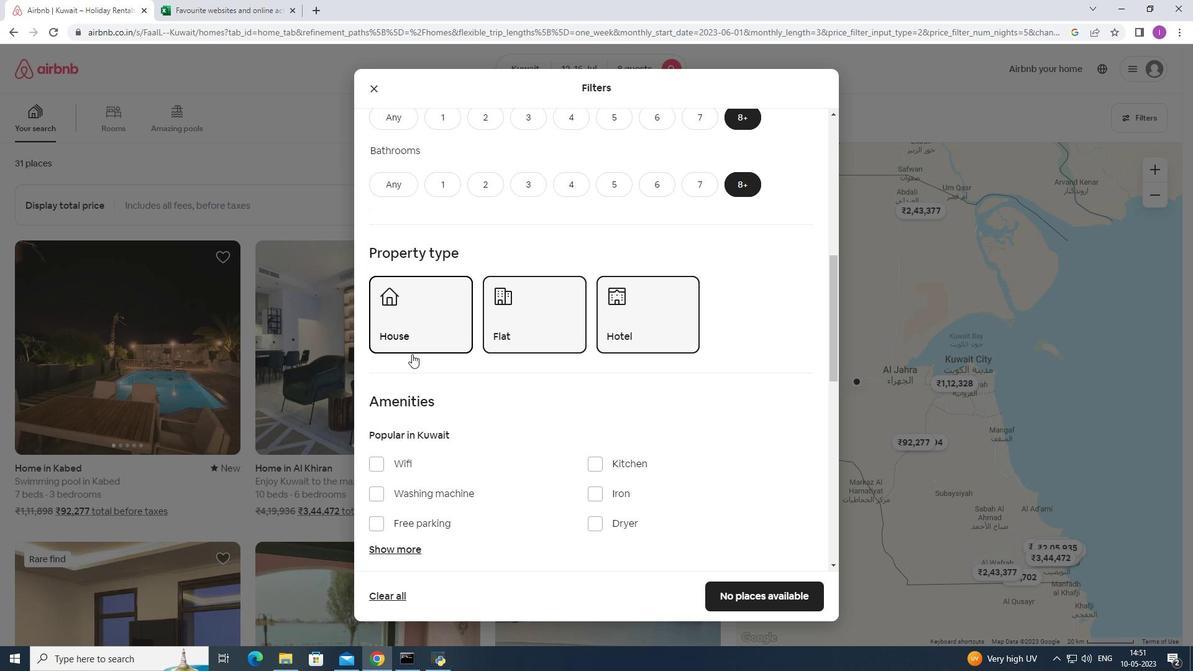 
Action: Mouse moved to (382, 280)
Screenshot: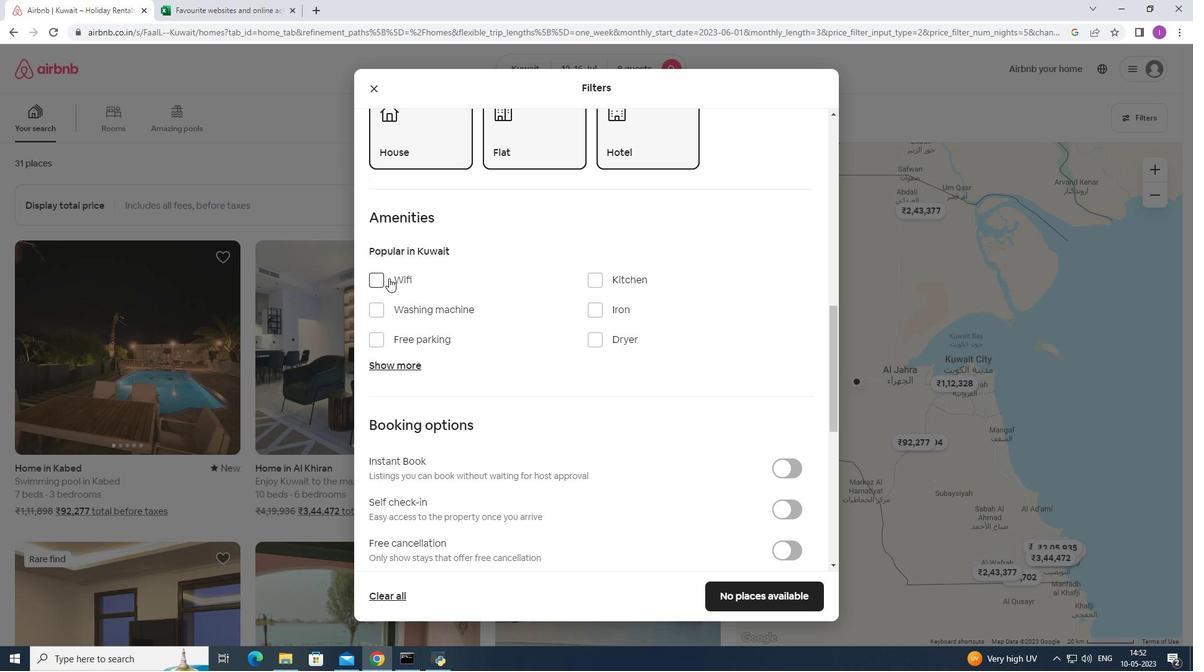 
Action: Mouse pressed left at (382, 280)
Screenshot: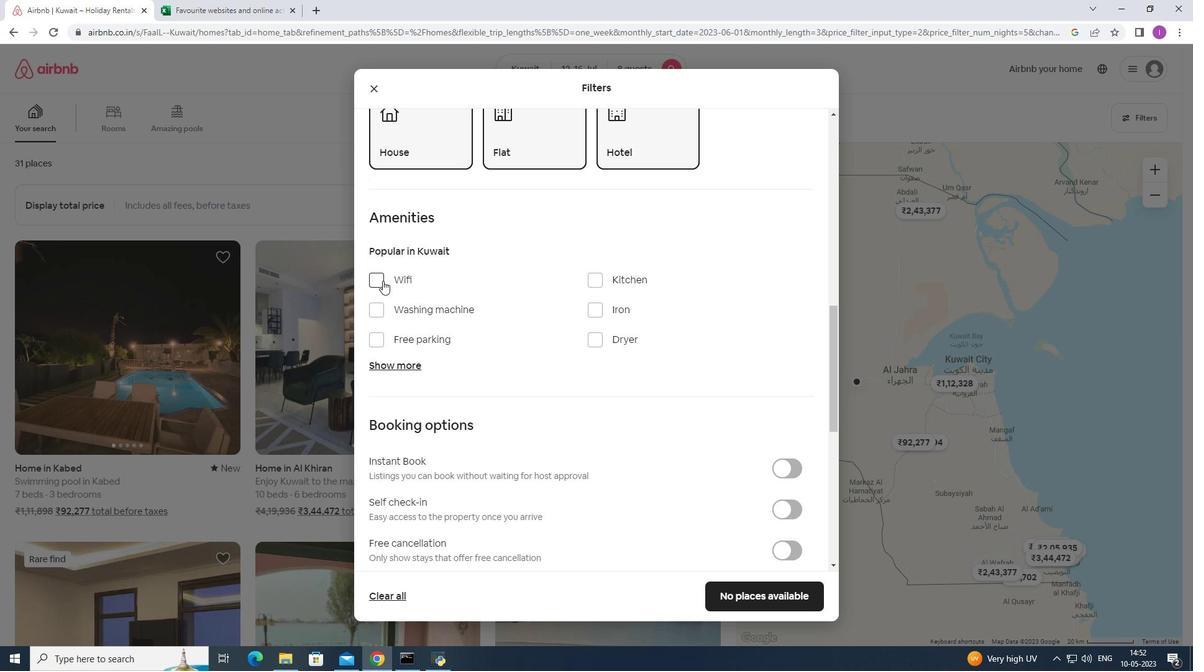 
Action: Mouse moved to (399, 336)
Screenshot: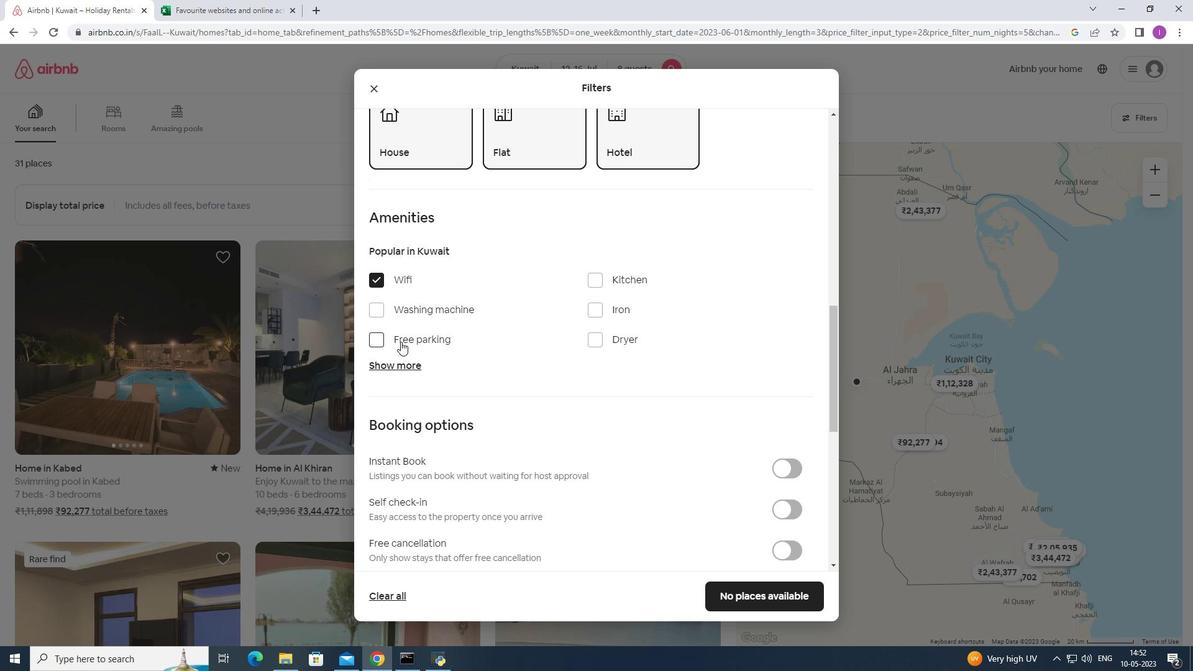 
Action: Mouse pressed left at (399, 336)
Screenshot: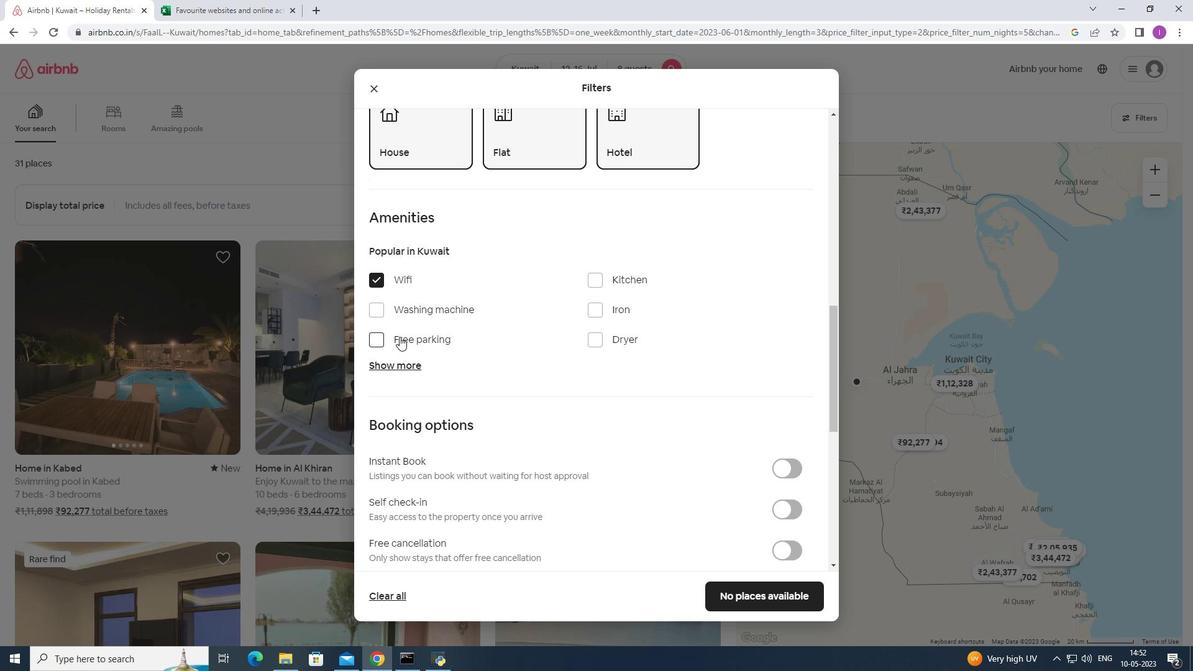 
Action: Mouse moved to (411, 364)
Screenshot: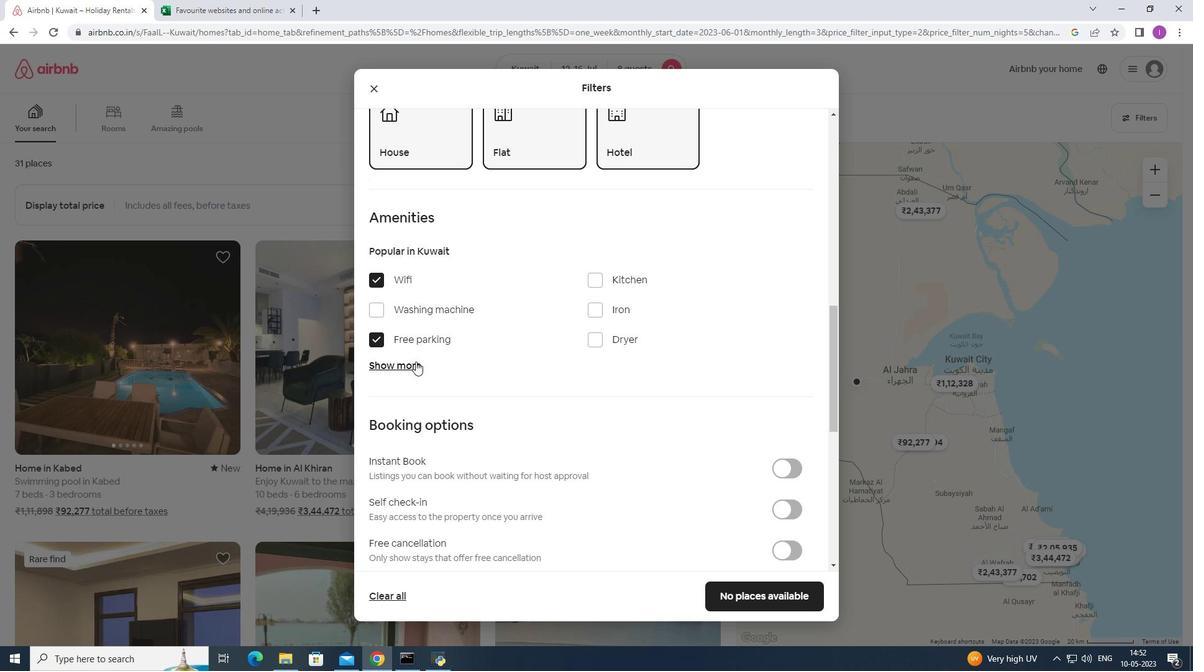
Action: Mouse pressed left at (411, 364)
Screenshot: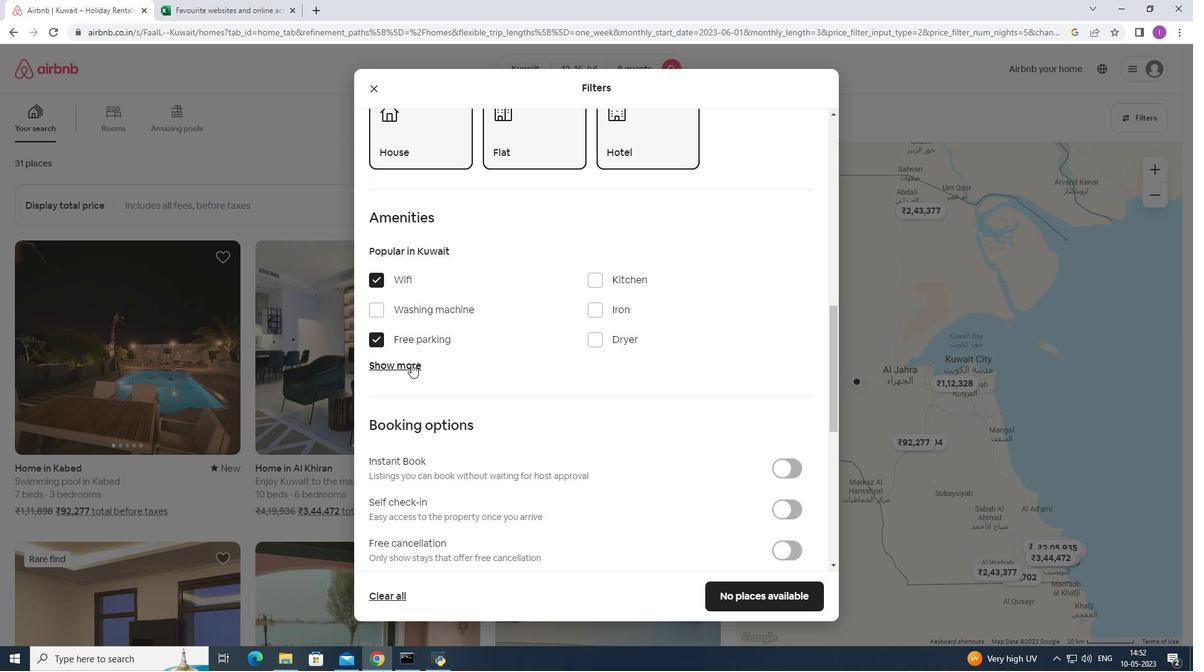 
Action: Mouse moved to (592, 438)
Screenshot: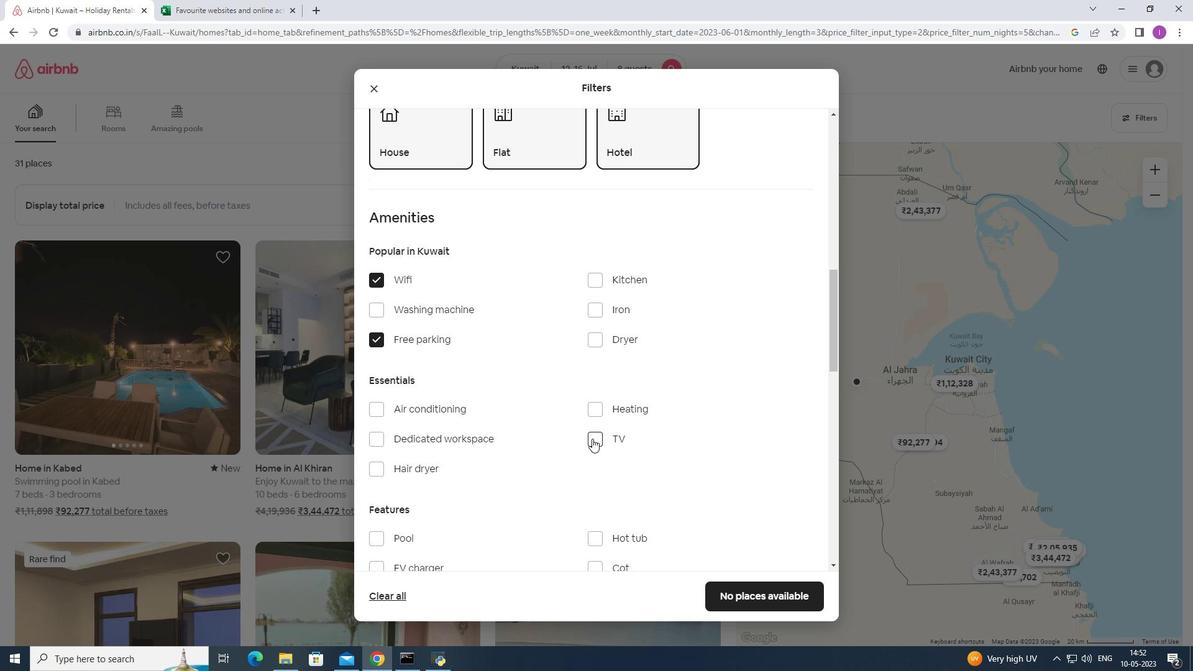 
Action: Mouse pressed left at (592, 438)
Screenshot: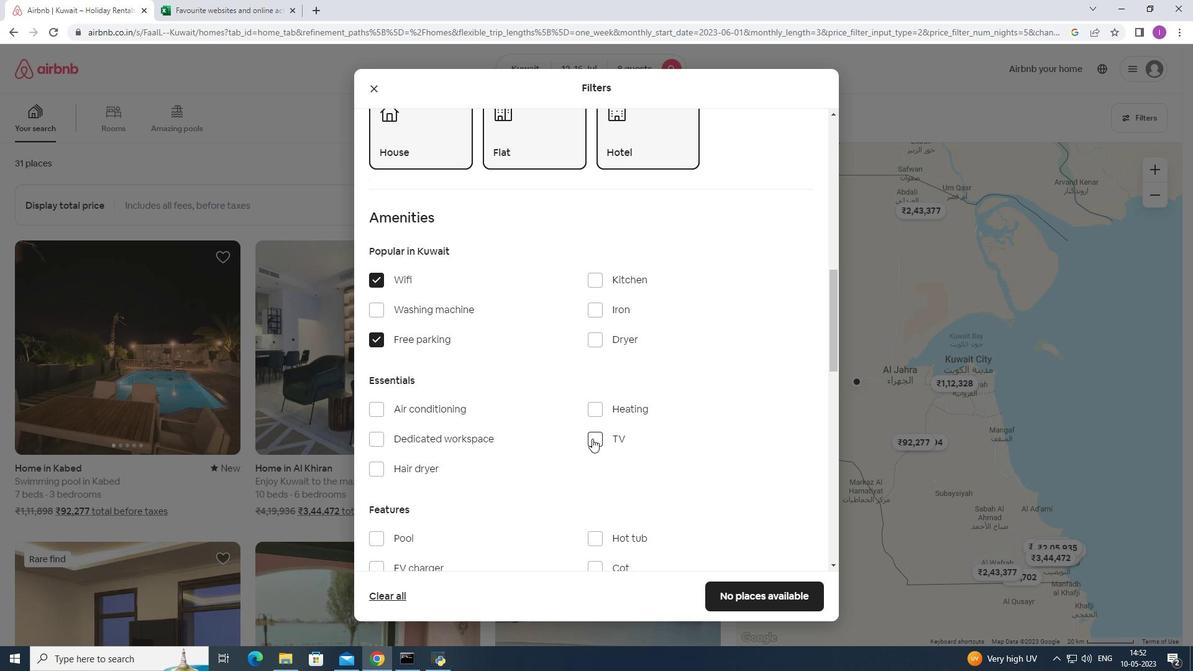 
Action: Mouse moved to (469, 474)
Screenshot: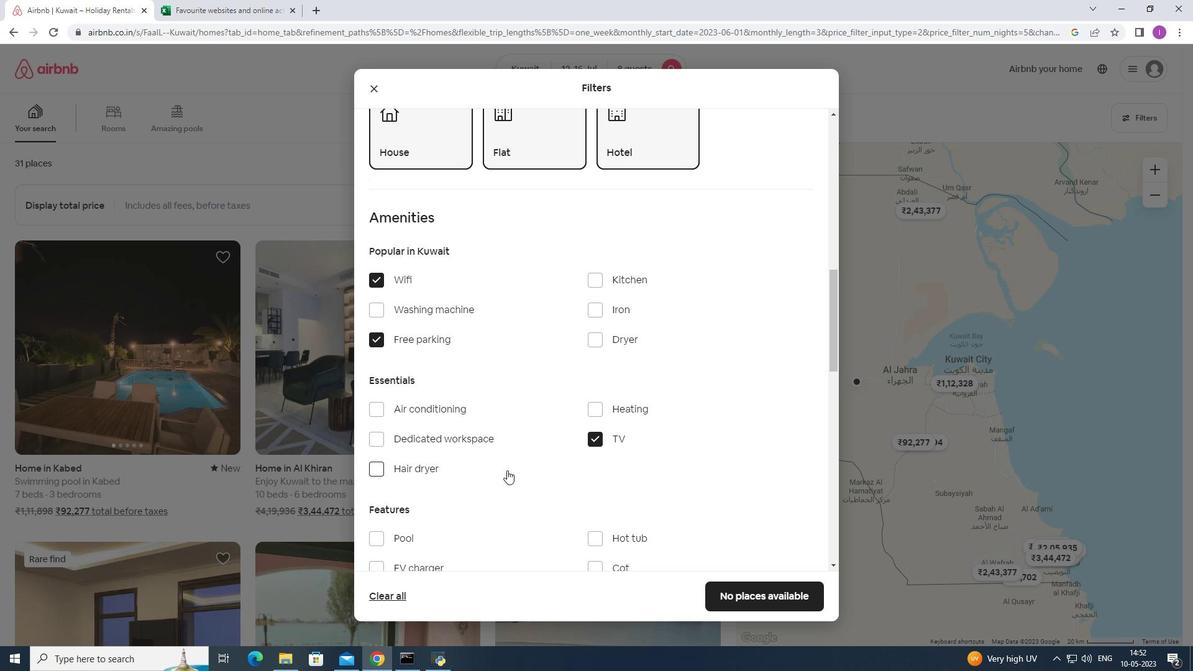 
Action: Mouse scrolled (469, 473) with delta (0, 0)
Screenshot: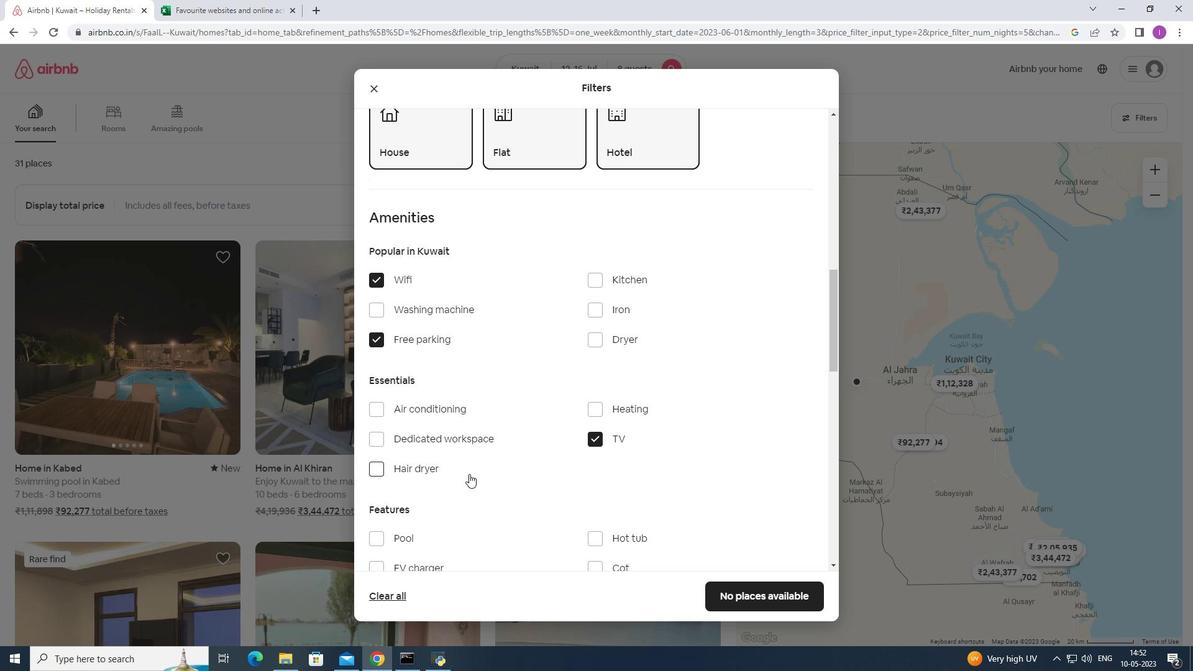 
Action: Mouse scrolled (469, 473) with delta (0, 0)
Screenshot: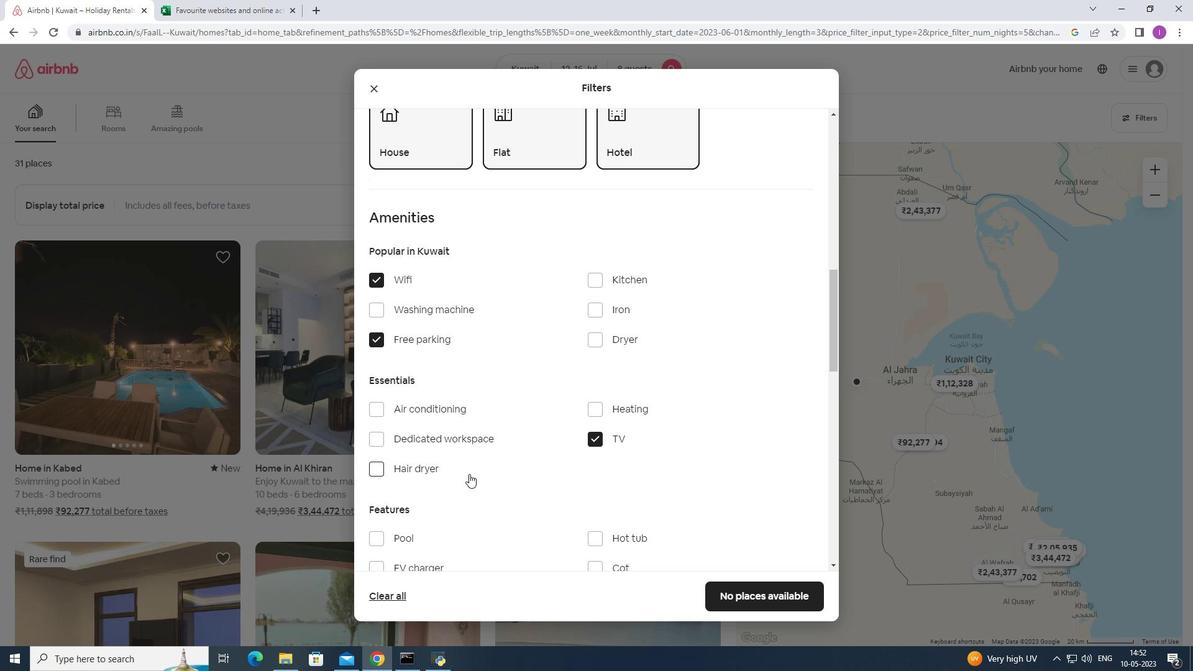 
Action: Mouse scrolled (469, 473) with delta (0, 0)
Screenshot: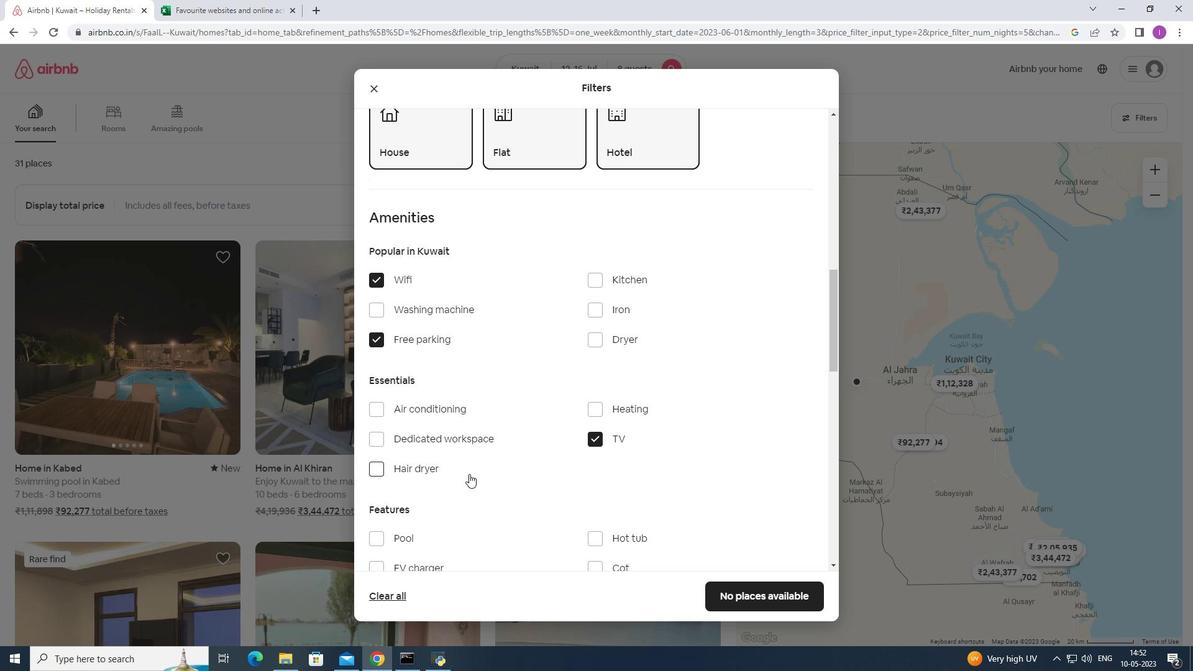
Action: Mouse scrolled (469, 473) with delta (0, 0)
Screenshot: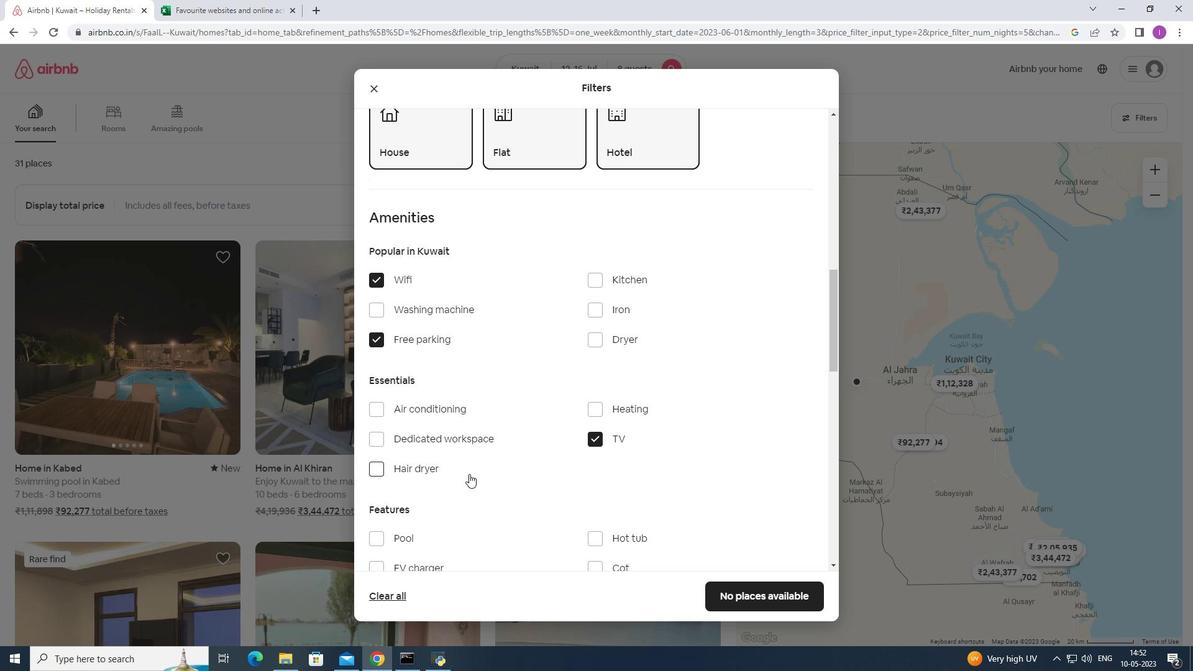 
Action: Mouse moved to (391, 346)
Screenshot: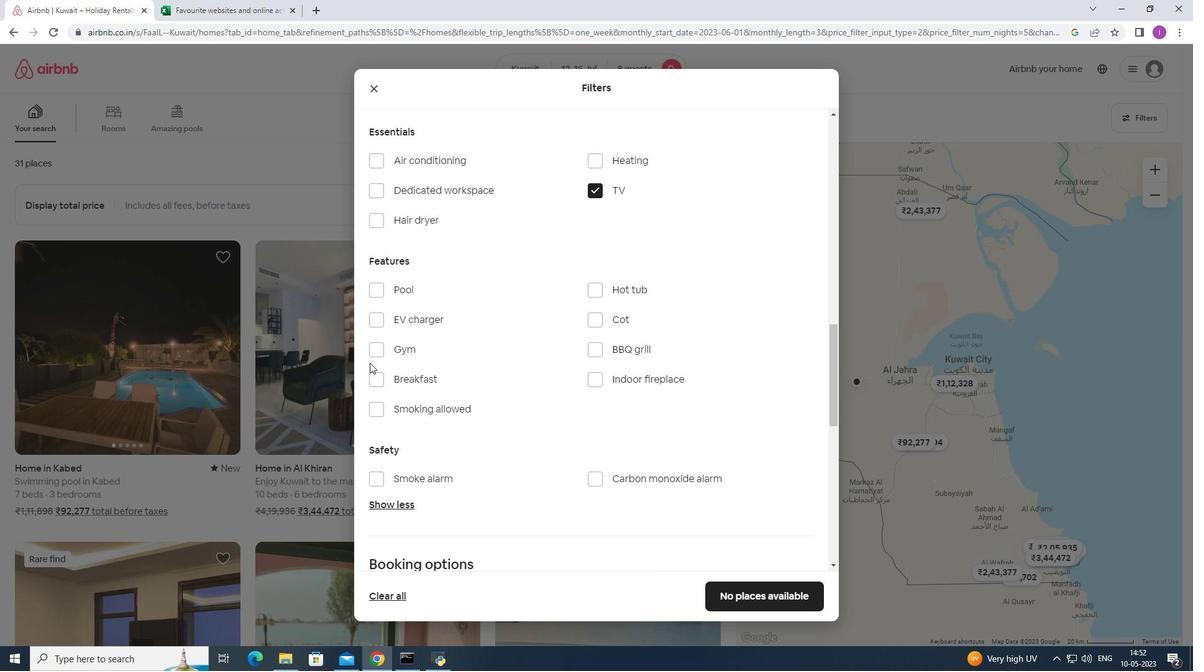 
Action: Mouse pressed left at (391, 346)
Screenshot: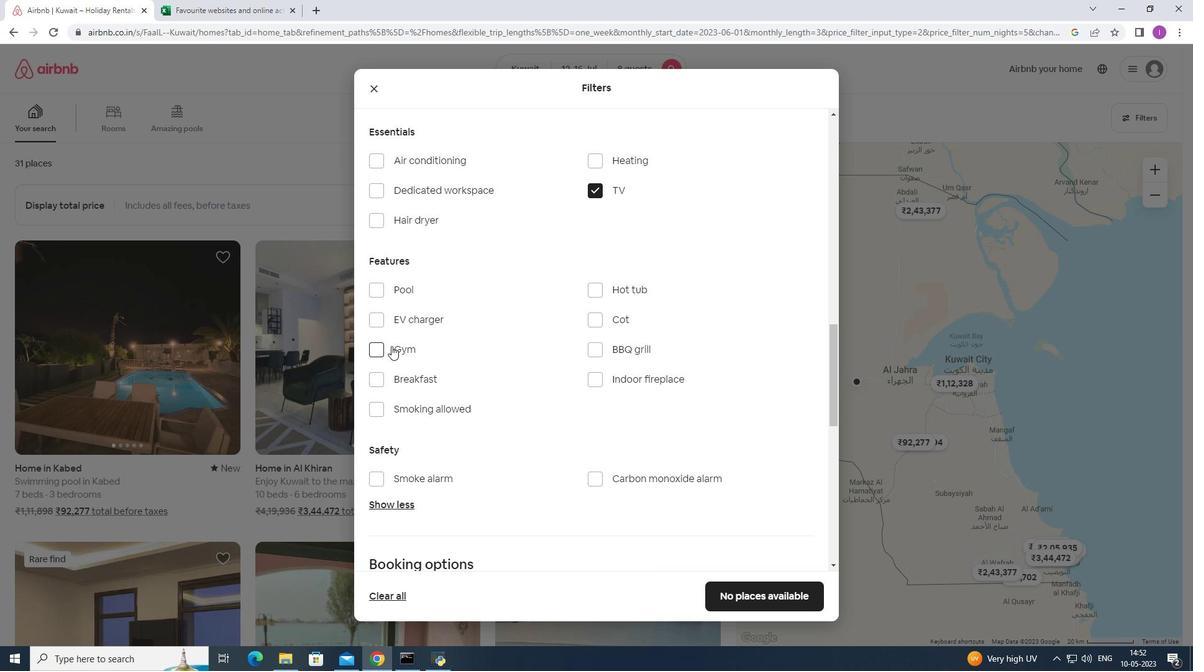 
Action: Mouse moved to (418, 381)
Screenshot: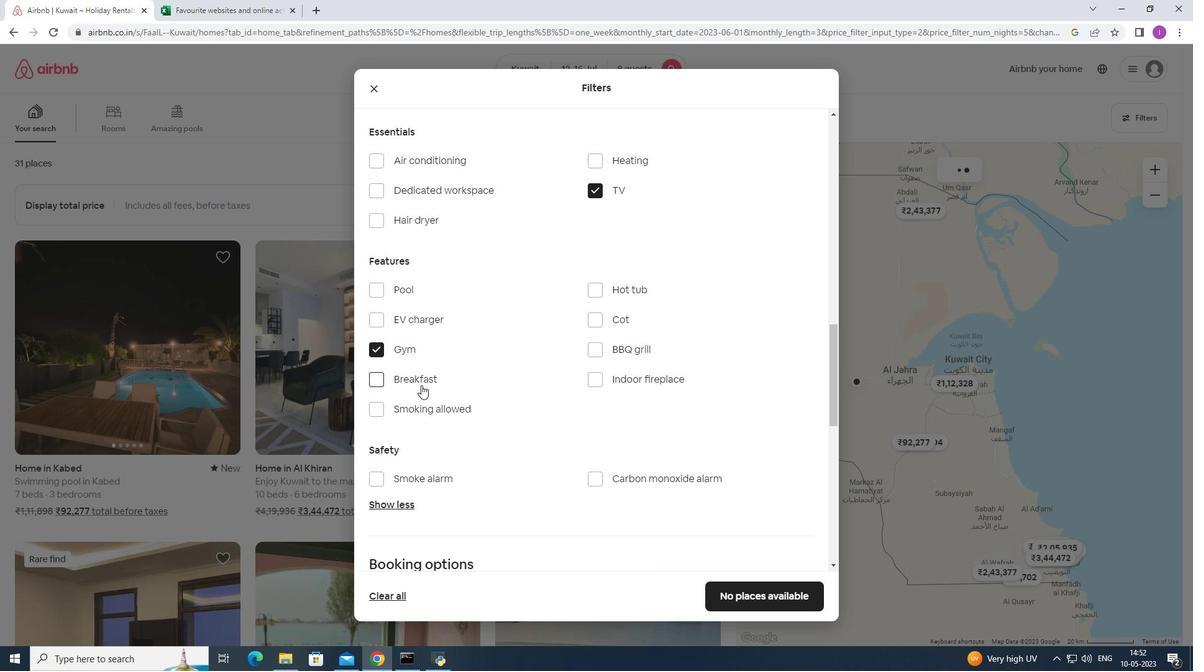 
Action: Mouse pressed left at (418, 381)
Screenshot: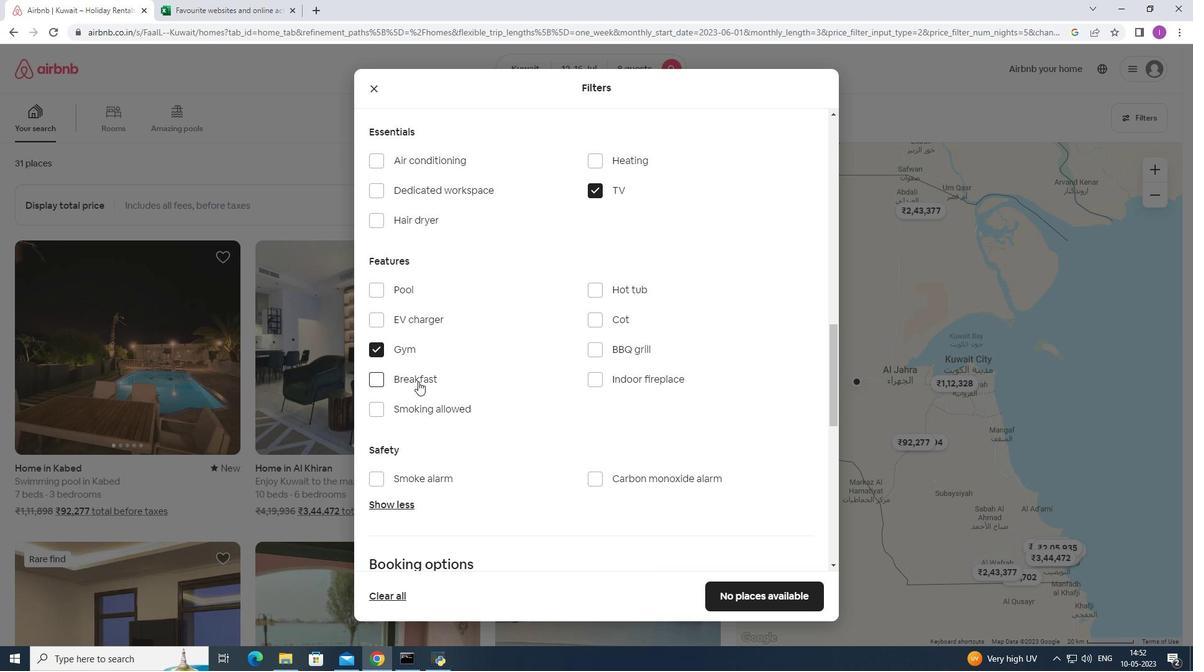 
Action: Mouse moved to (505, 380)
Screenshot: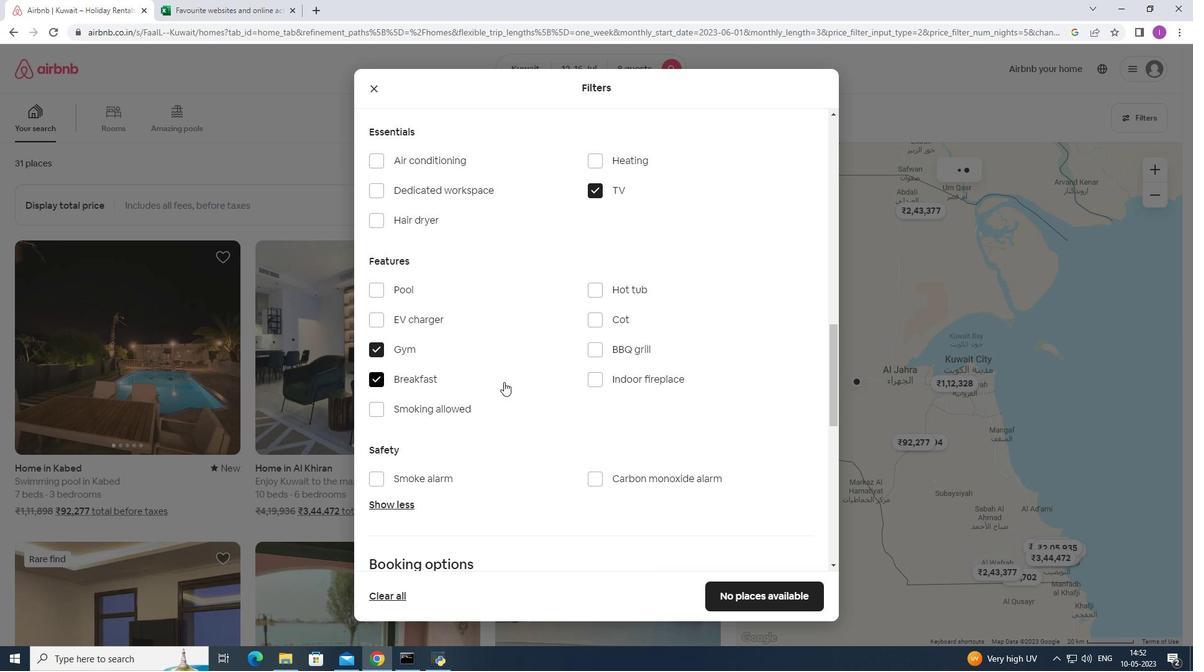 
Action: Mouse scrolled (505, 379) with delta (0, 0)
Screenshot: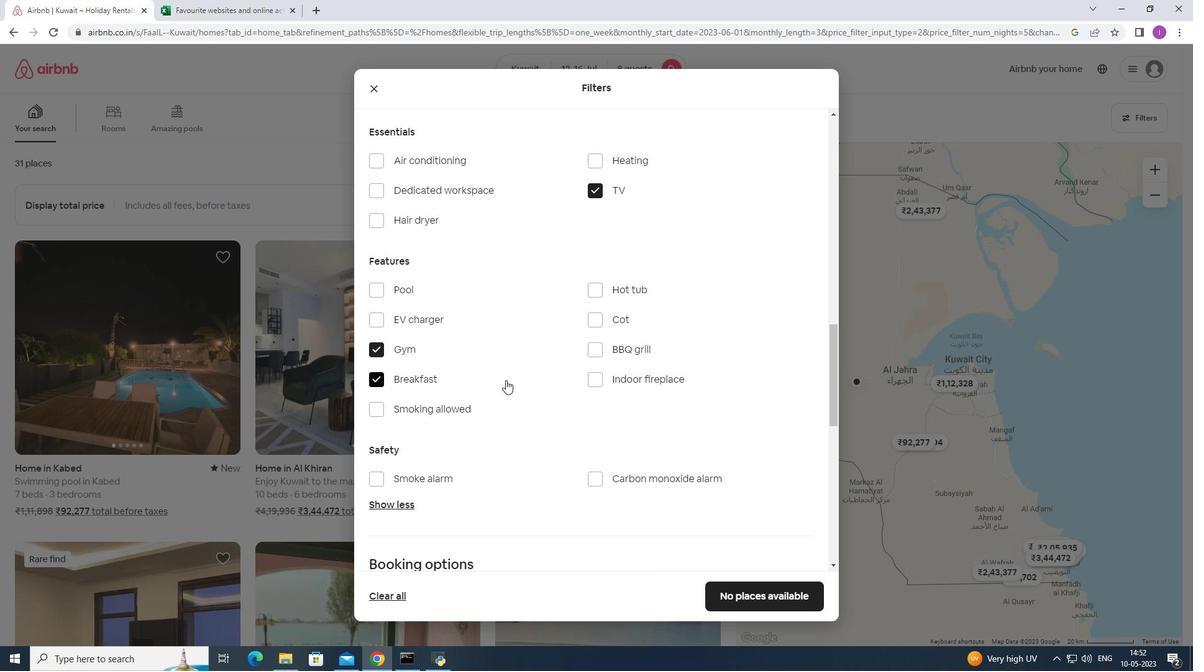 
Action: Mouse scrolled (505, 379) with delta (0, 0)
Screenshot: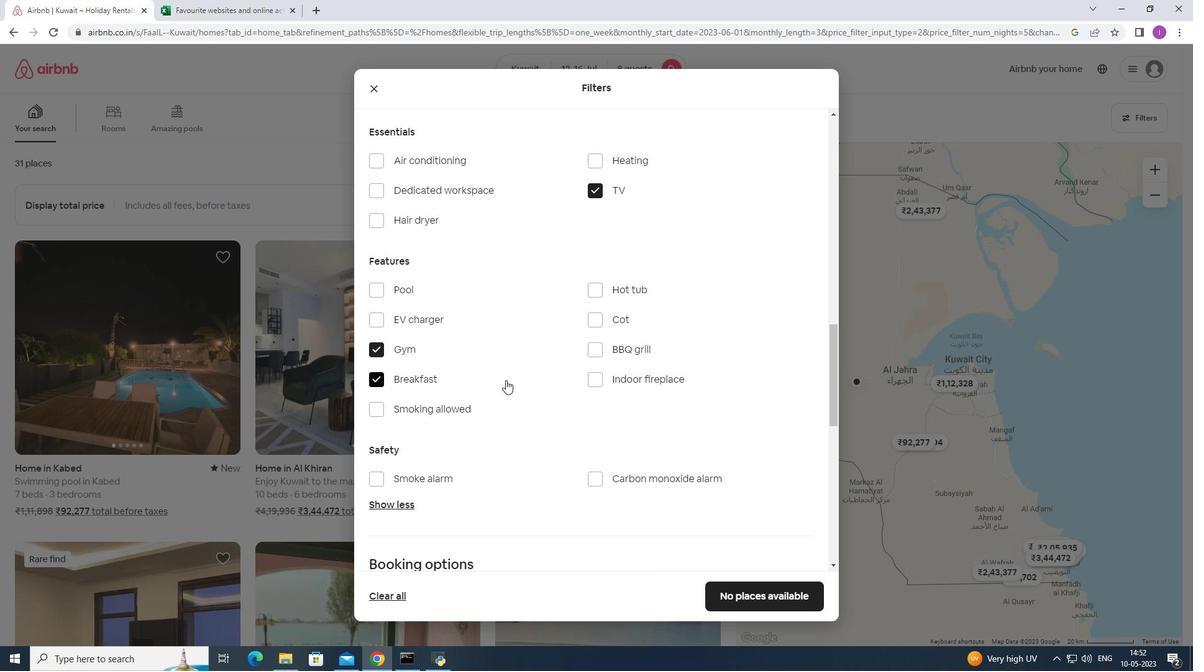
Action: Mouse scrolled (505, 379) with delta (0, 0)
Screenshot: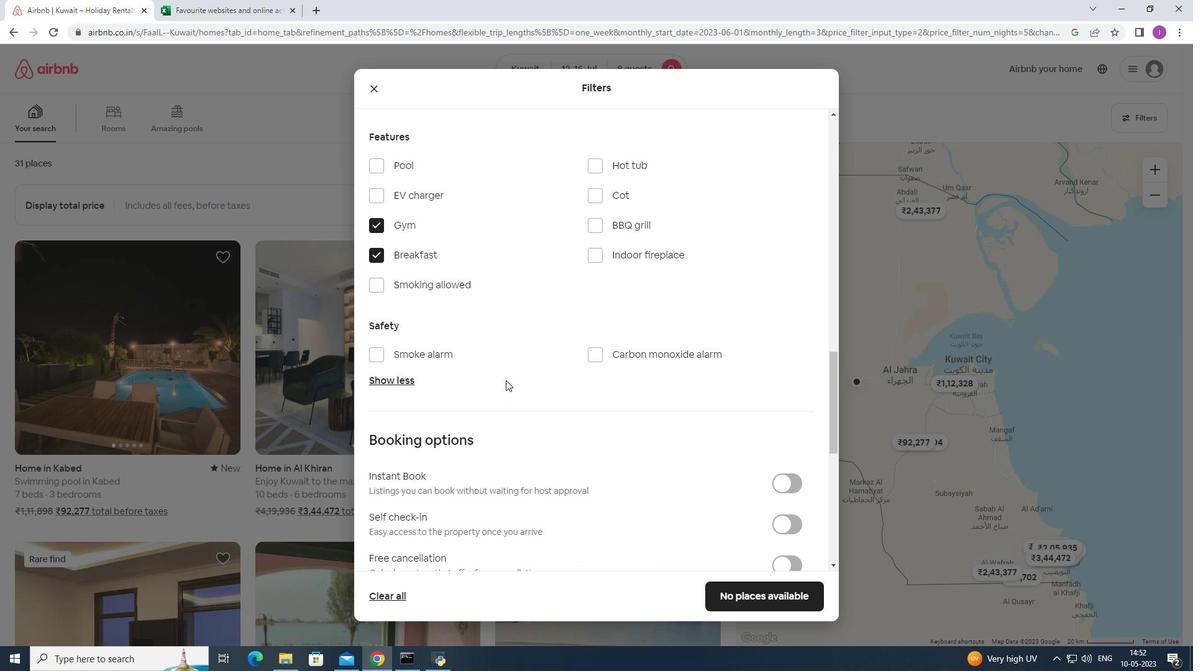 
Action: Mouse scrolled (505, 379) with delta (0, 0)
Screenshot: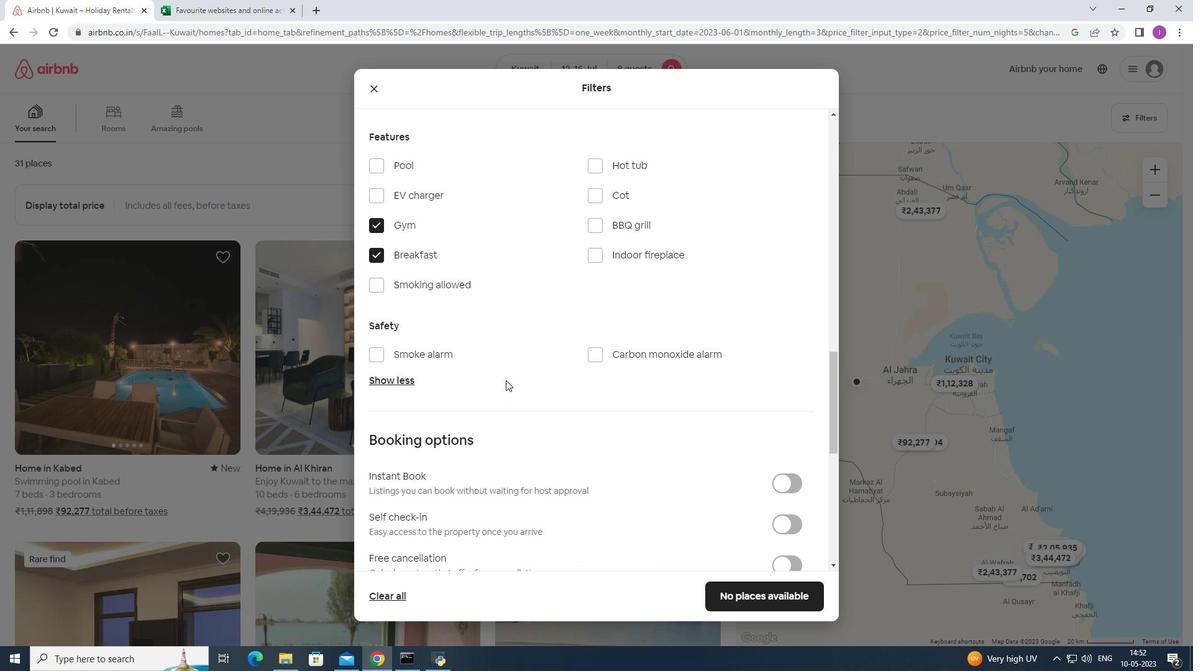 
Action: Mouse moved to (541, 356)
Screenshot: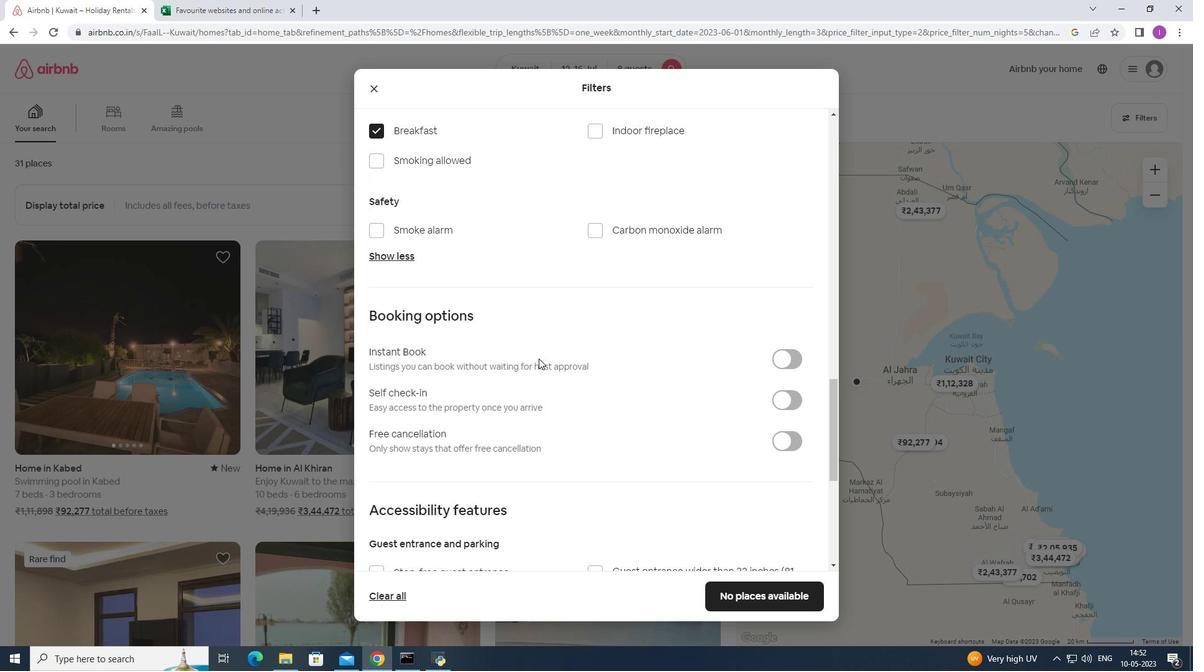 
Action: Mouse scrolled (541, 356) with delta (0, 0)
Screenshot: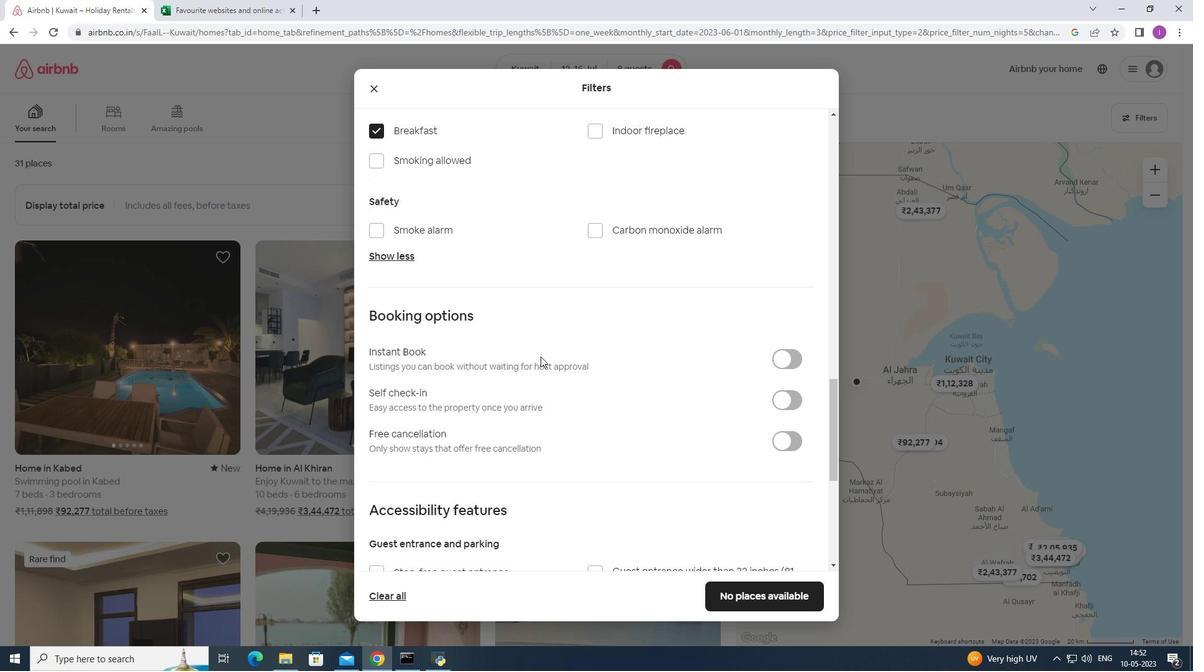 
Action: Mouse scrolled (541, 356) with delta (0, 0)
Screenshot: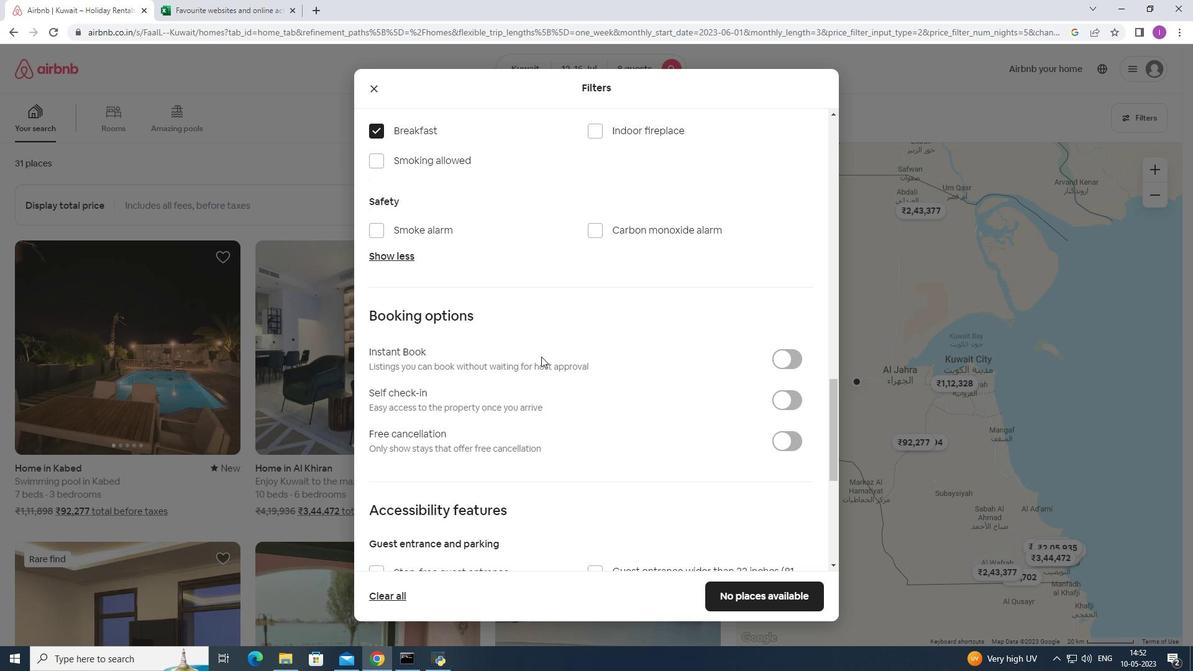 
Action: Mouse moved to (790, 282)
Screenshot: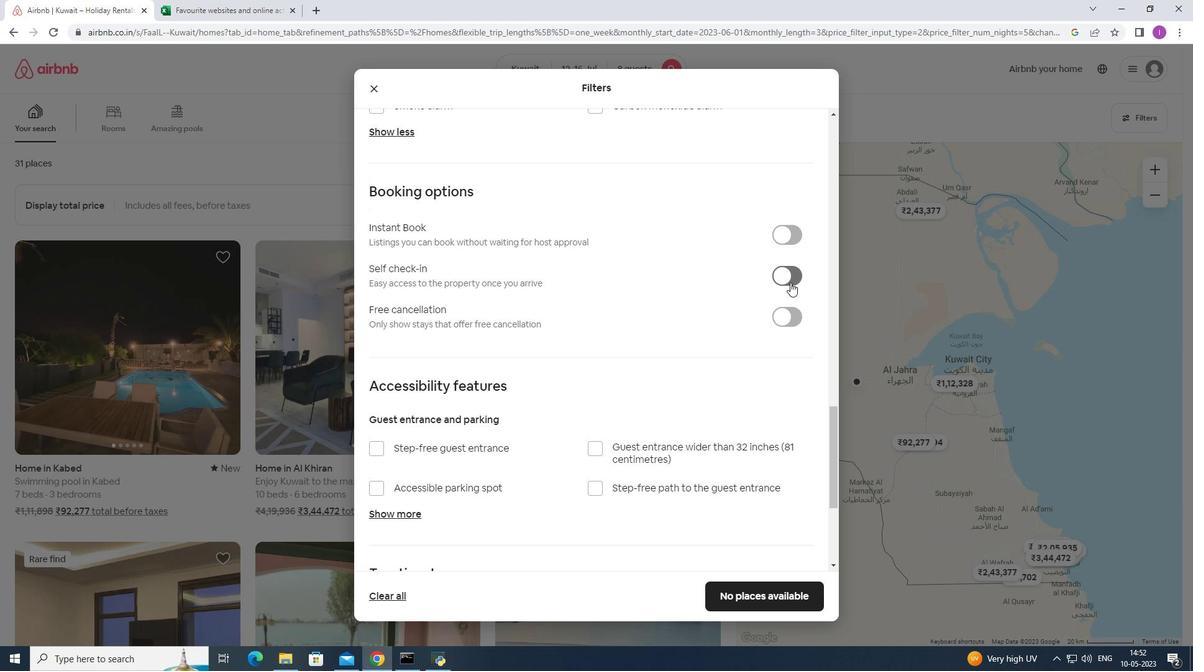 
Action: Mouse pressed left at (790, 282)
Screenshot: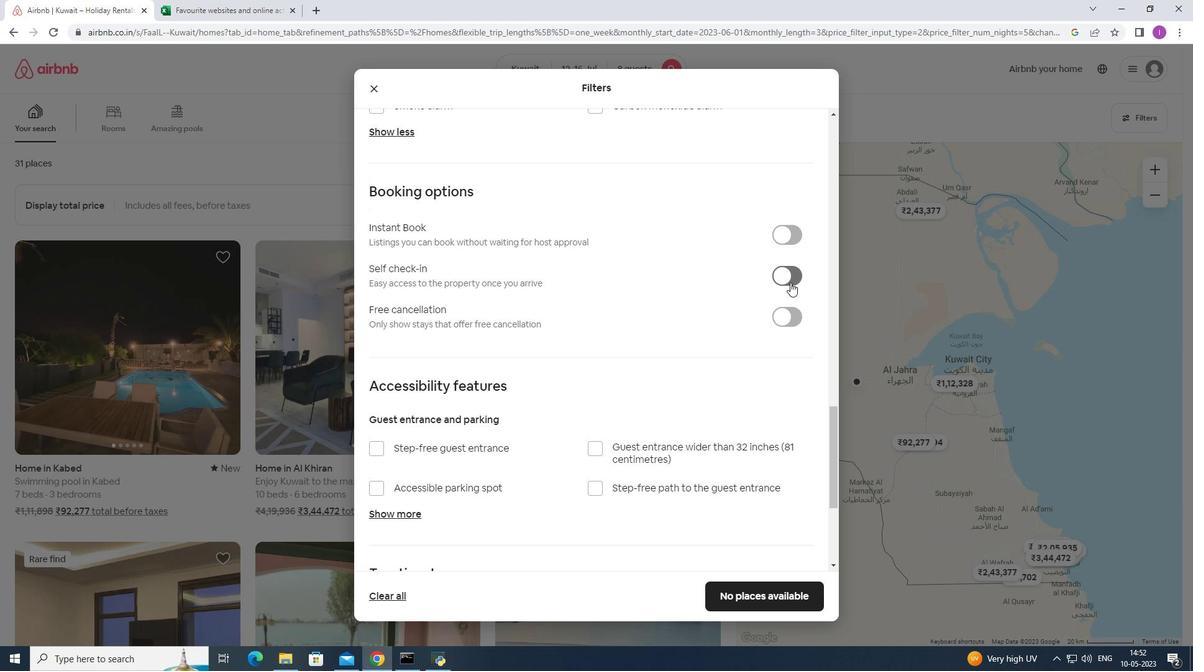
Action: Mouse moved to (514, 464)
Screenshot: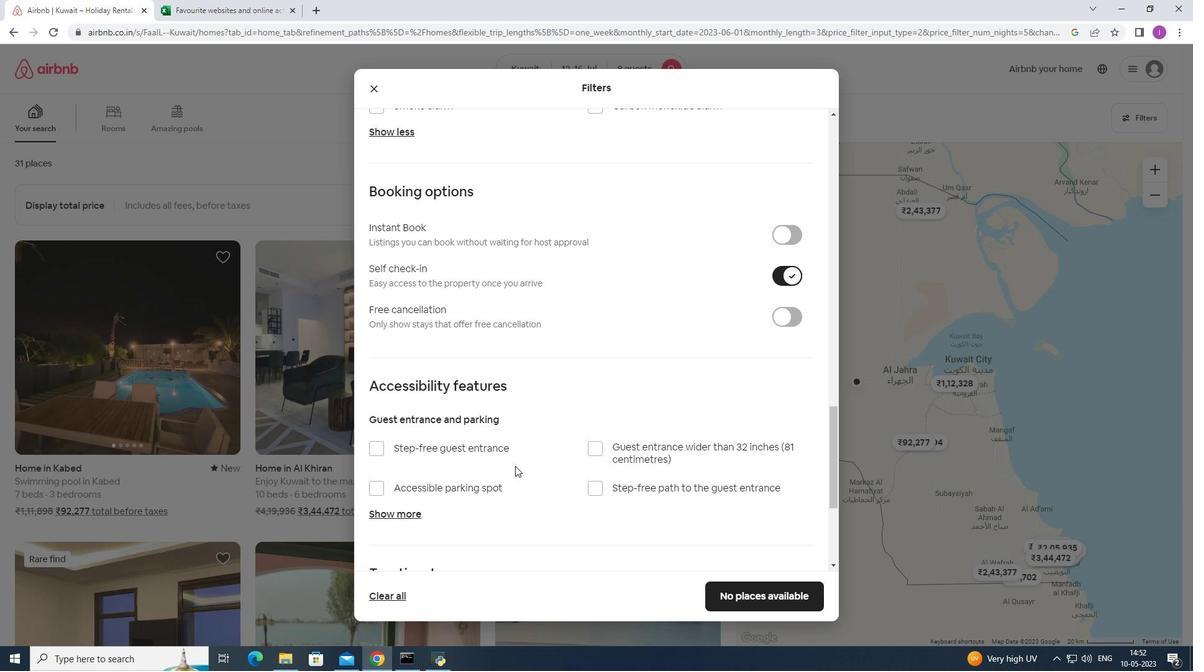 
Action: Mouse scrolled (514, 463) with delta (0, 0)
Screenshot: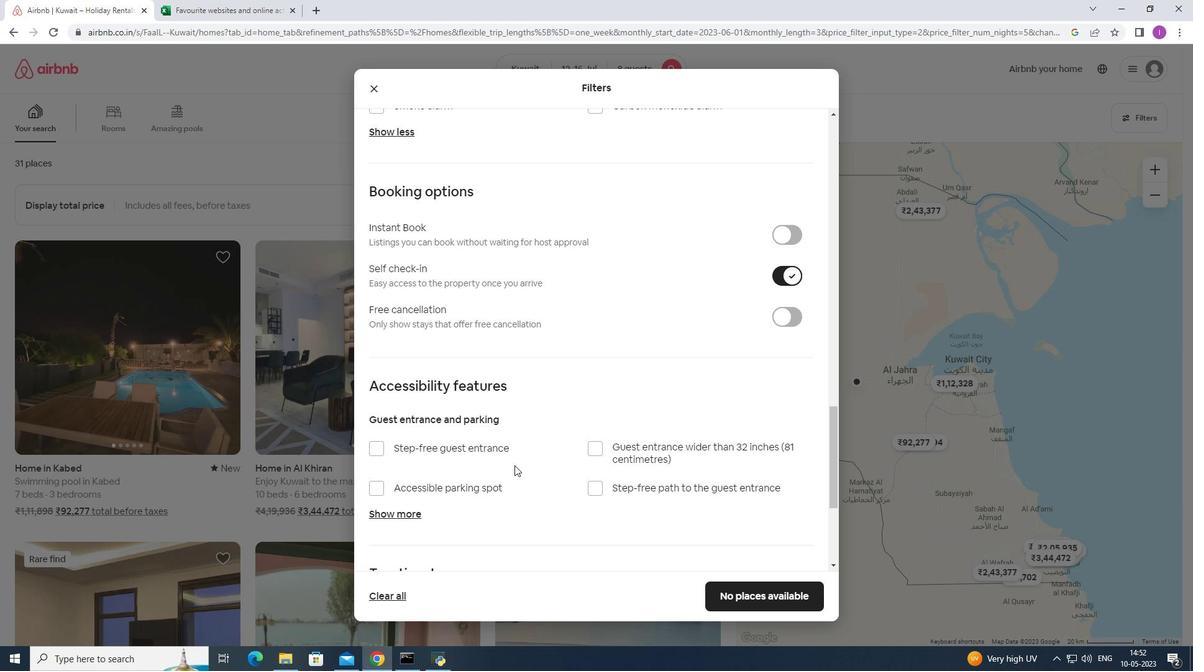 
Action: Mouse scrolled (514, 463) with delta (0, 0)
Screenshot: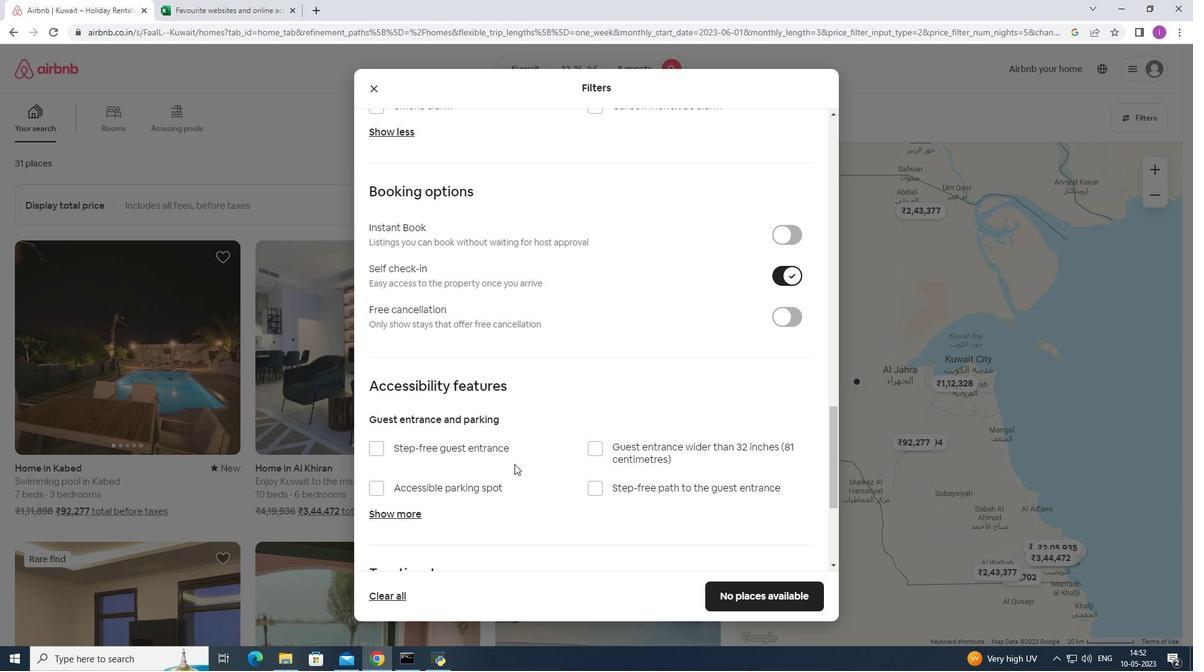 
Action: Mouse scrolled (514, 463) with delta (0, 0)
Screenshot: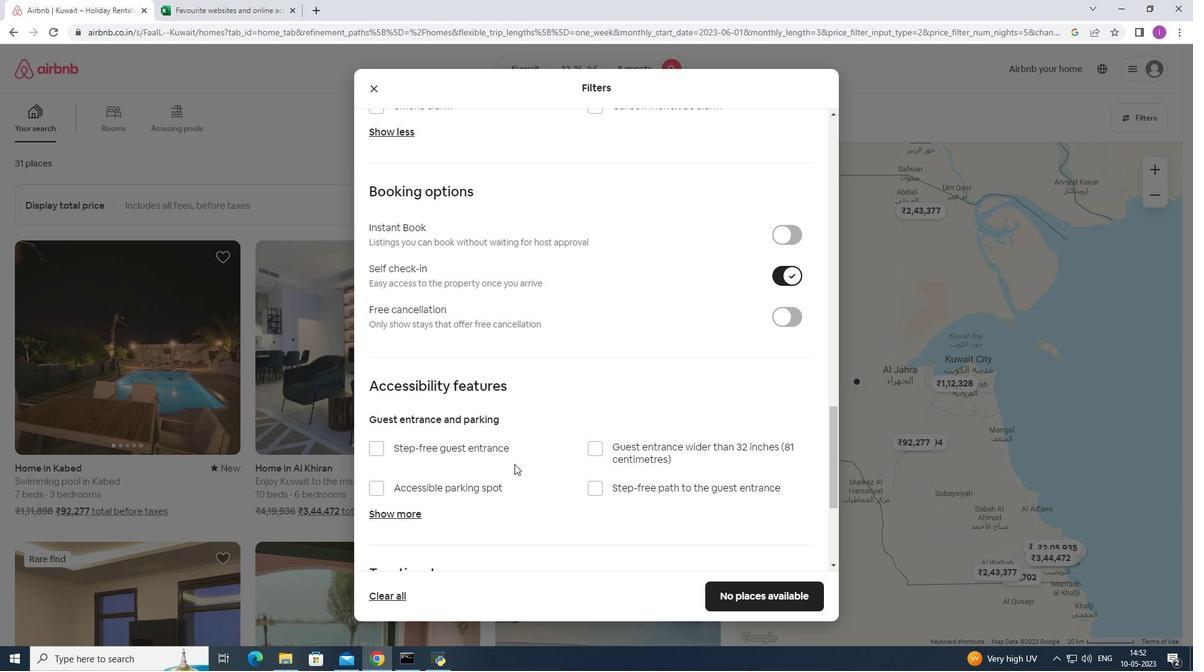 
Action: Mouse moved to (620, 428)
Screenshot: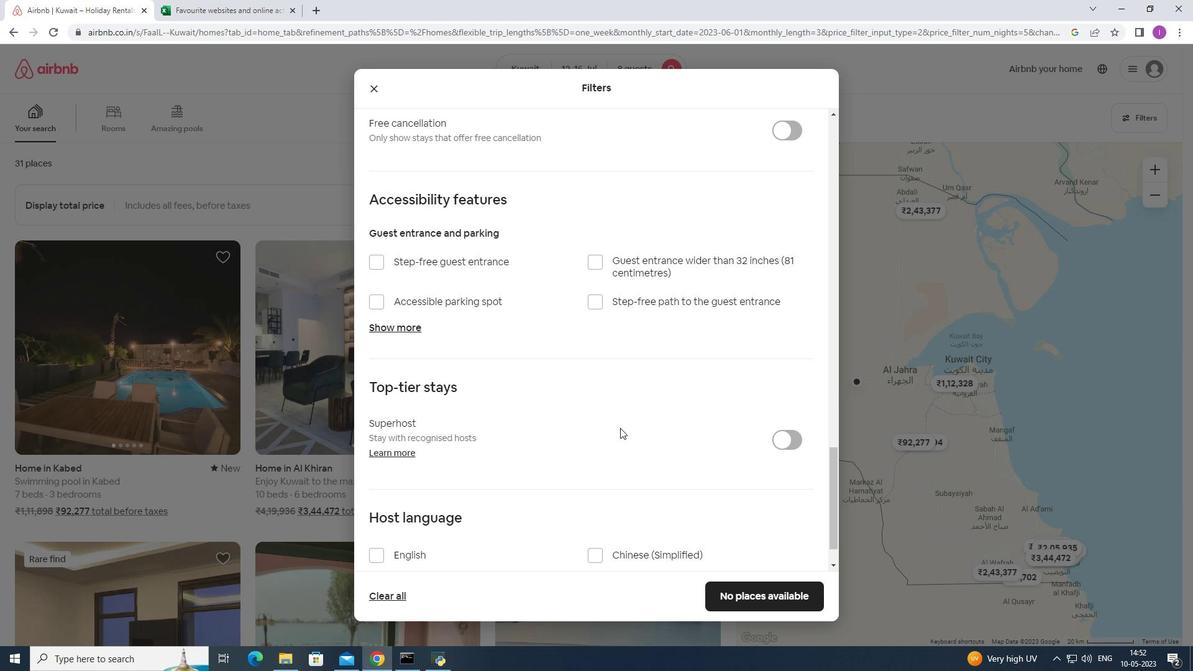 
Action: Mouse scrolled (620, 427) with delta (0, 0)
Screenshot: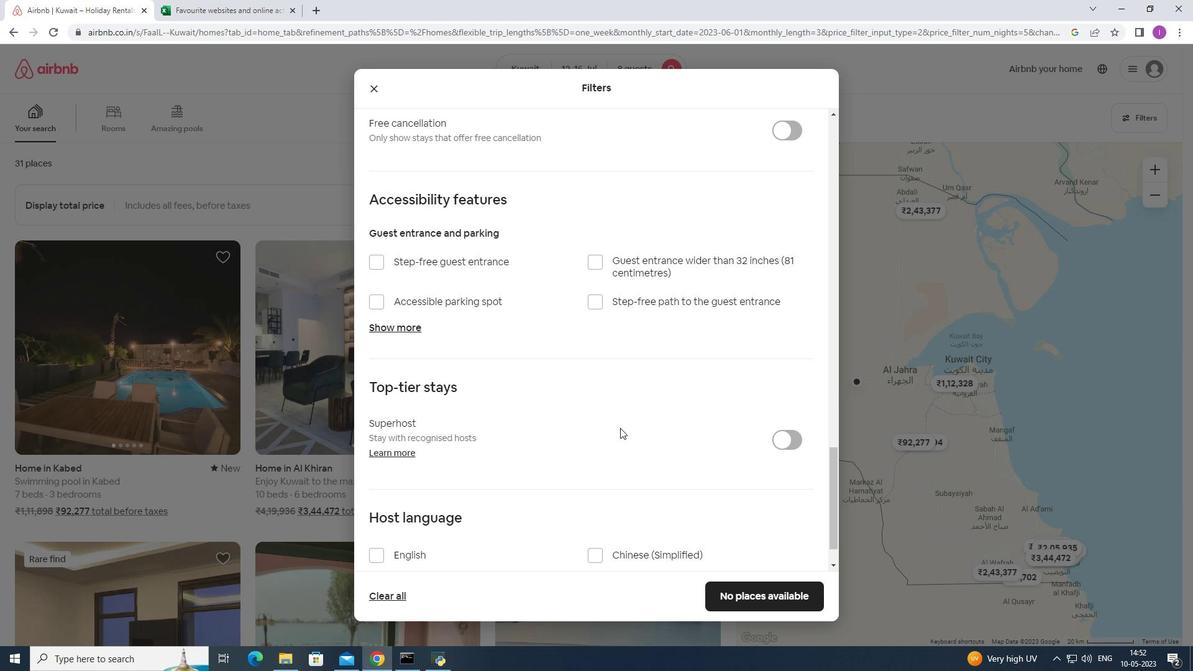 
Action: Mouse scrolled (620, 427) with delta (0, 0)
Screenshot: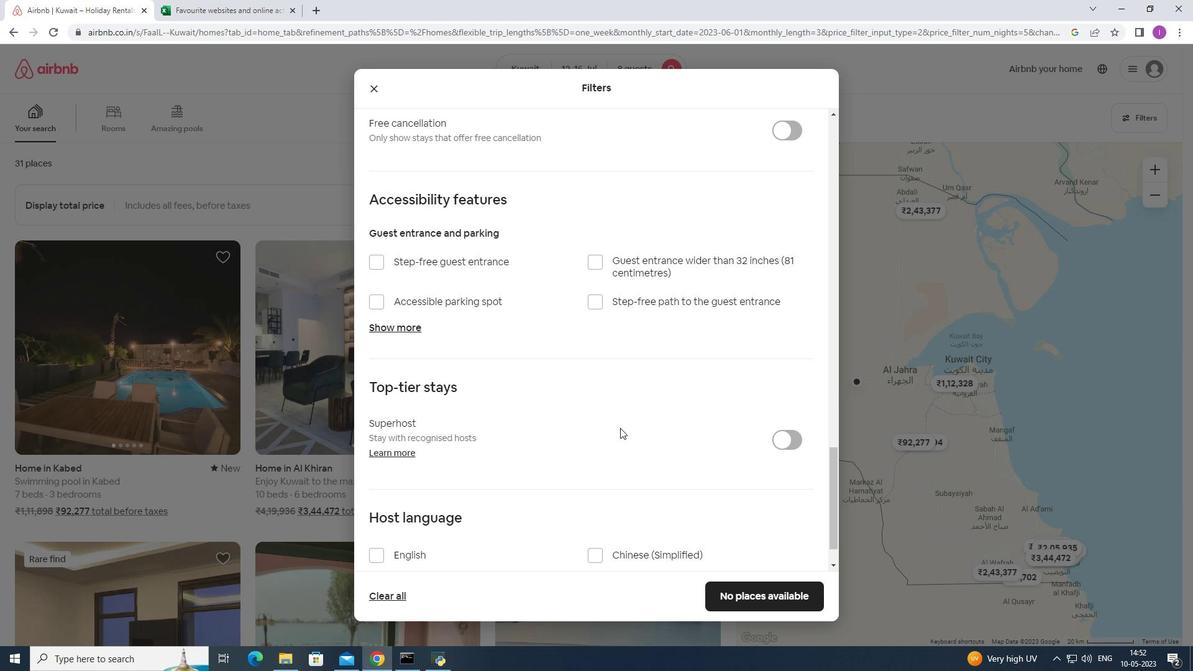 
Action: Mouse moved to (620, 427)
Screenshot: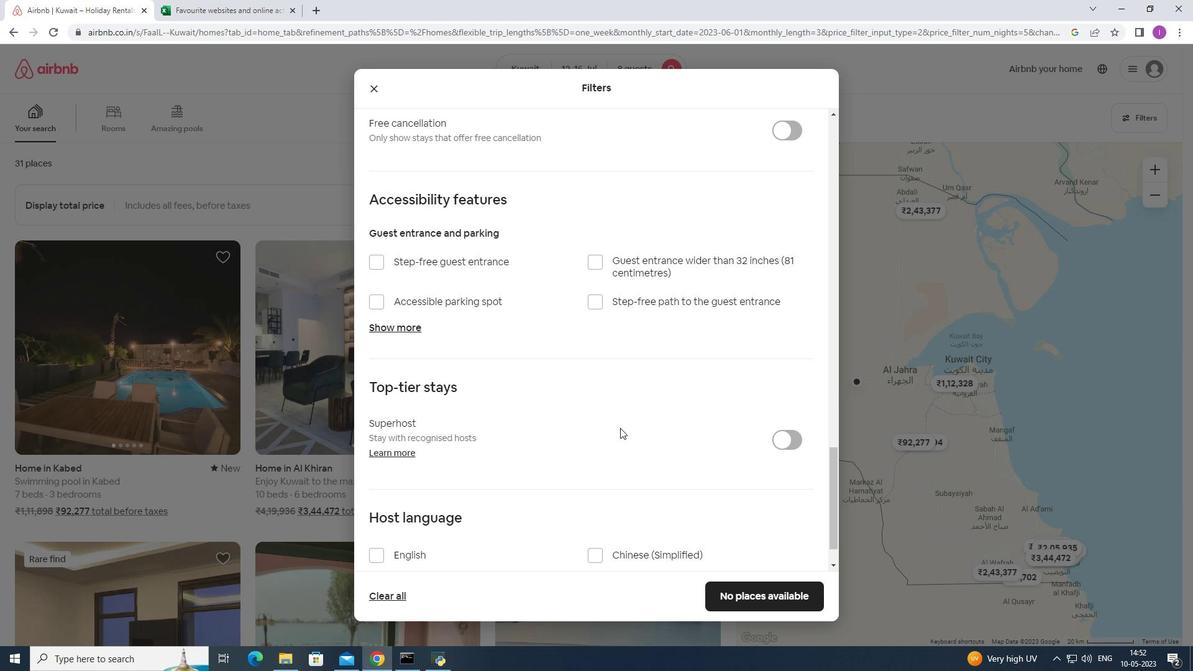 
Action: Mouse scrolled (620, 426) with delta (0, 0)
Screenshot: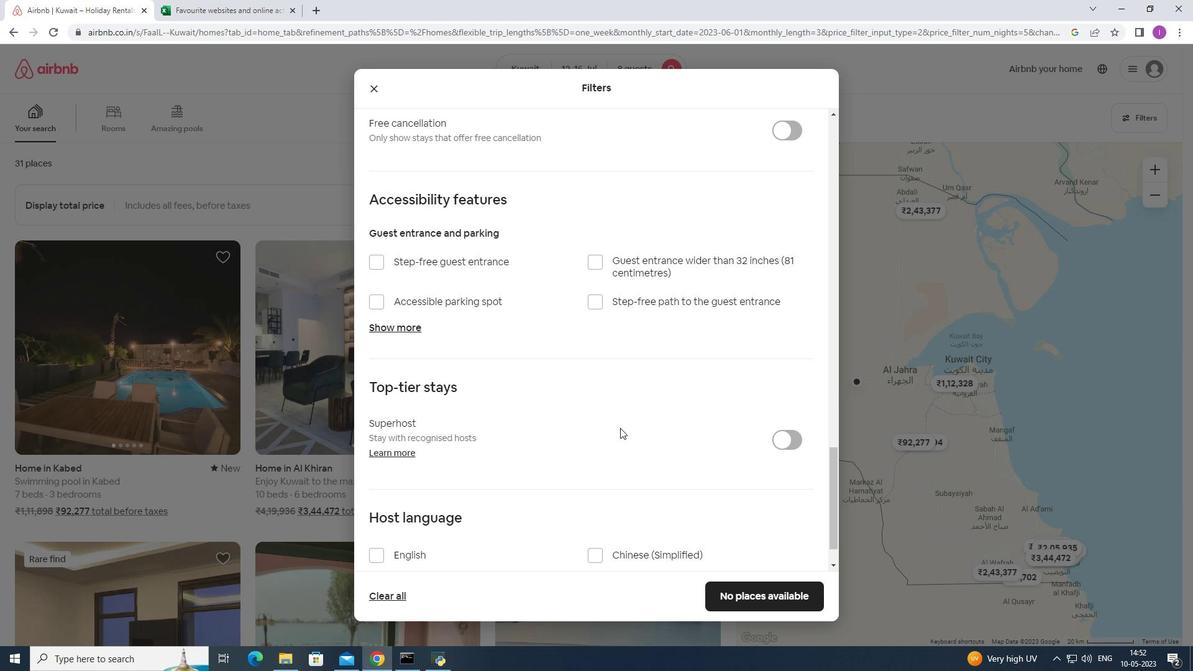 
Action: Mouse moved to (632, 415)
Screenshot: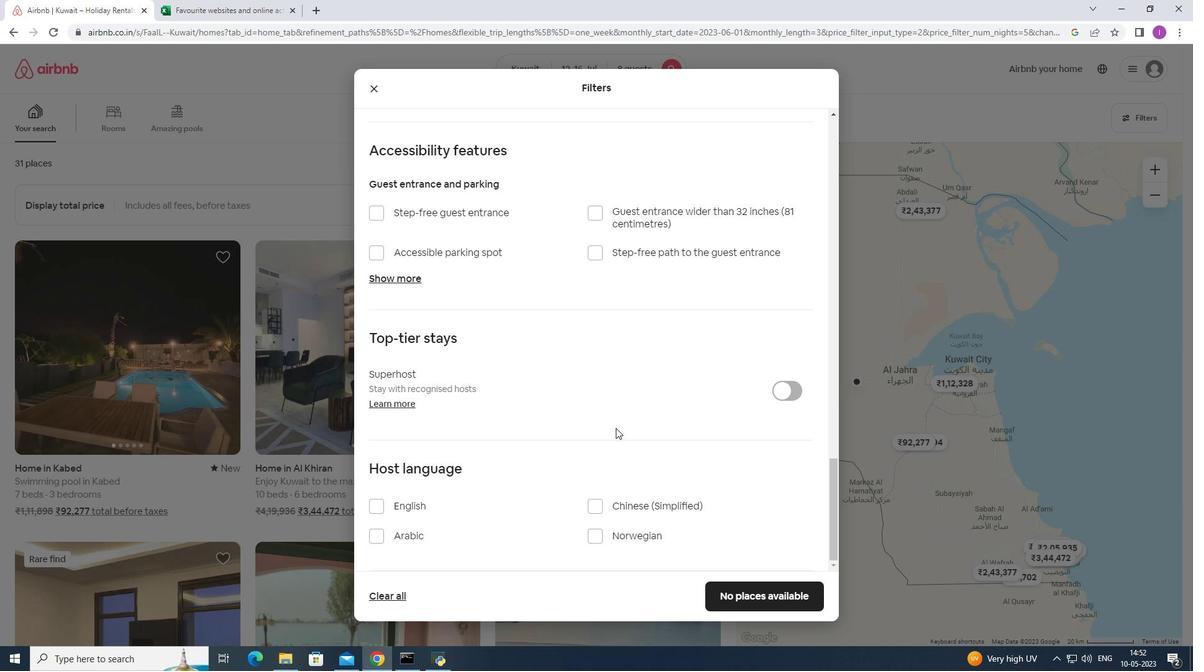 
Action: Mouse scrolled (632, 414) with delta (0, 0)
Screenshot: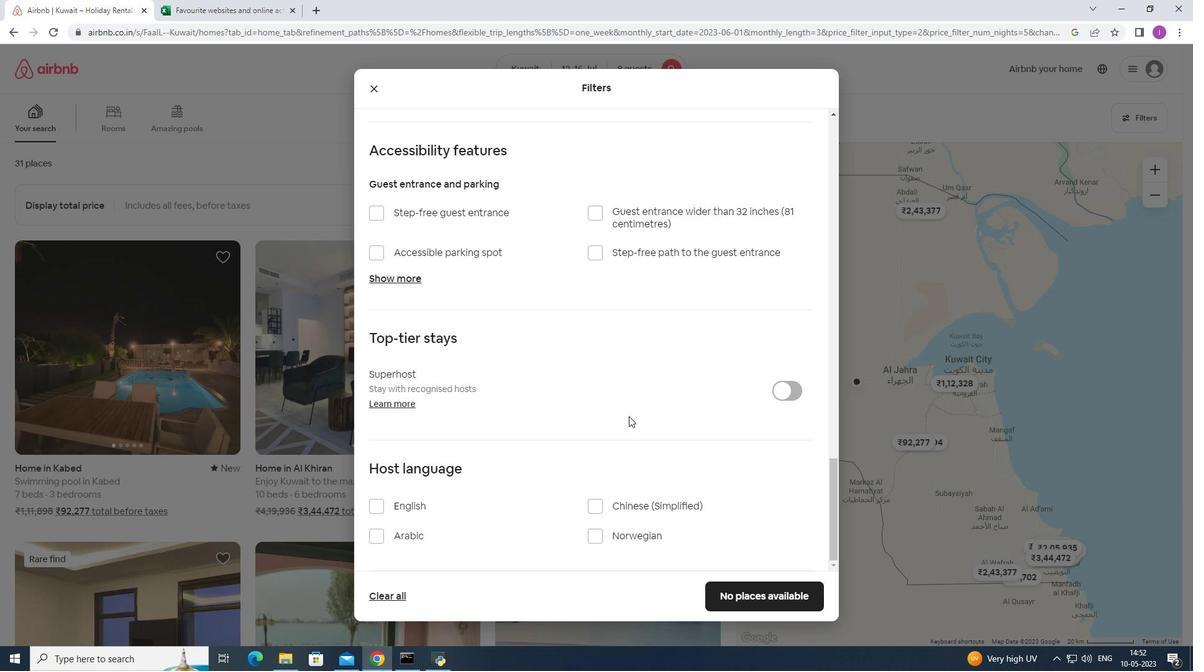 
Action: Mouse scrolled (632, 414) with delta (0, 0)
Screenshot: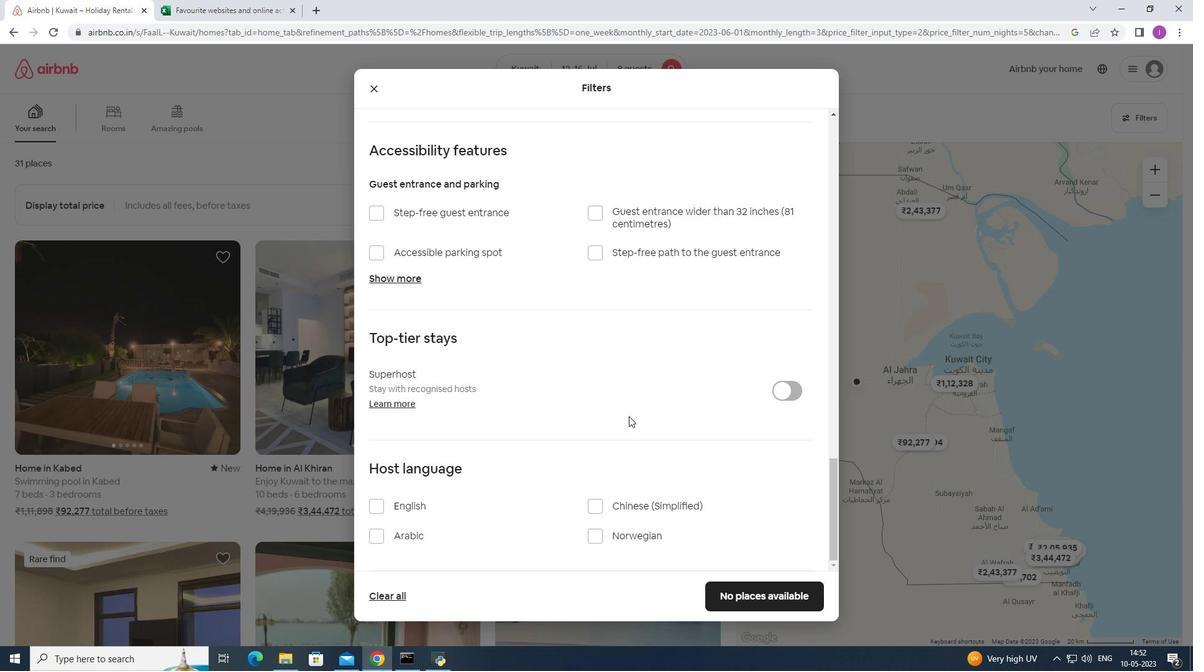 
Action: Mouse moved to (632, 416)
Screenshot: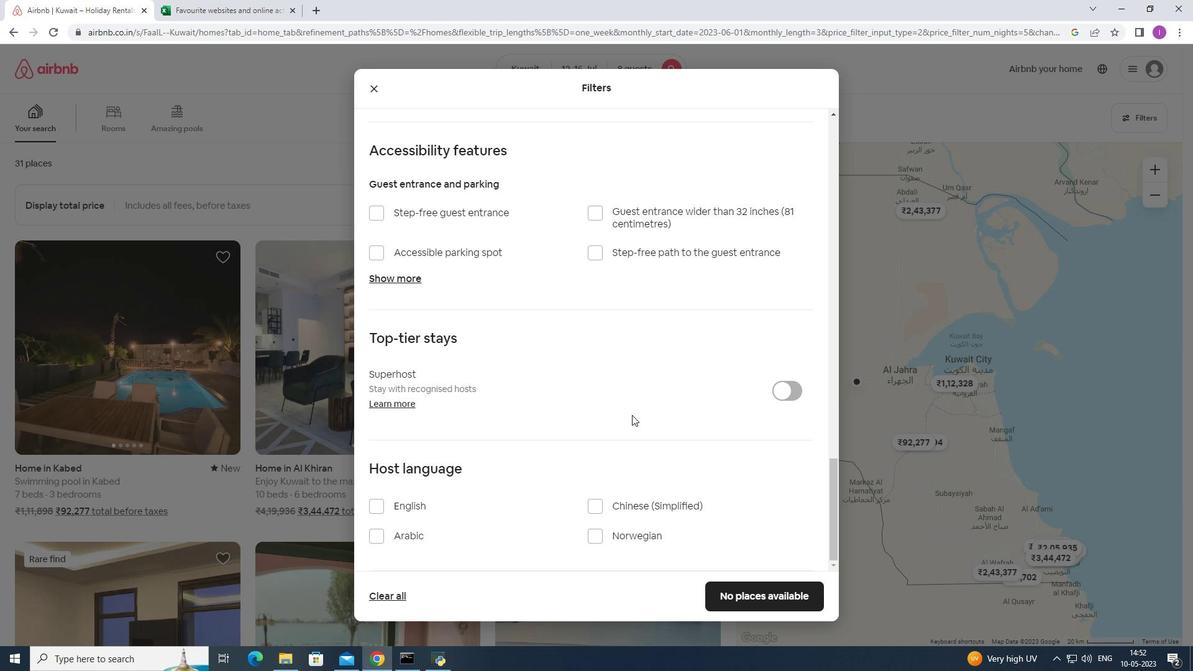
Action: Mouse scrolled (632, 415) with delta (0, 0)
Screenshot: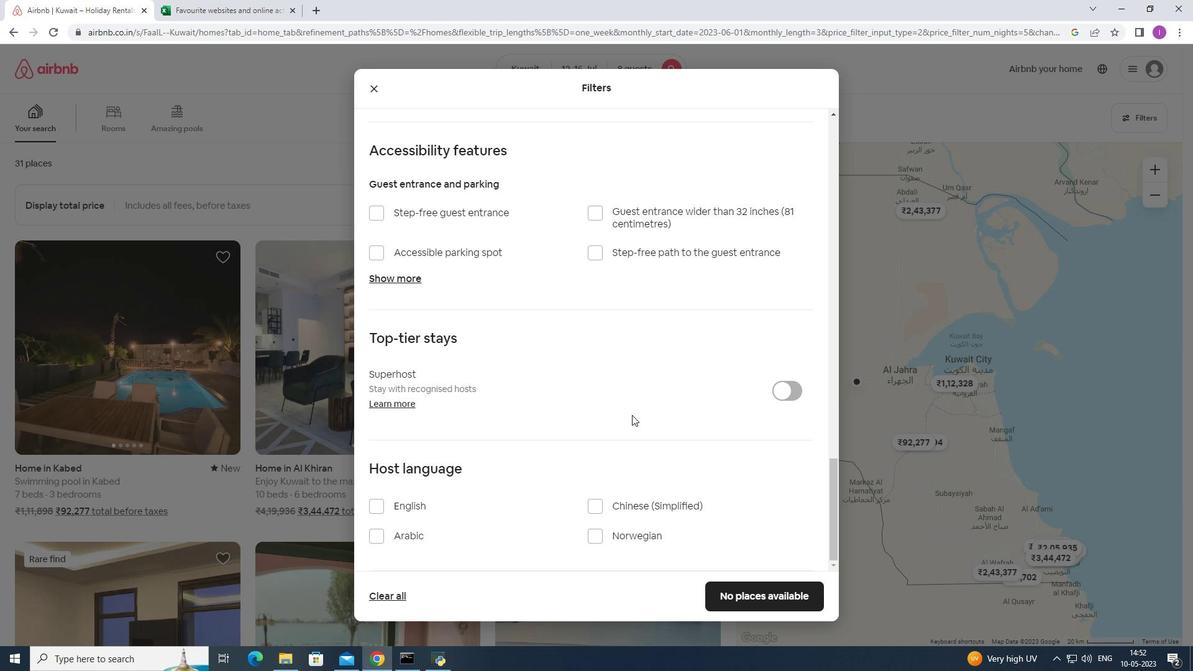 
Action: Mouse moved to (380, 507)
Screenshot: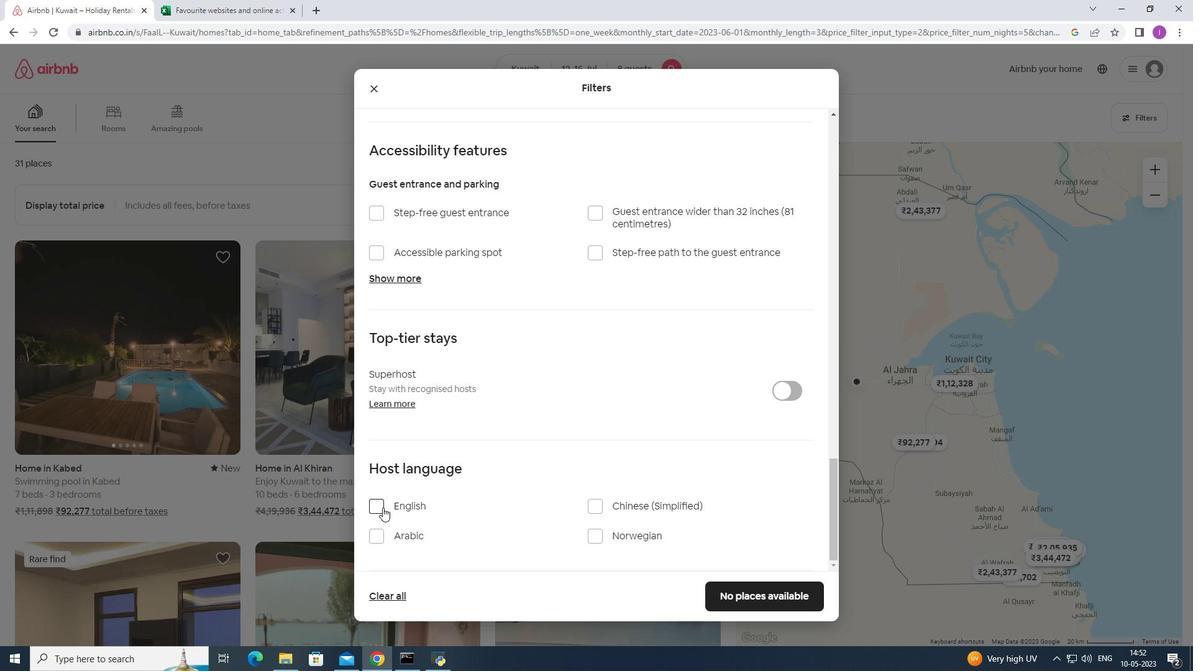 
Action: Mouse pressed left at (380, 507)
Screenshot: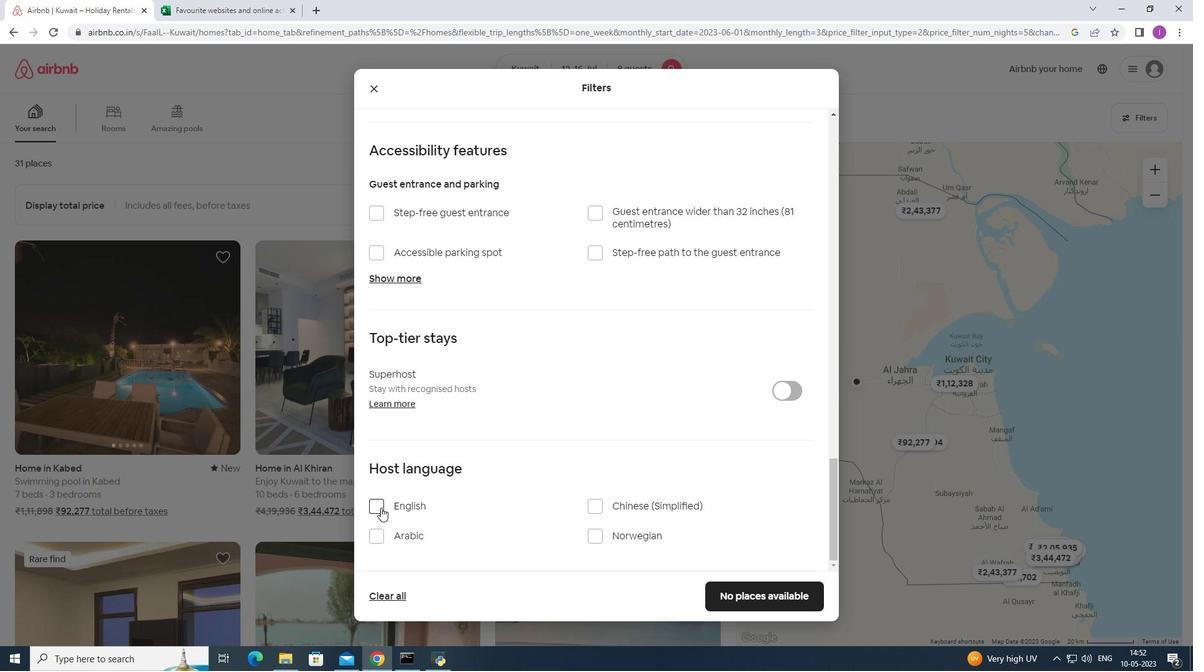 
Action: Mouse moved to (748, 594)
Screenshot: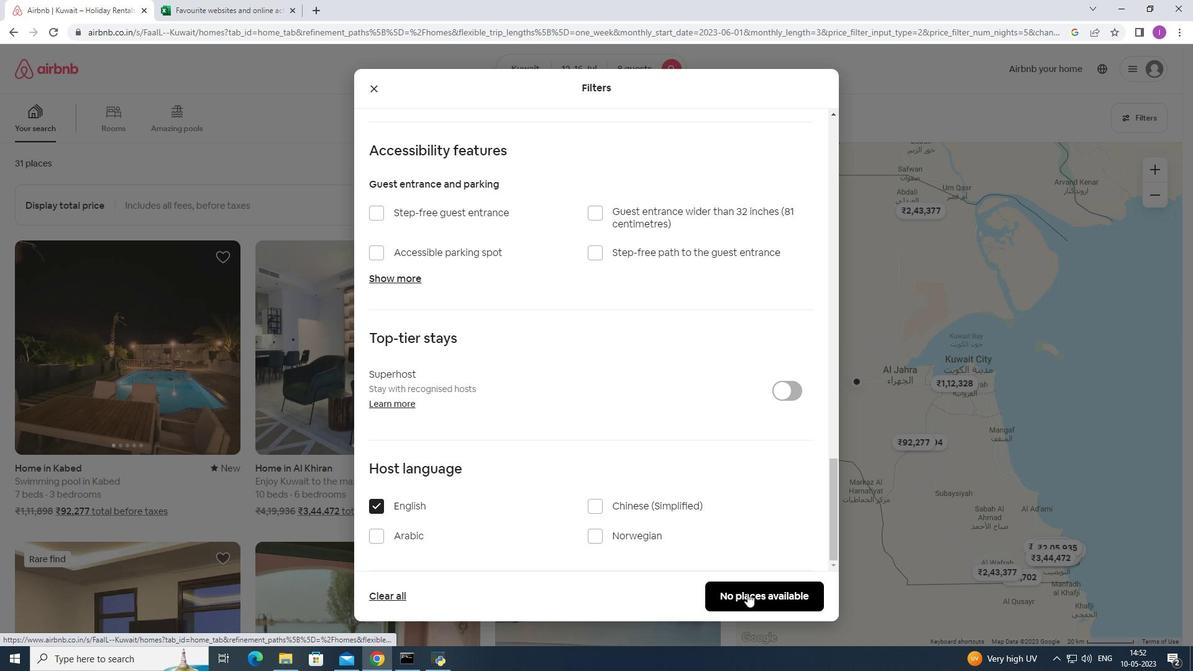 
Action: Mouse pressed left at (748, 594)
Screenshot: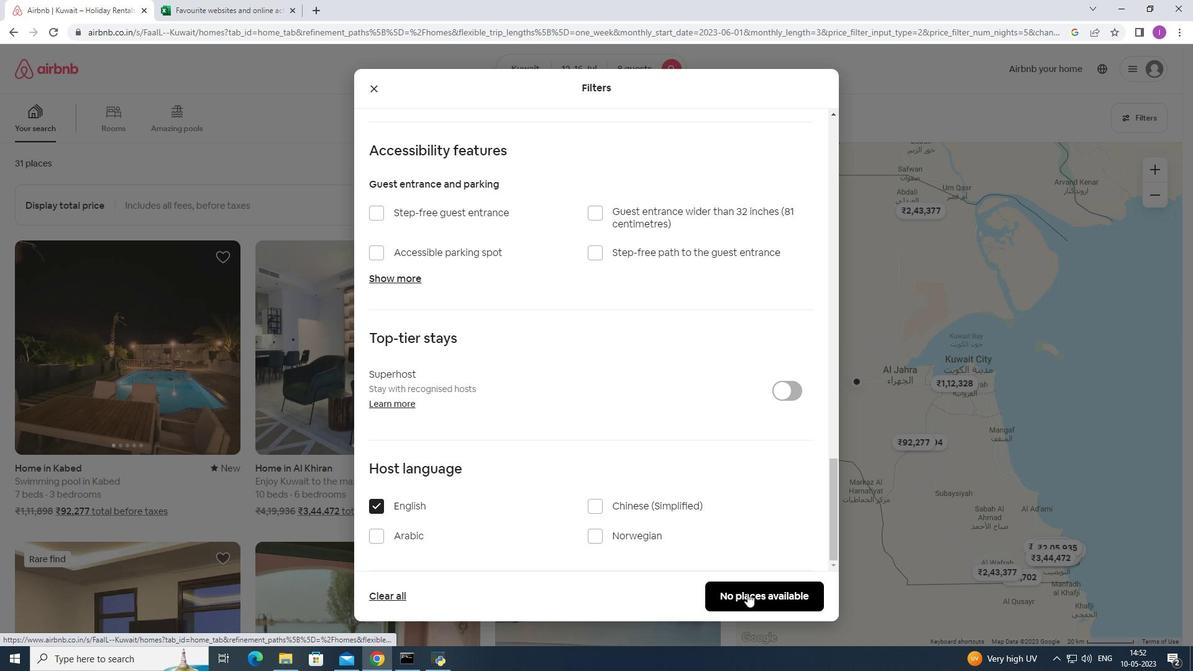 
Action: Mouse moved to (566, 481)
Screenshot: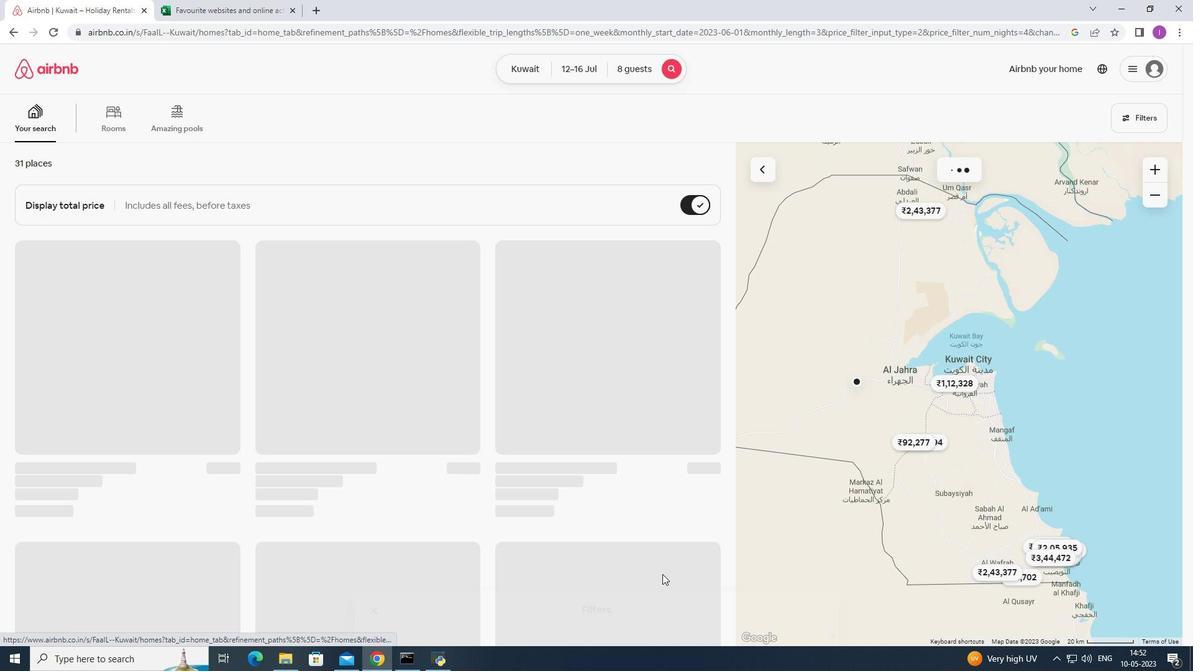 
